 Task: Find connections with filter location Yuxi with filter topic #construction with filter profile language Spanish with filter current company Kotak Securities with filter school St. Joseph College with filter industry Highway, Street, and Bridge Construction with filter service category Typing with filter keywords title Mental Health Counselor
Action: Mouse moved to (668, 84)
Screenshot: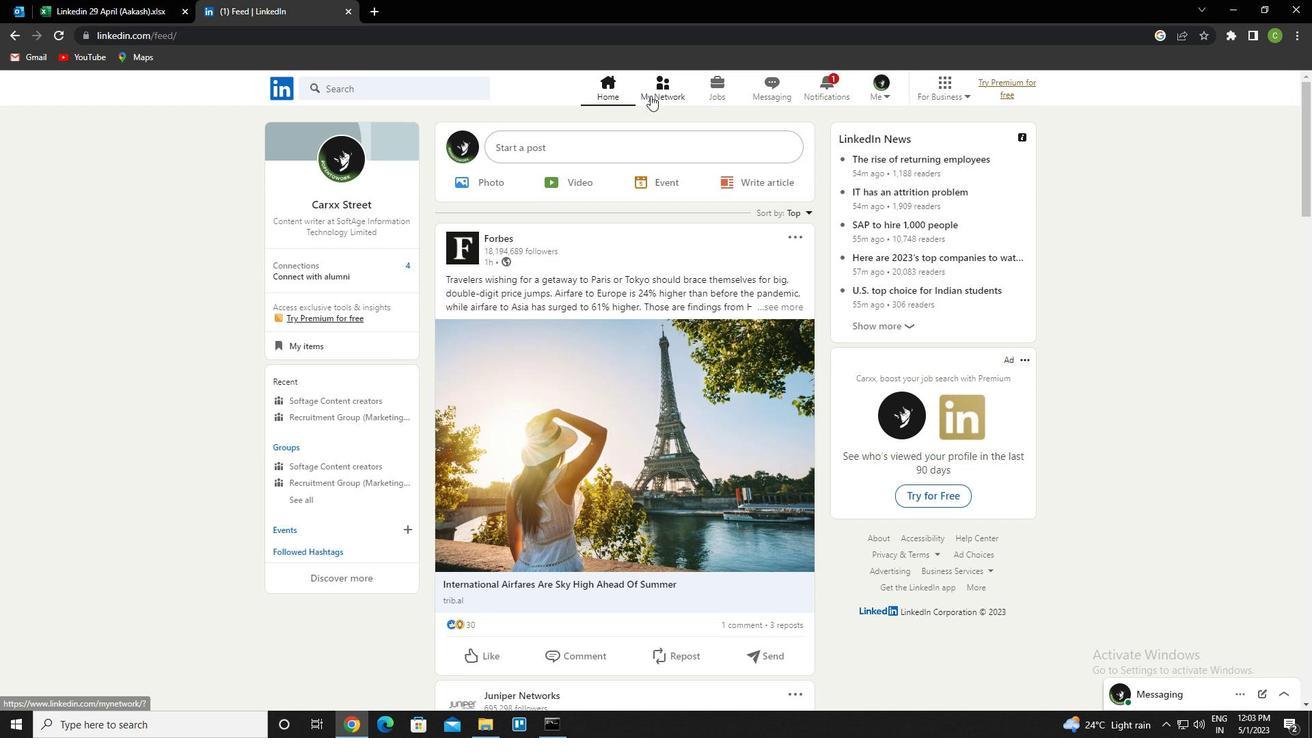 
Action: Mouse pressed left at (668, 84)
Screenshot: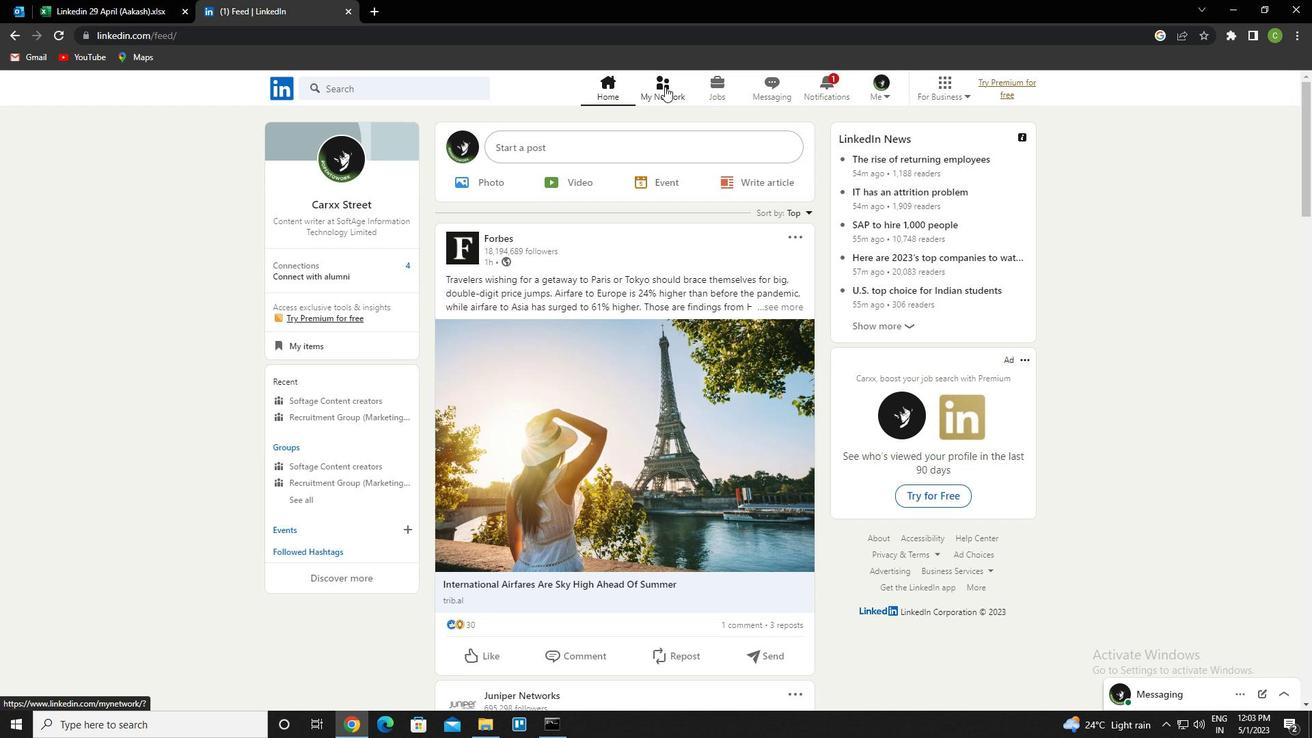 
Action: Mouse moved to (335, 170)
Screenshot: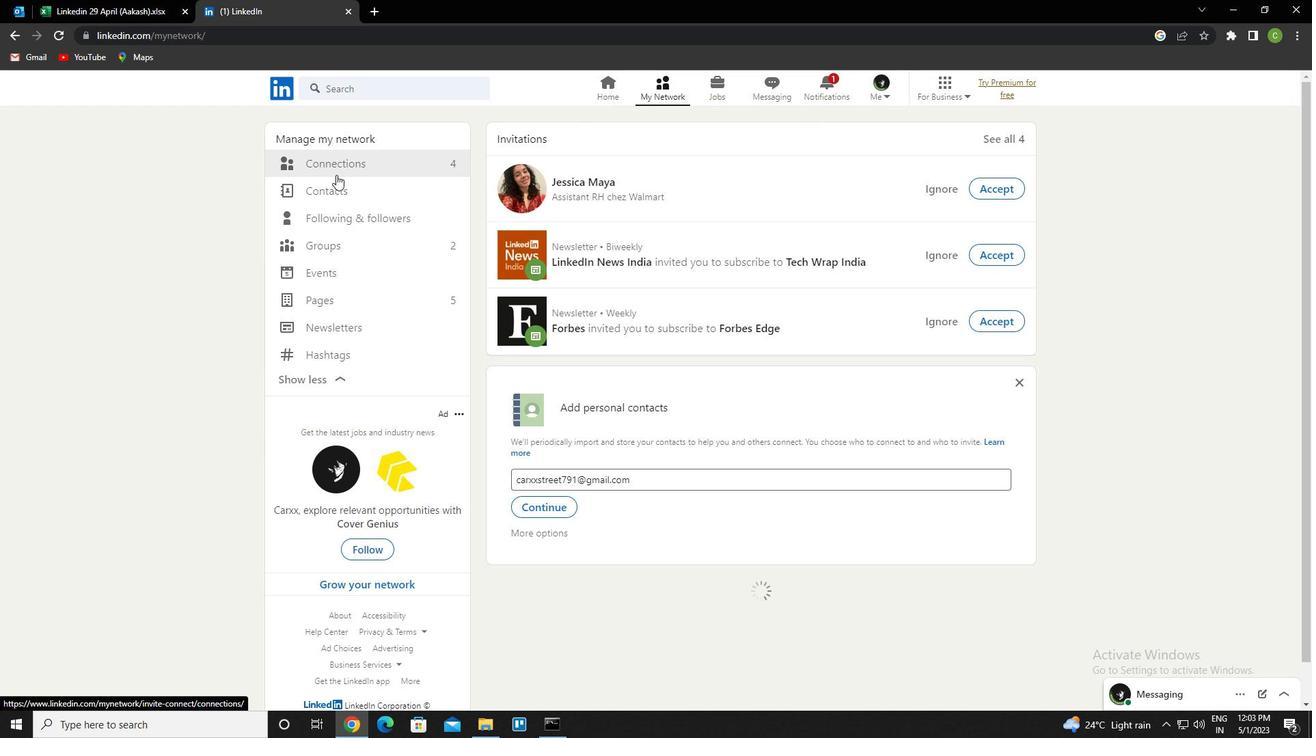
Action: Mouse pressed left at (335, 170)
Screenshot: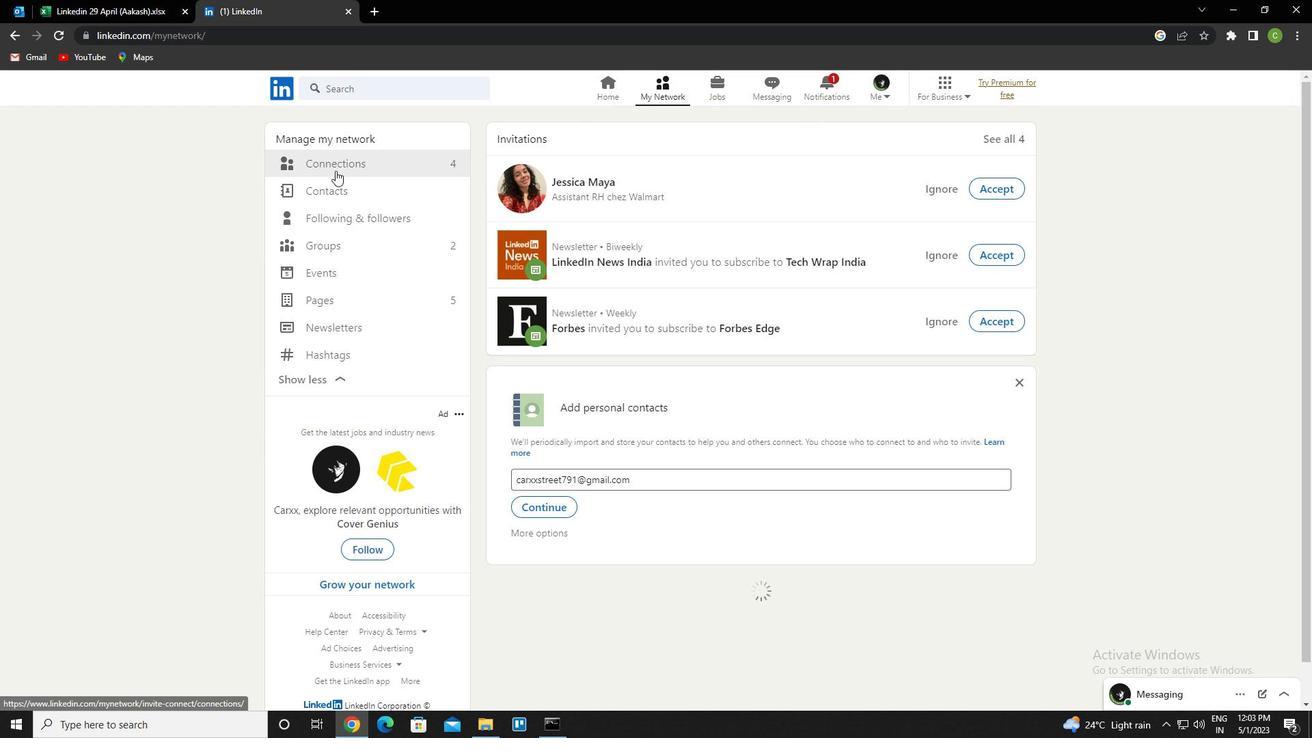 
Action: Mouse moved to (777, 172)
Screenshot: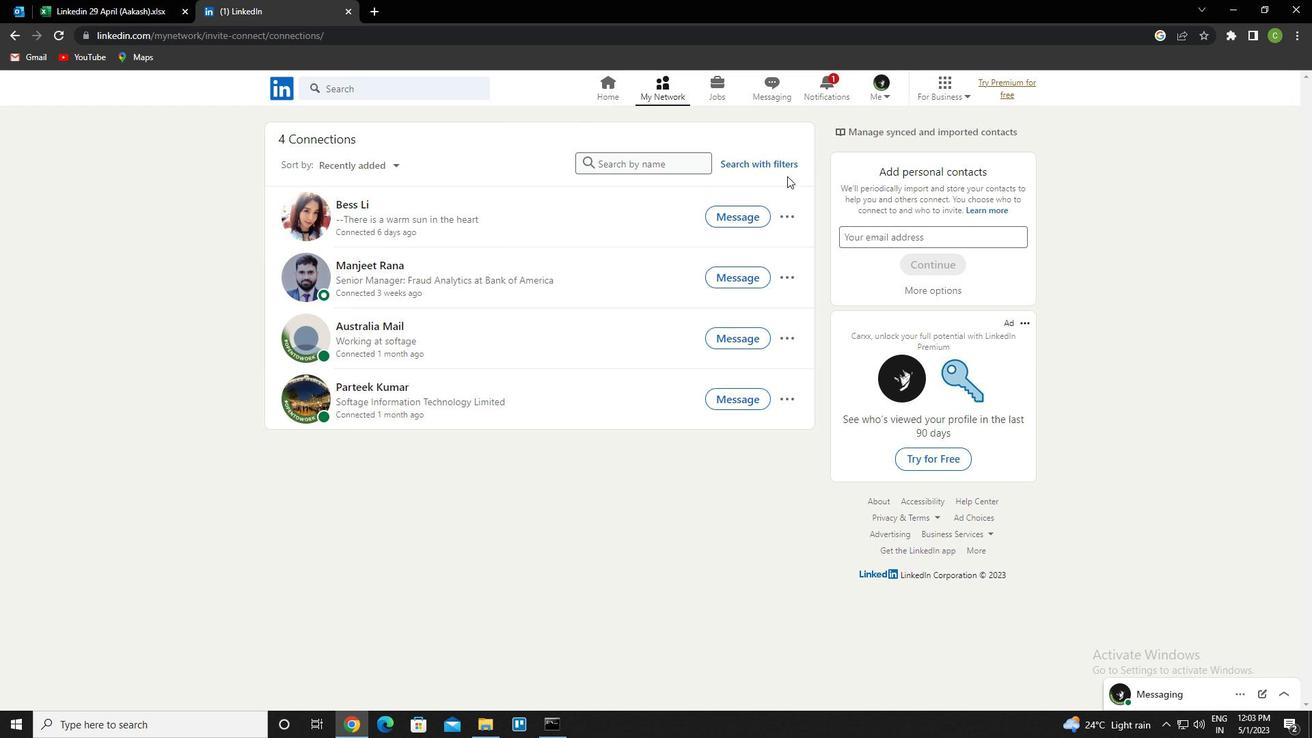 
Action: Mouse pressed left at (777, 172)
Screenshot: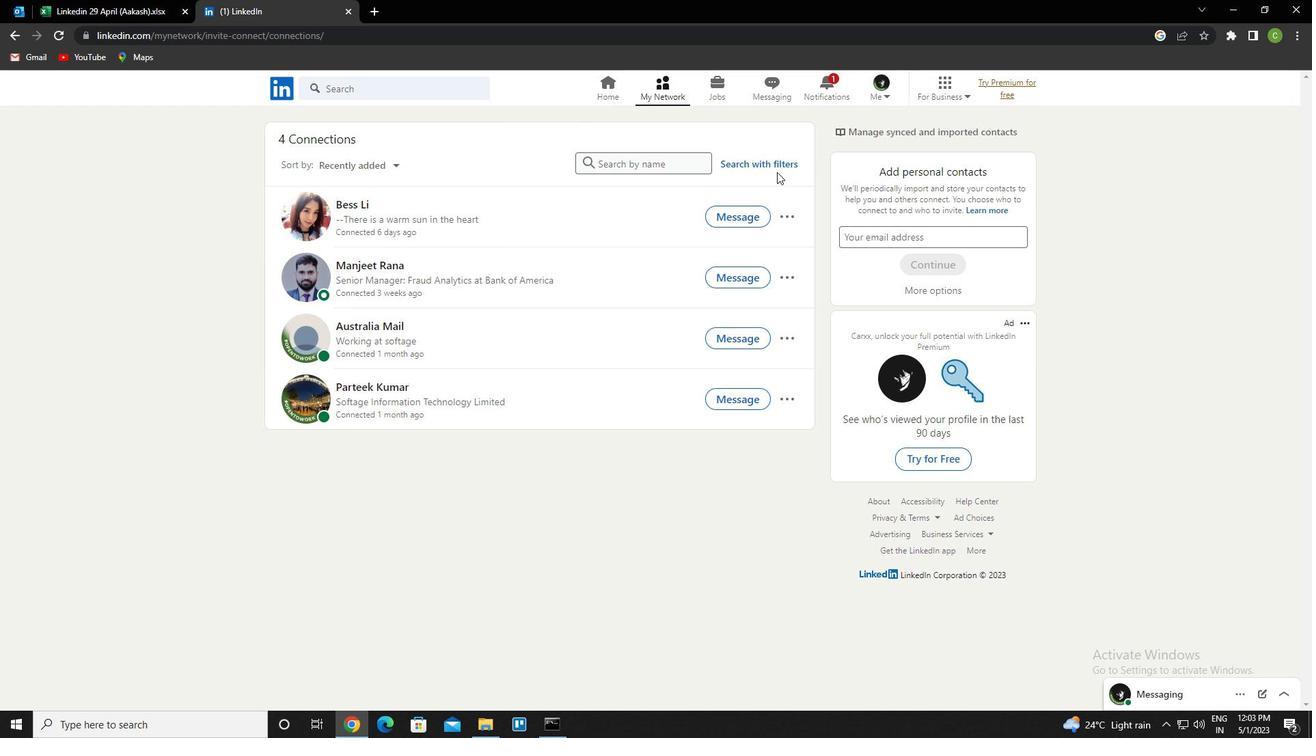 
Action: Mouse moved to (777, 161)
Screenshot: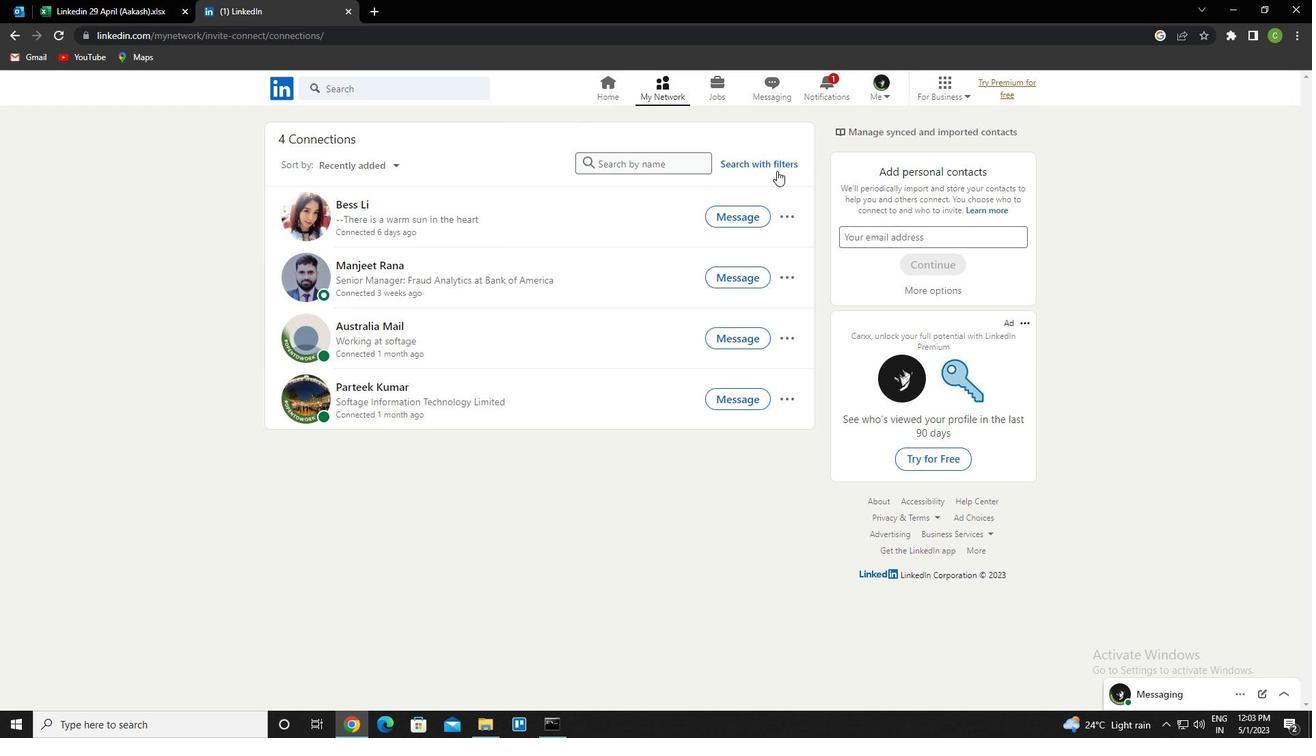 
Action: Mouse pressed left at (777, 161)
Screenshot: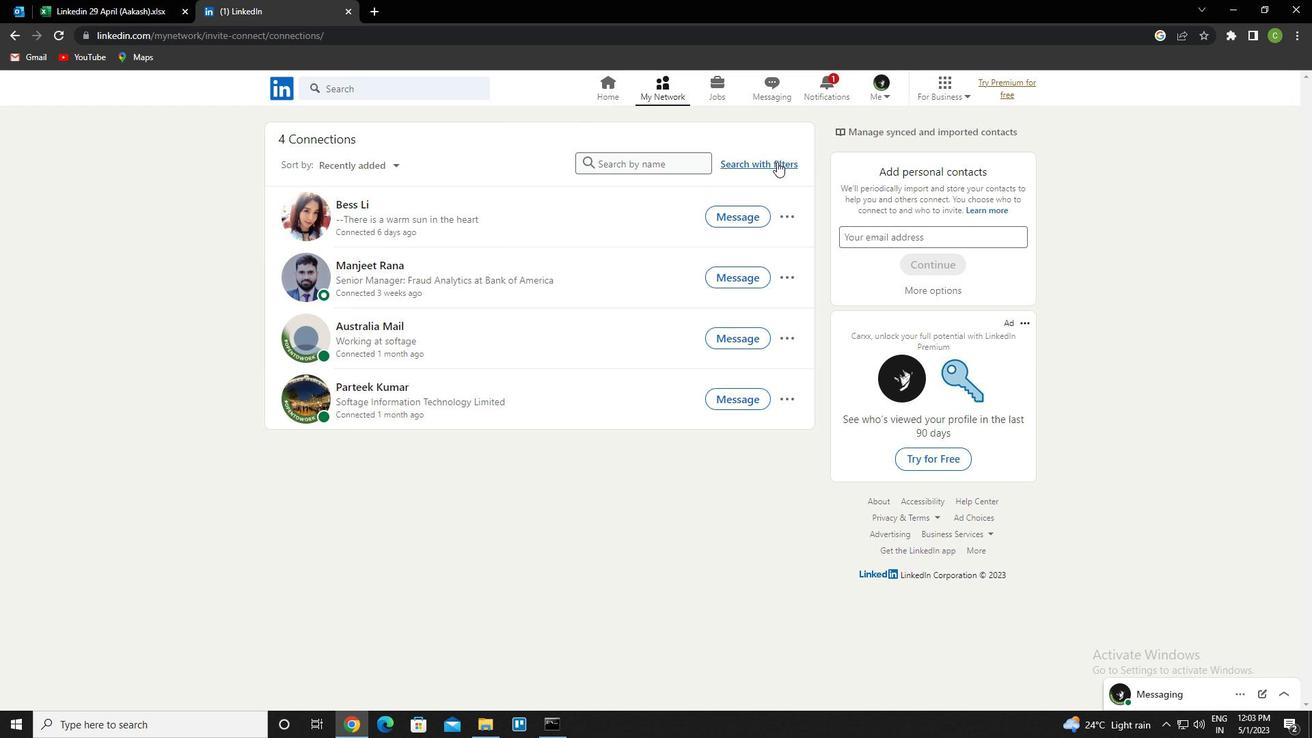 
Action: Mouse moved to (706, 123)
Screenshot: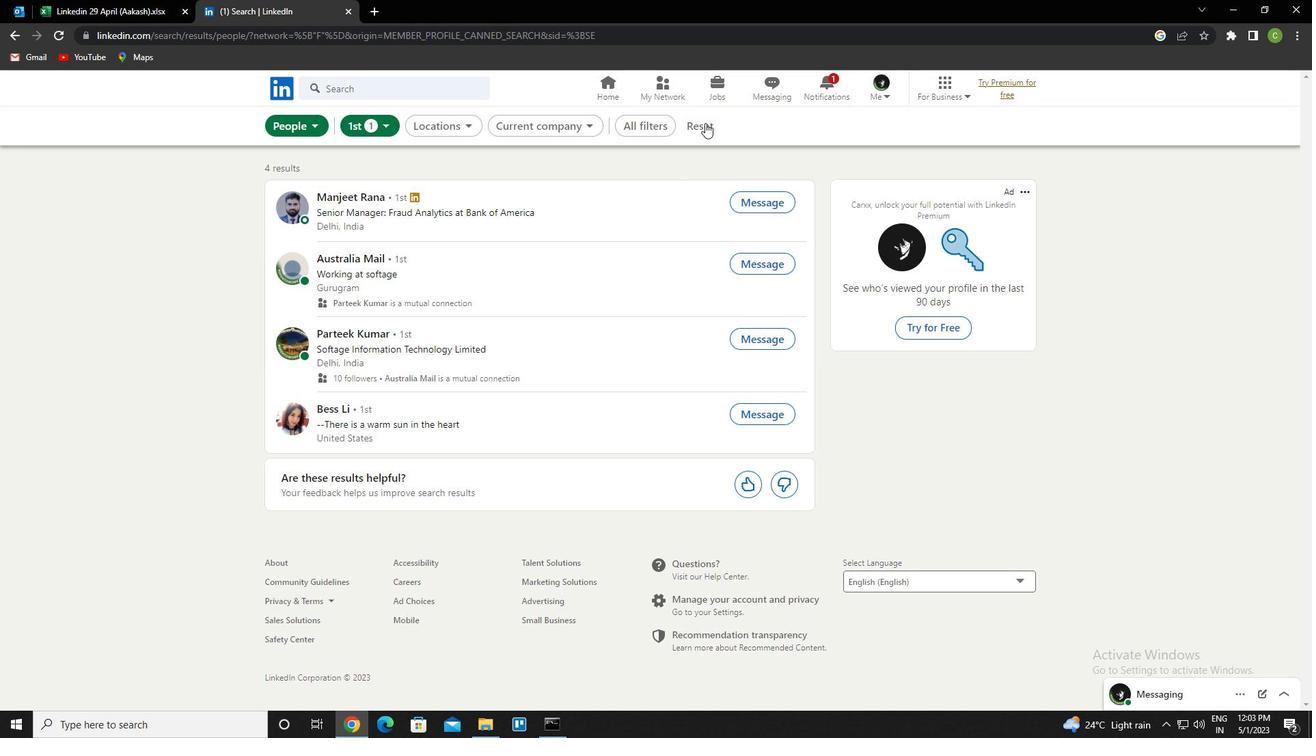 
Action: Mouse pressed left at (706, 123)
Screenshot: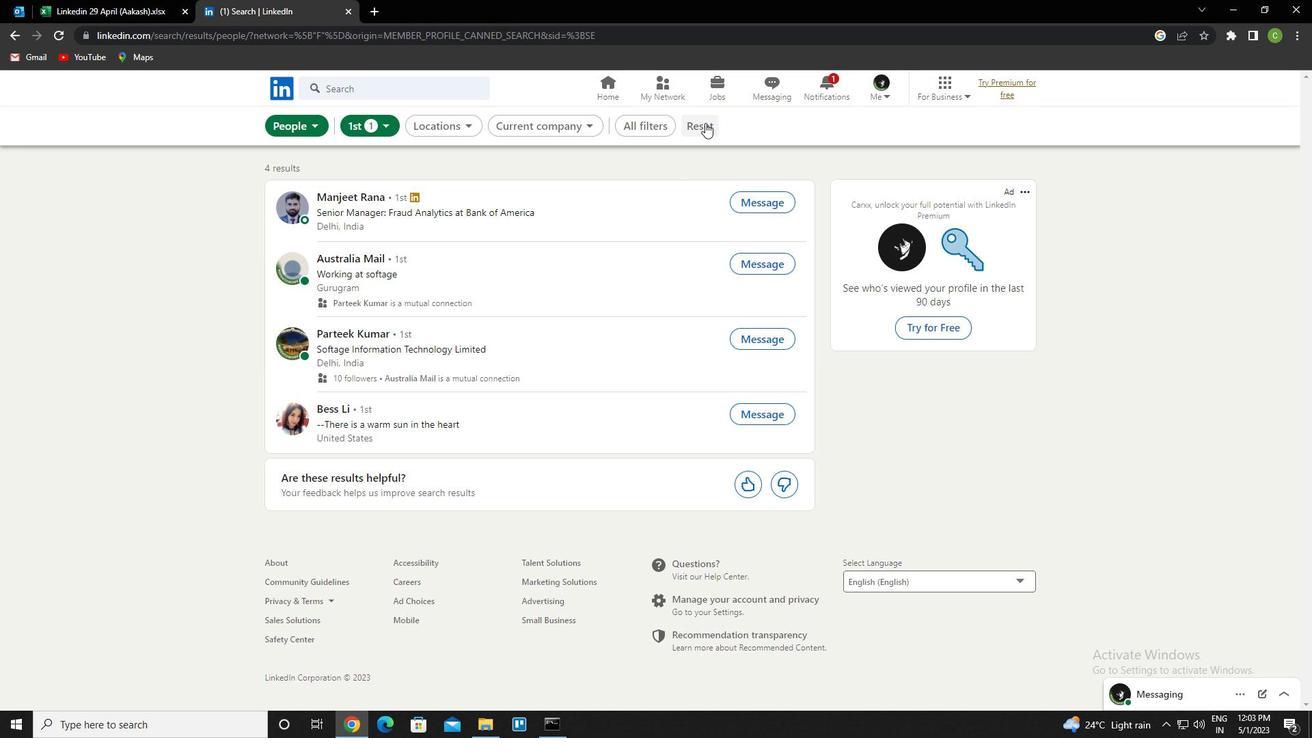 
Action: Mouse moved to (673, 124)
Screenshot: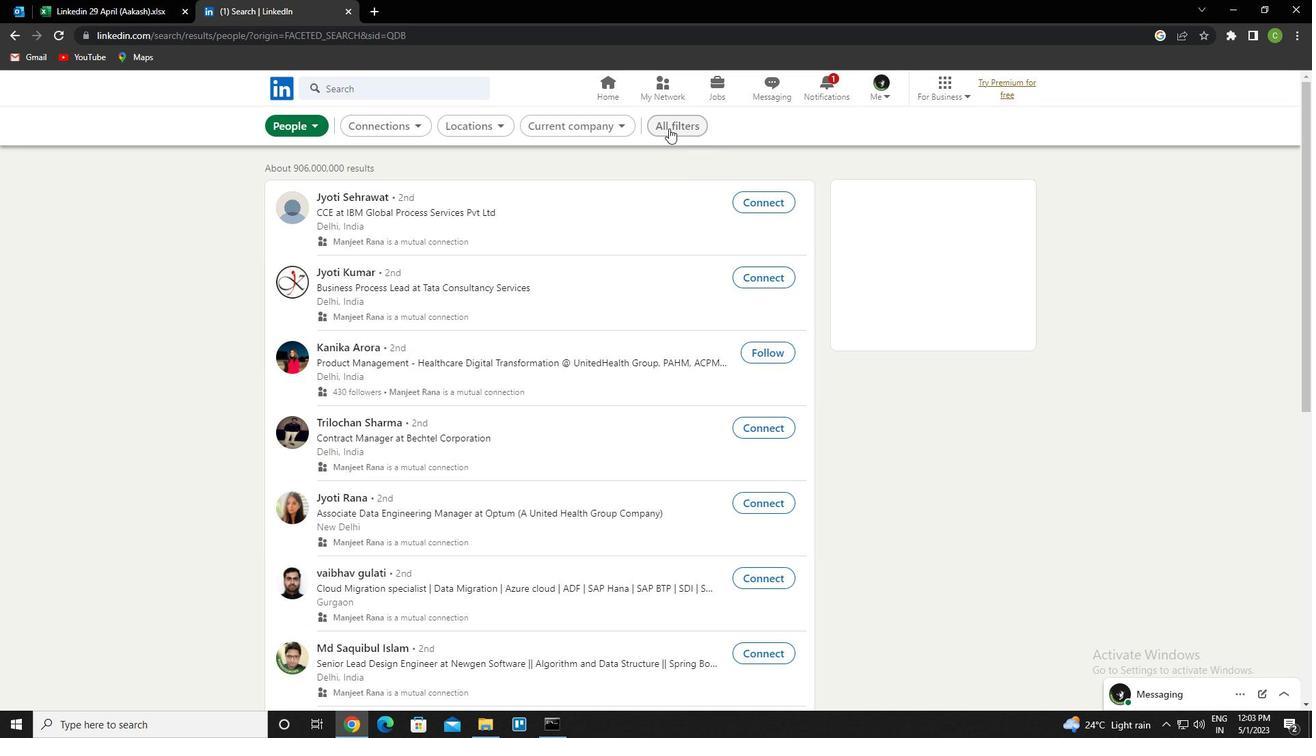 
Action: Mouse pressed left at (673, 124)
Screenshot: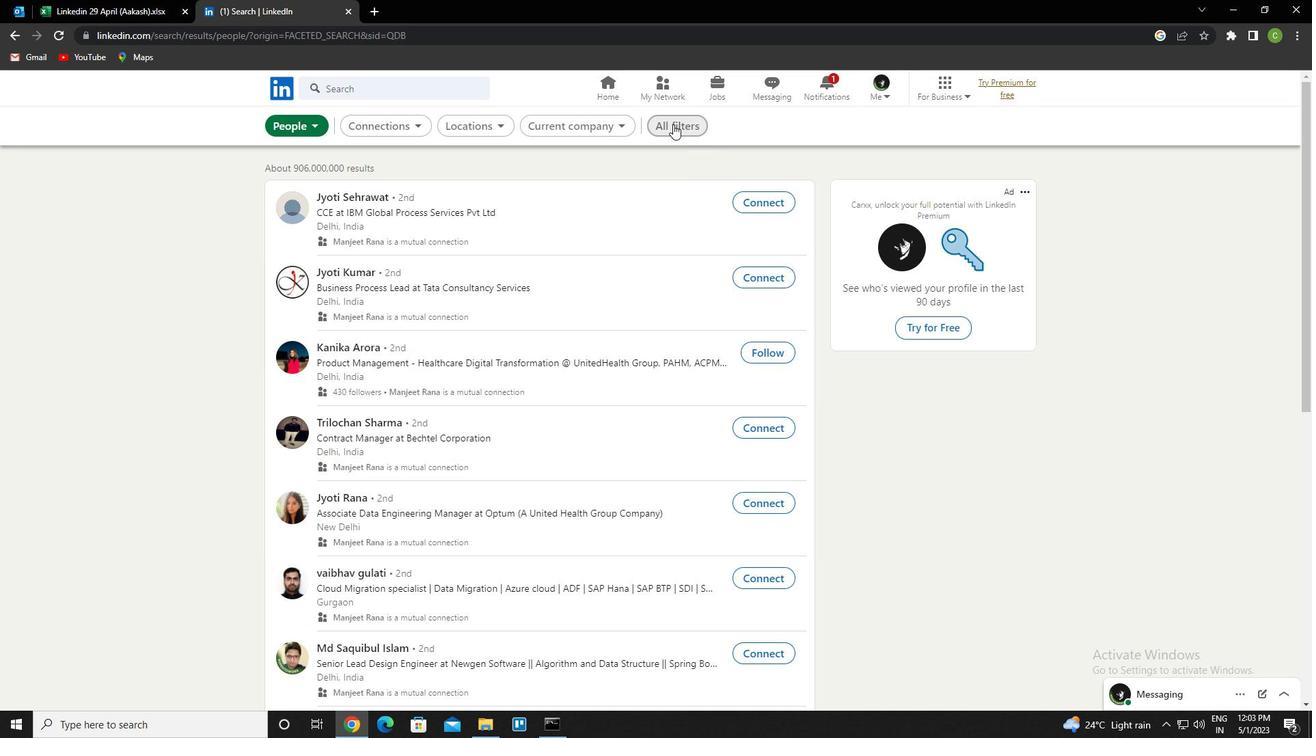 
Action: Mouse moved to (1147, 371)
Screenshot: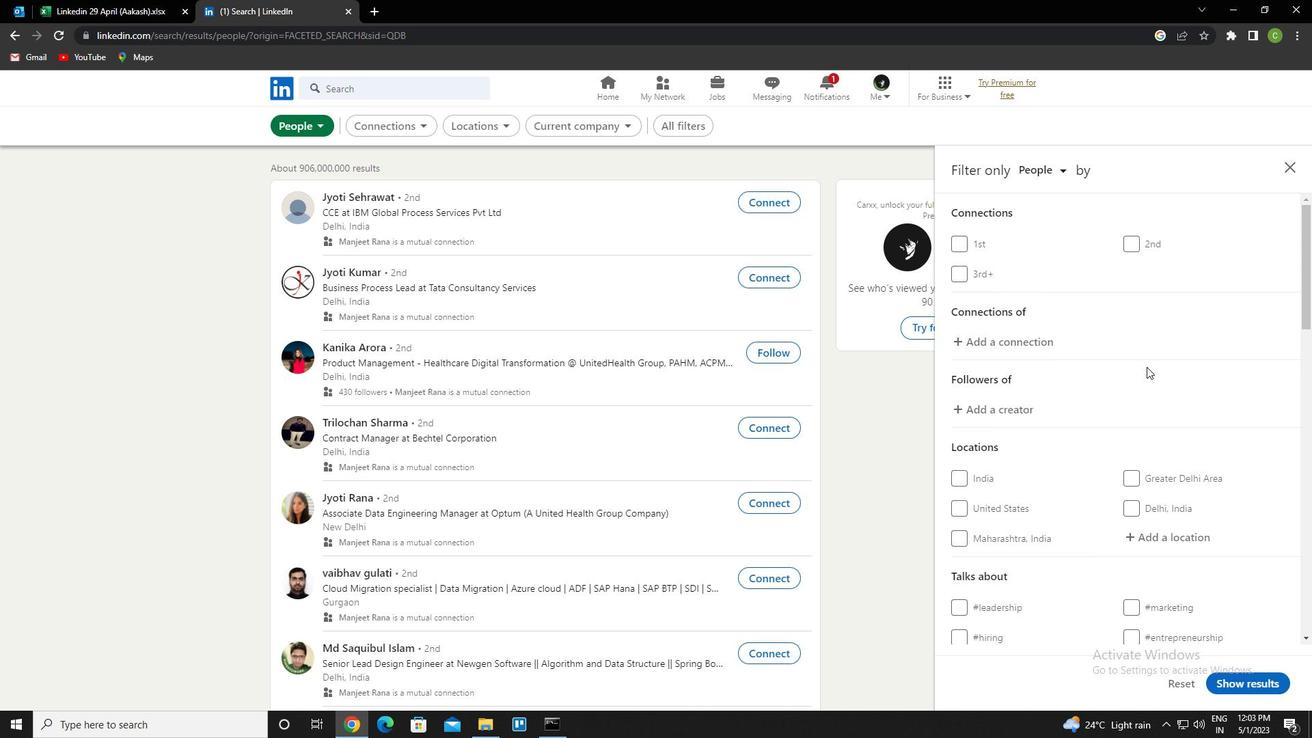 
Action: Mouse scrolled (1147, 370) with delta (0, 0)
Screenshot: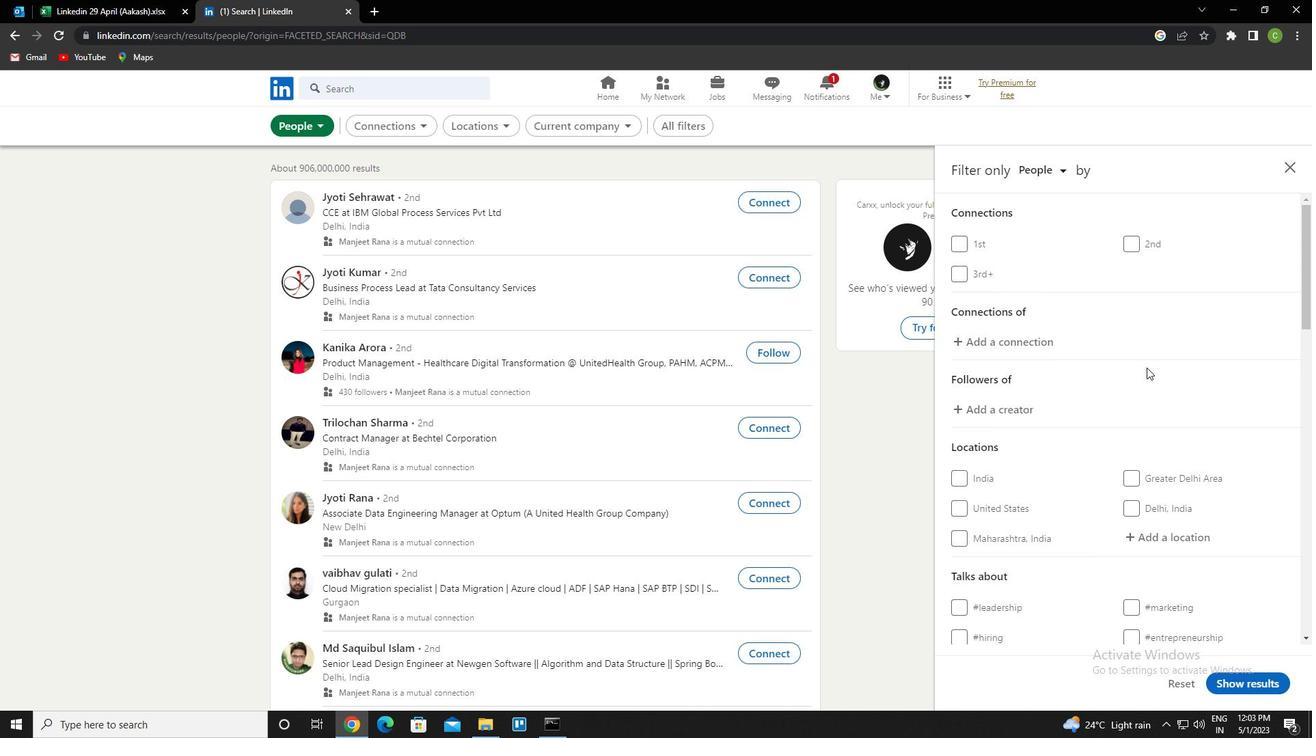 
Action: Mouse moved to (1147, 373)
Screenshot: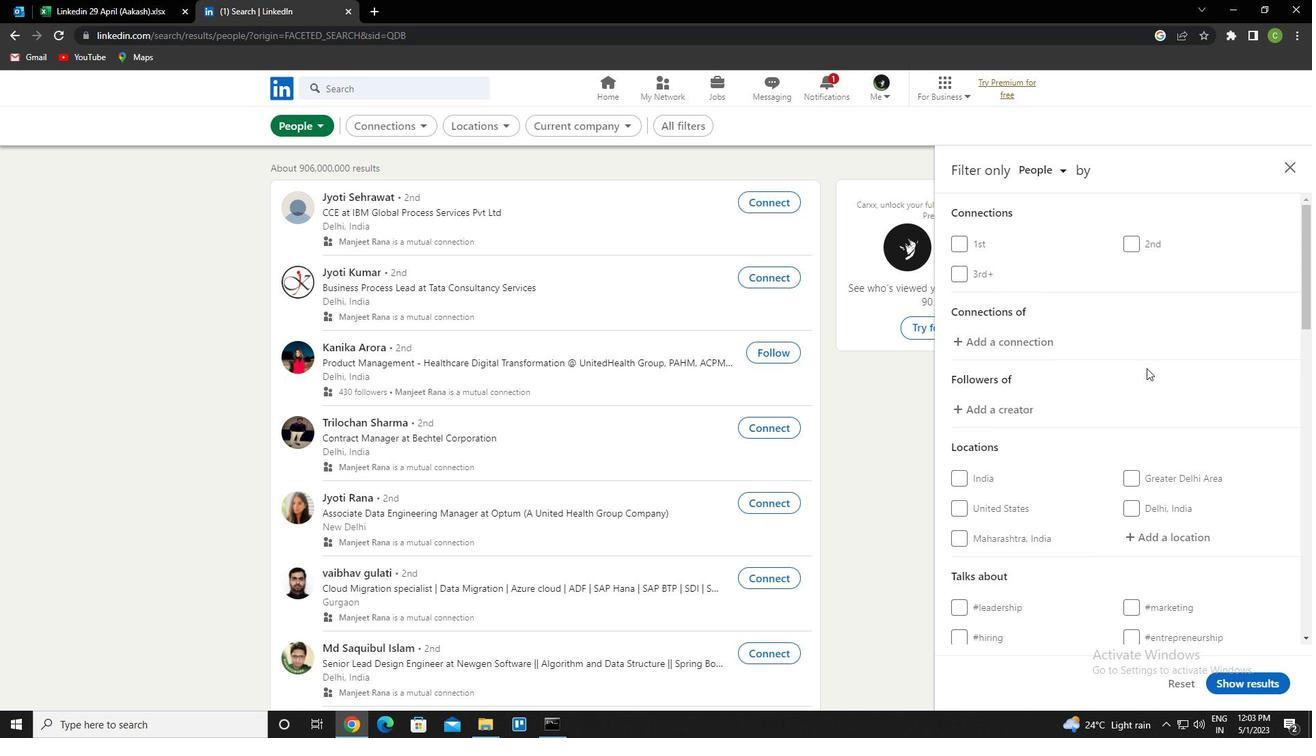 
Action: Mouse scrolled (1147, 372) with delta (0, 0)
Screenshot: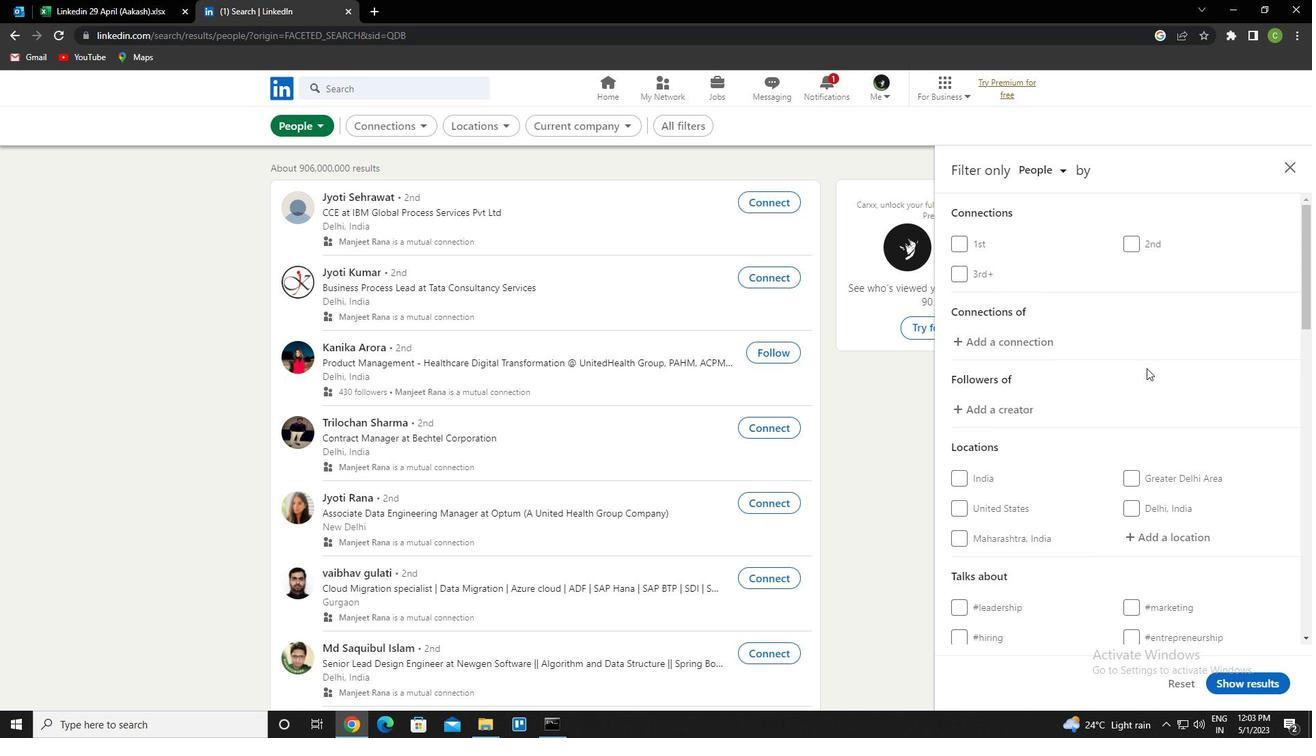 
Action: Mouse moved to (1165, 395)
Screenshot: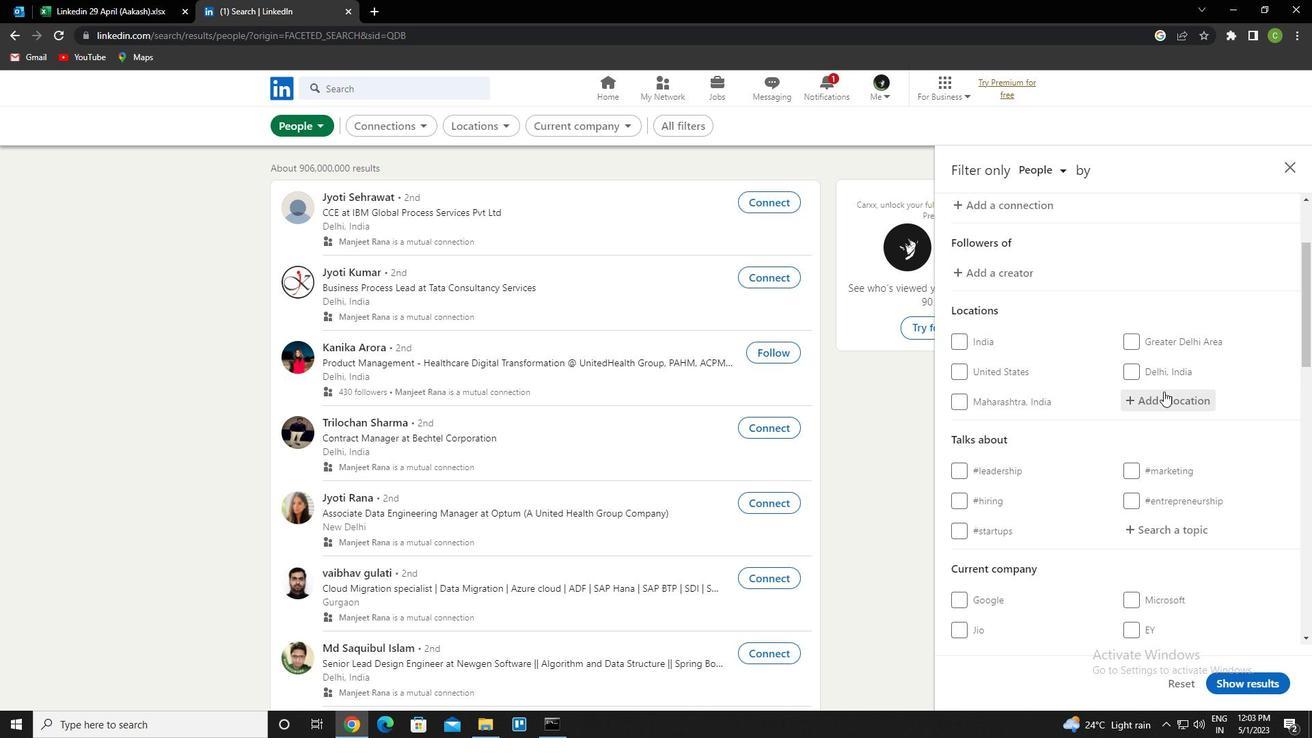 
Action: Mouse pressed left at (1165, 395)
Screenshot: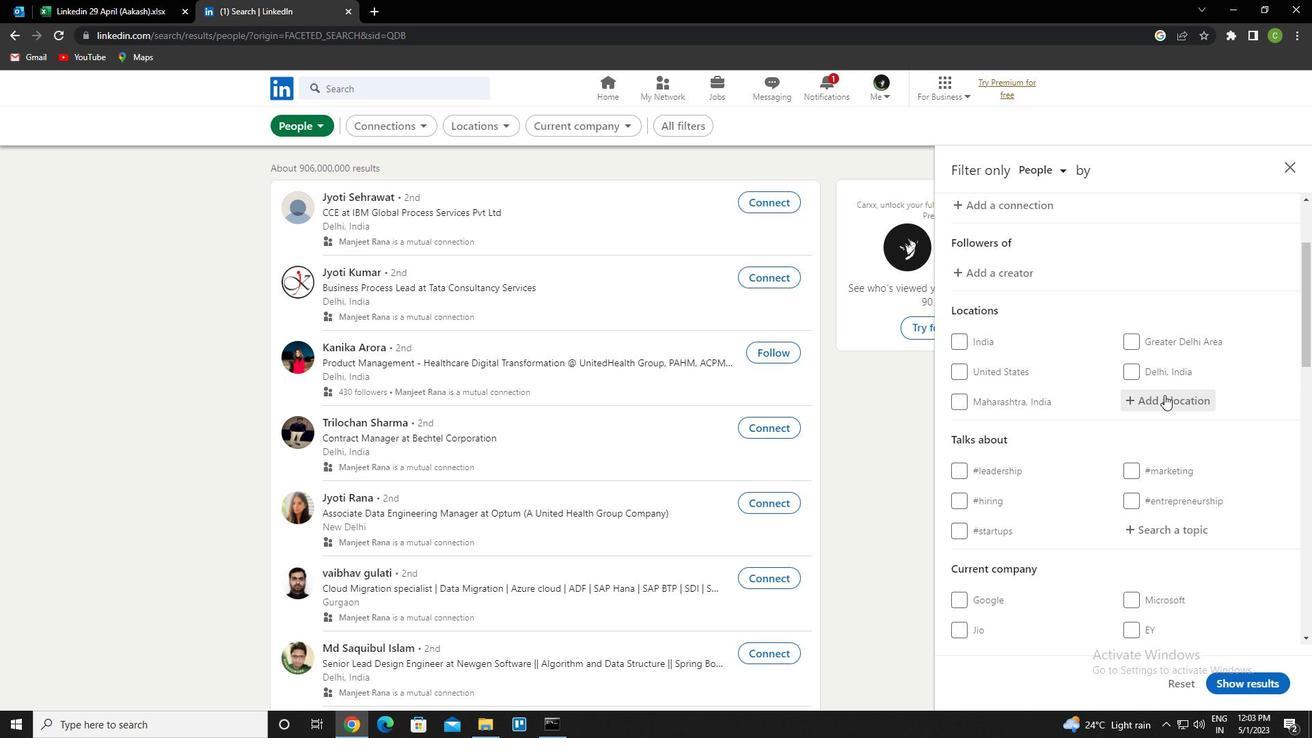 
Action: Key pressed <Key.caps_lock>y<Key.caps_lock>uxi<Key.down><Key.enter>
Screenshot: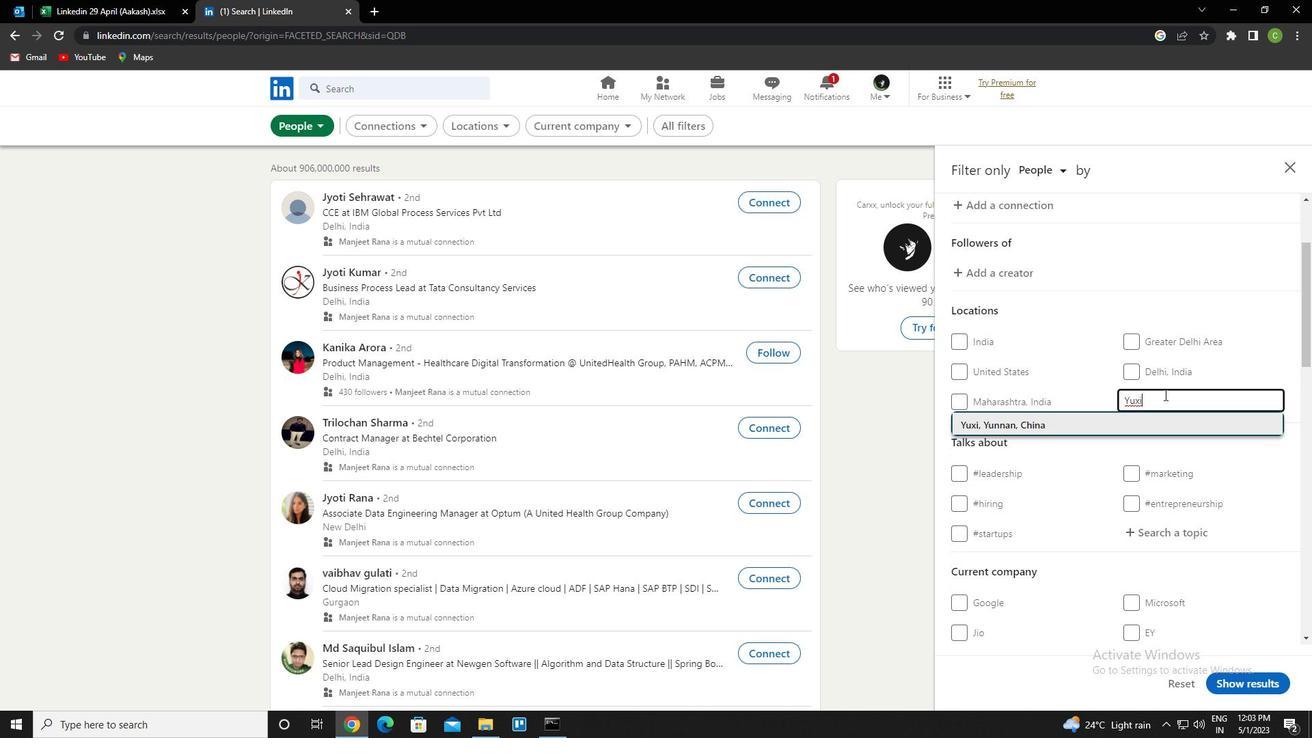 
Action: Mouse moved to (1165, 395)
Screenshot: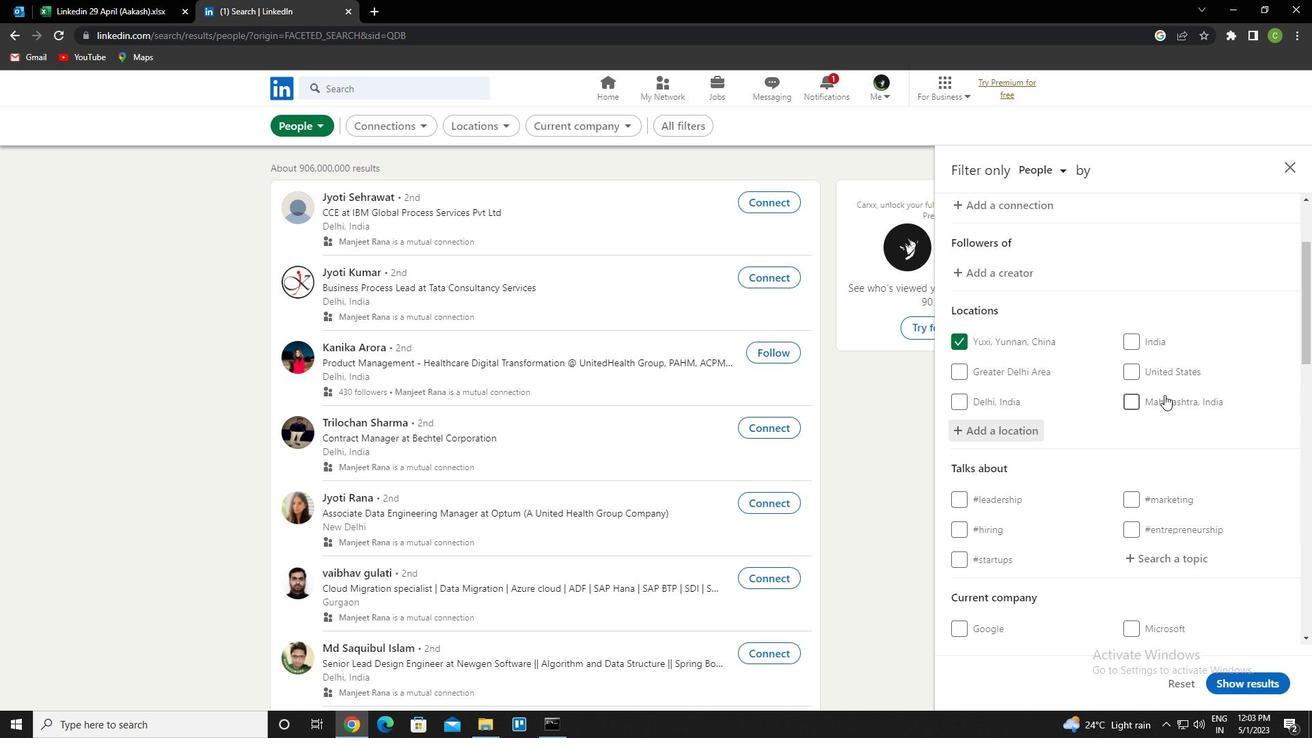 
Action: Mouse scrolled (1165, 395) with delta (0, 0)
Screenshot: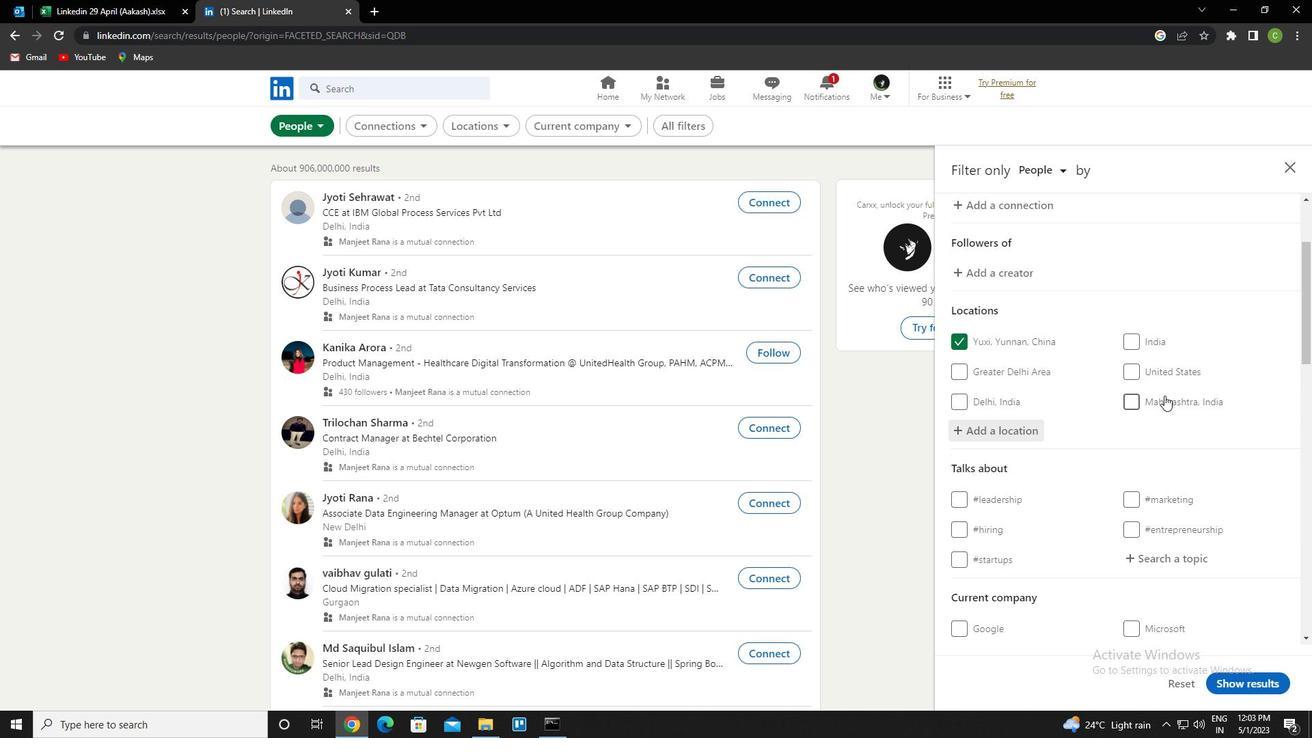 
Action: Mouse scrolled (1165, 395) with delta (0, 0)
Screenshot: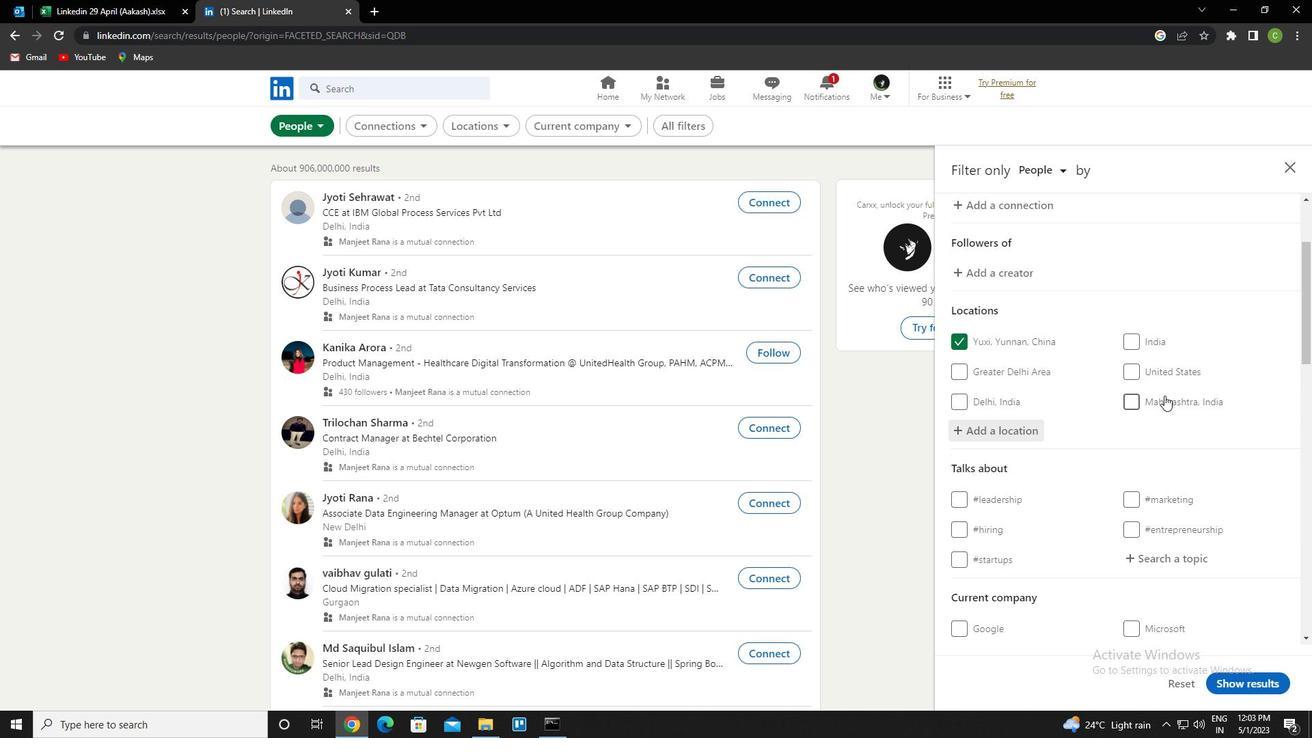 
Action: Mouse moved to (1164, 423)
Screenshot: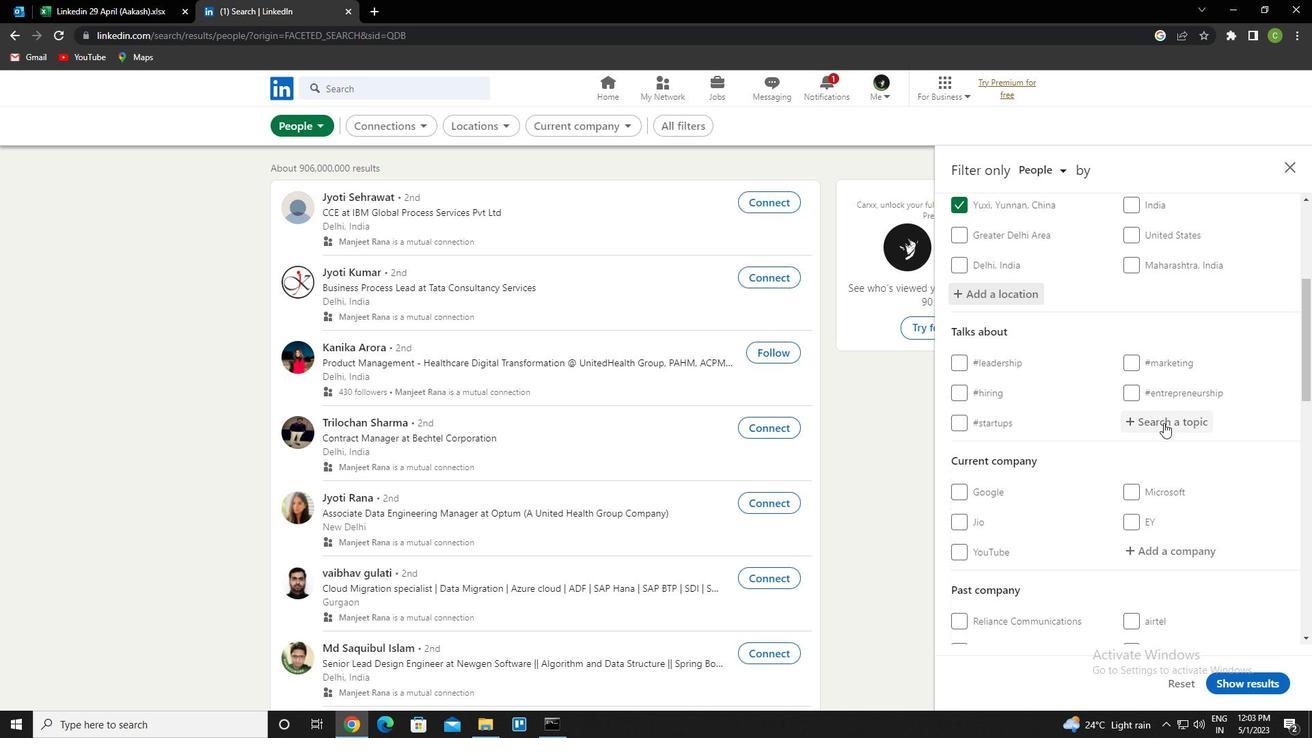
Action: Mouse pressed left at (1164, 423)
Screenshot: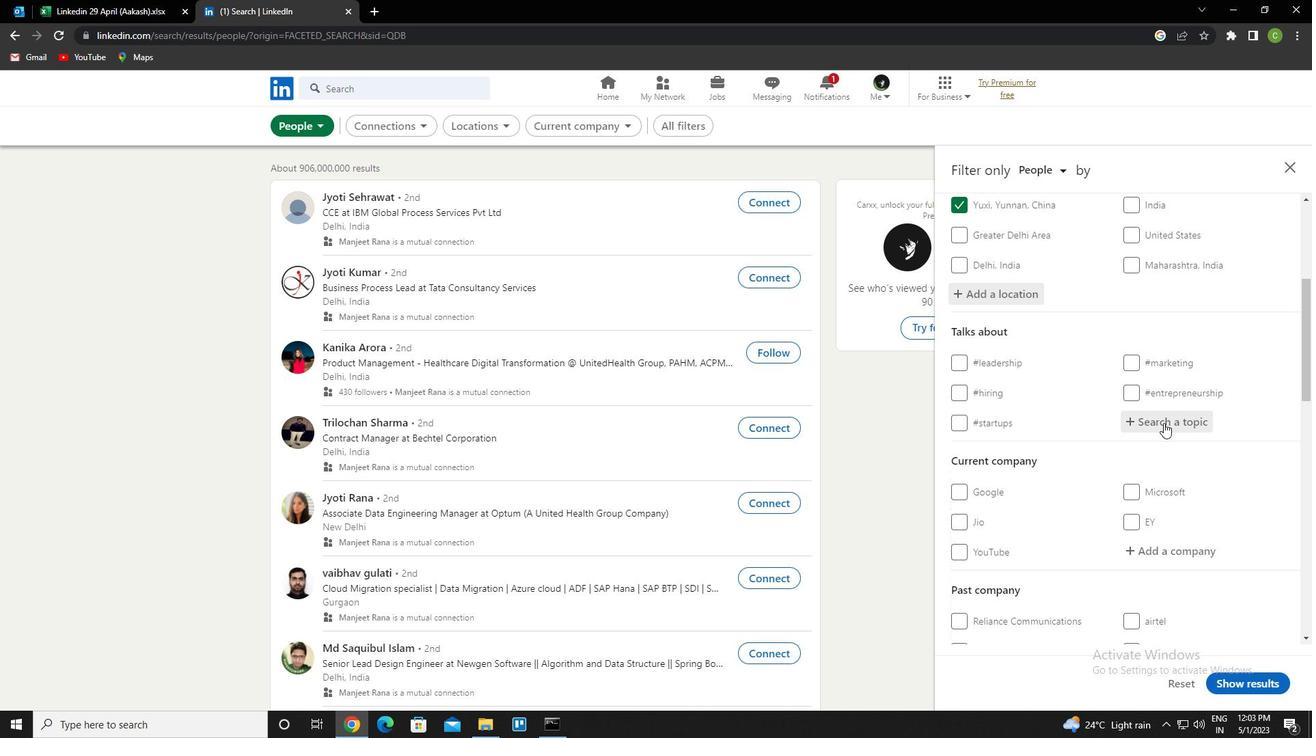 
Action: Key pressed construc<Key.down><Key.enter>
Screenshot: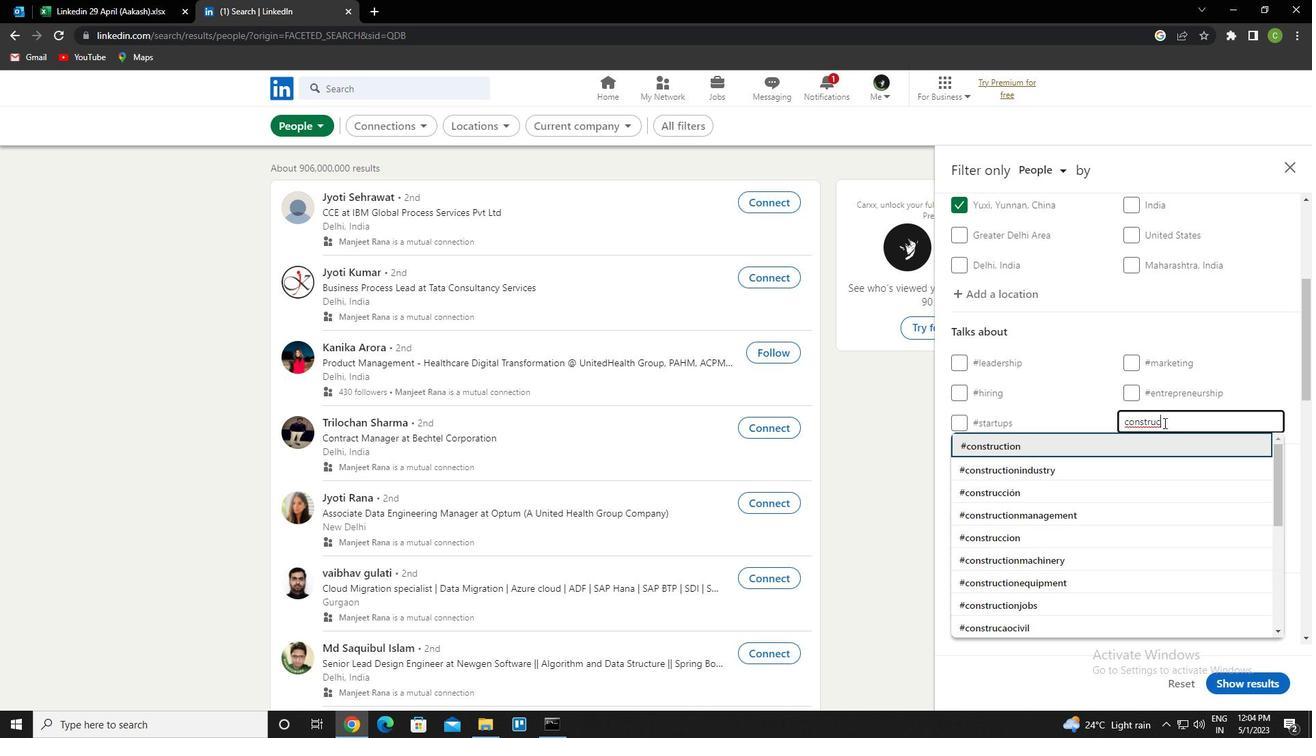 
Action: Mouse scrolled (1164, 422) with delta (0, 0)
Screenshot: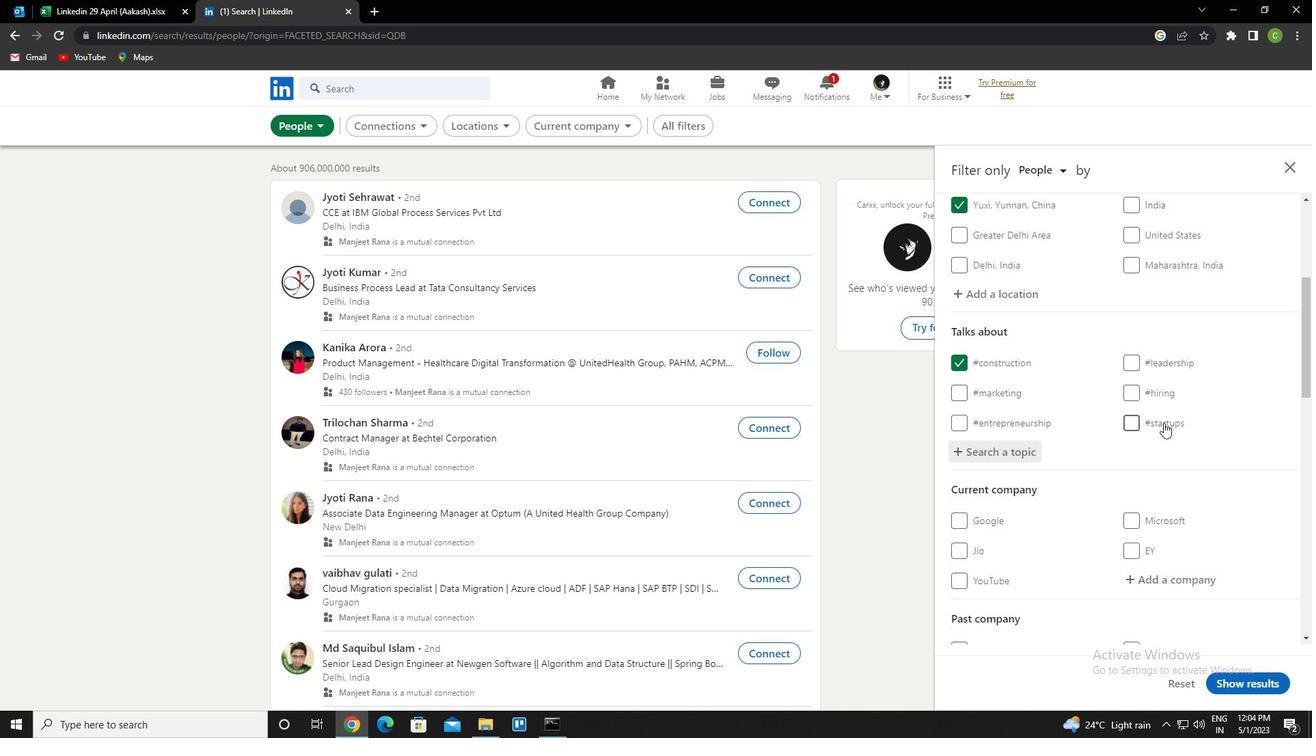 
Action: Mouse scrolled (1164, 422) with delta (0, 0)
Screenshot: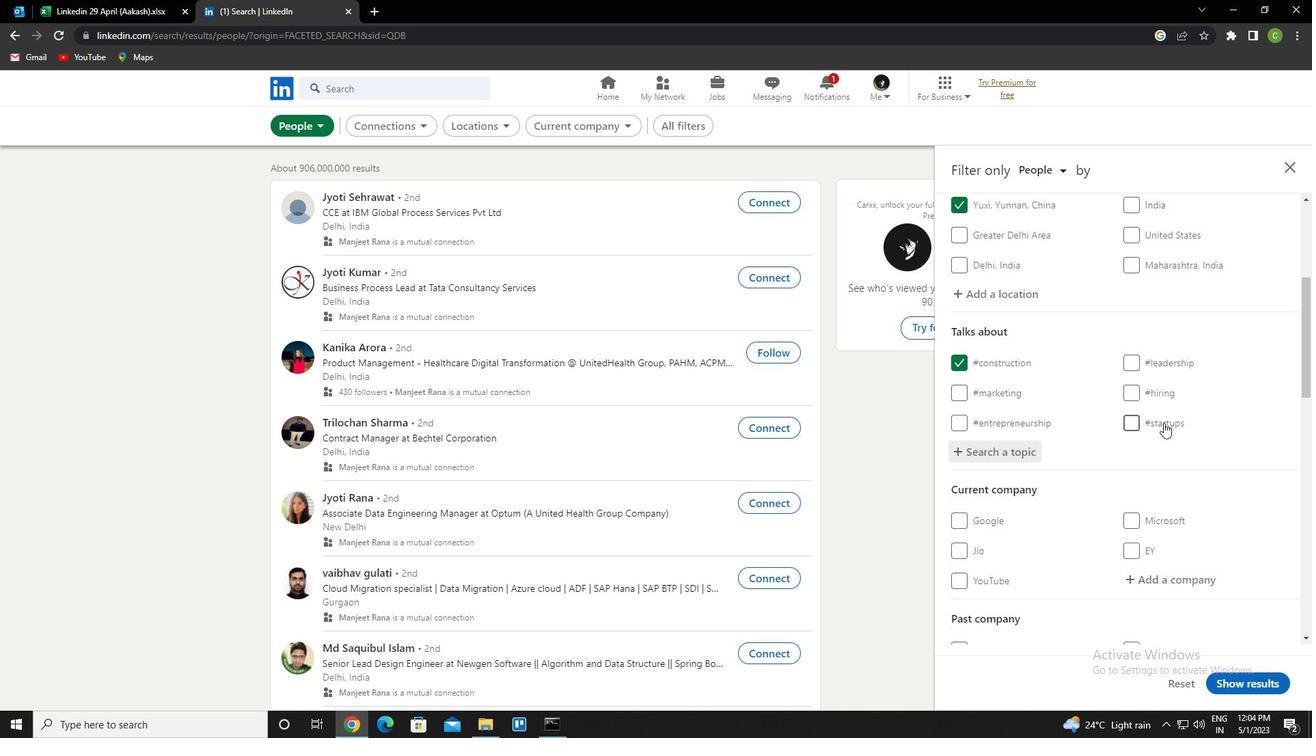 
Action: Mouse moved to (1164, 423)
Screenshot: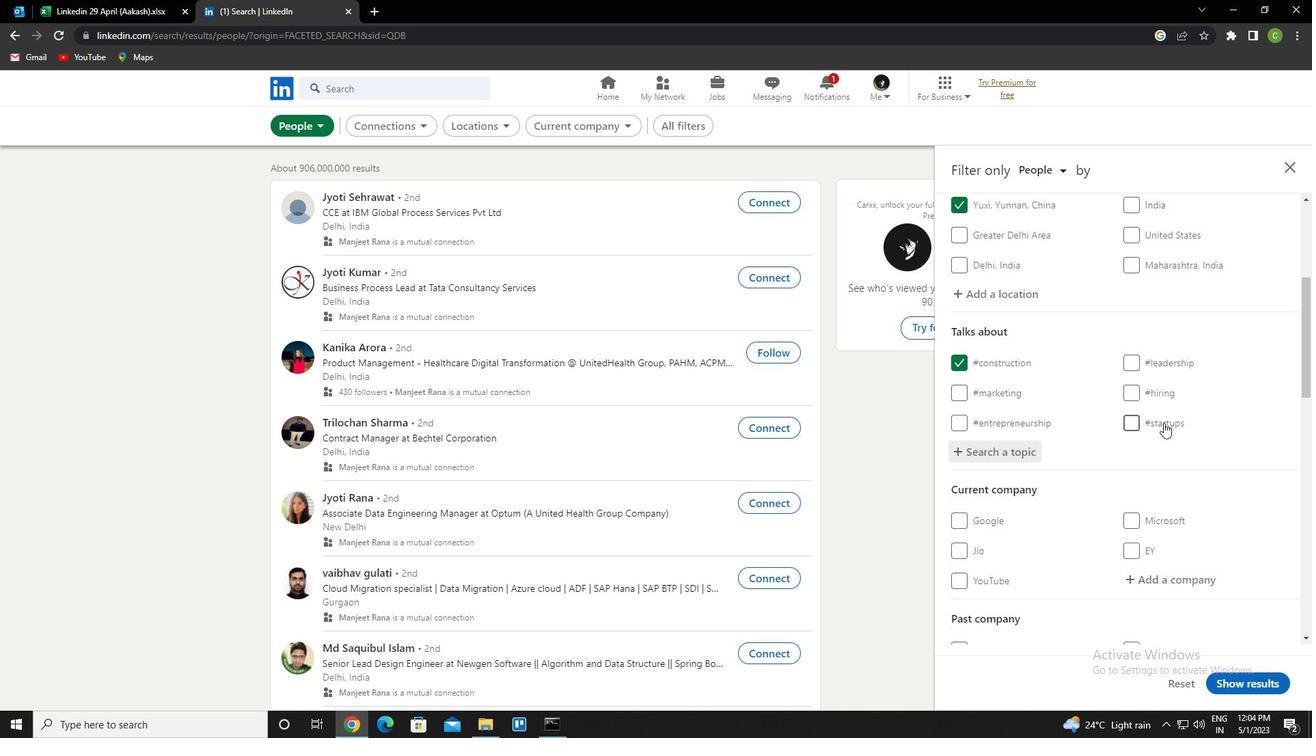 
Action: Mouse scrolled (1164, 422) with delta (0, 0)
Screenshot: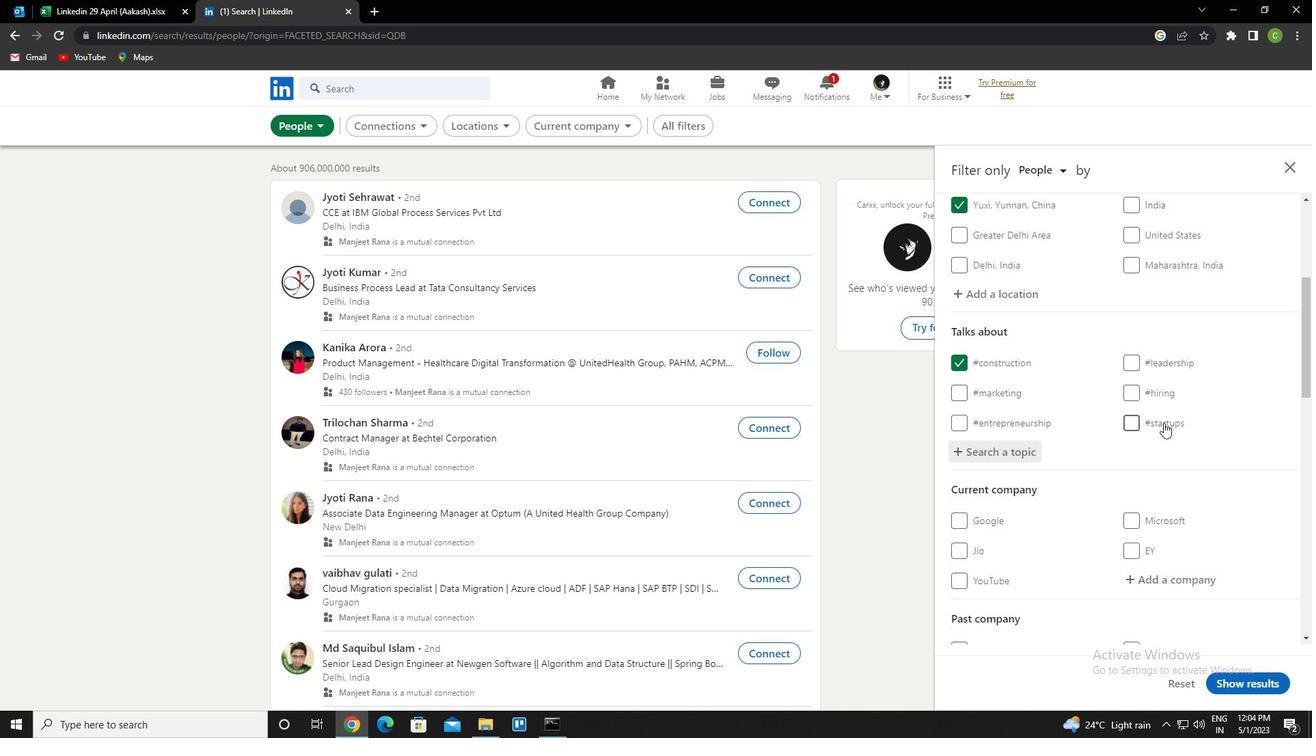 
Action: Mouse scrolled (1164, 422) with delta (0, 0)
Screenshot: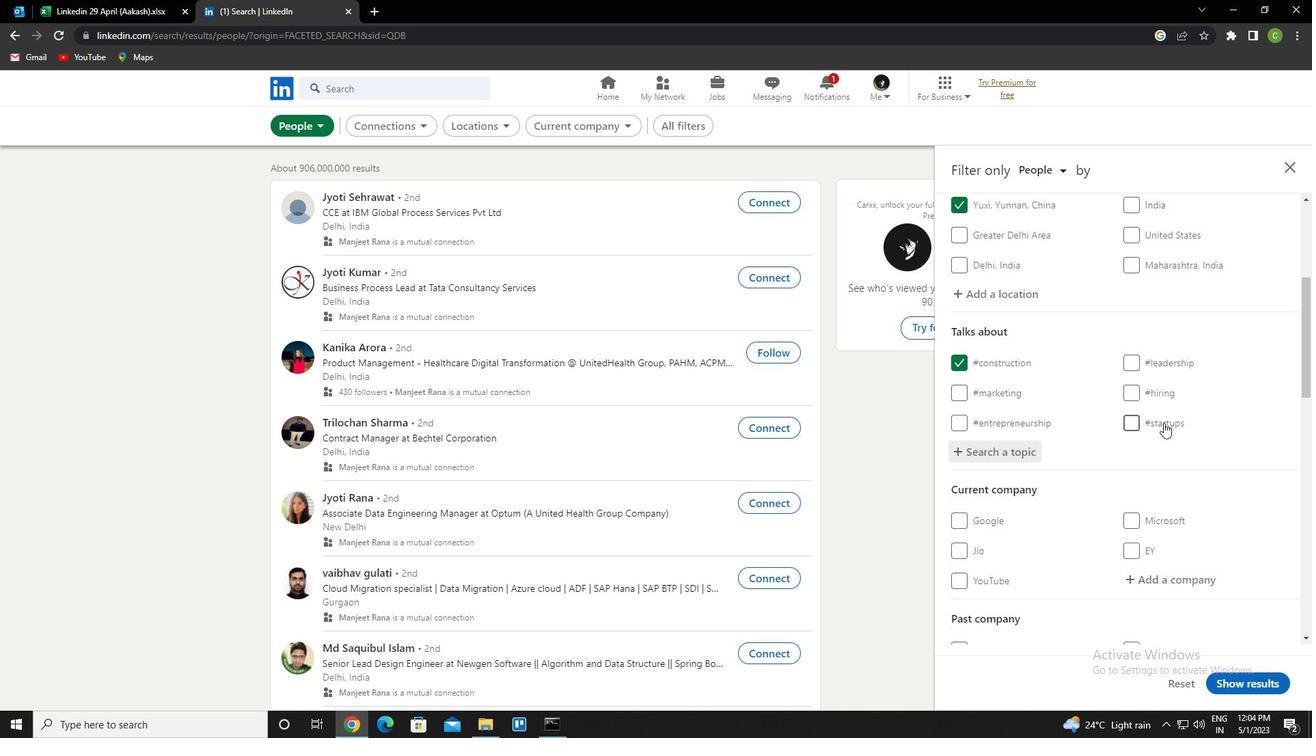 
Action: Mouse scrolled (1164, 422) with delta (0, 0)
Screenshot: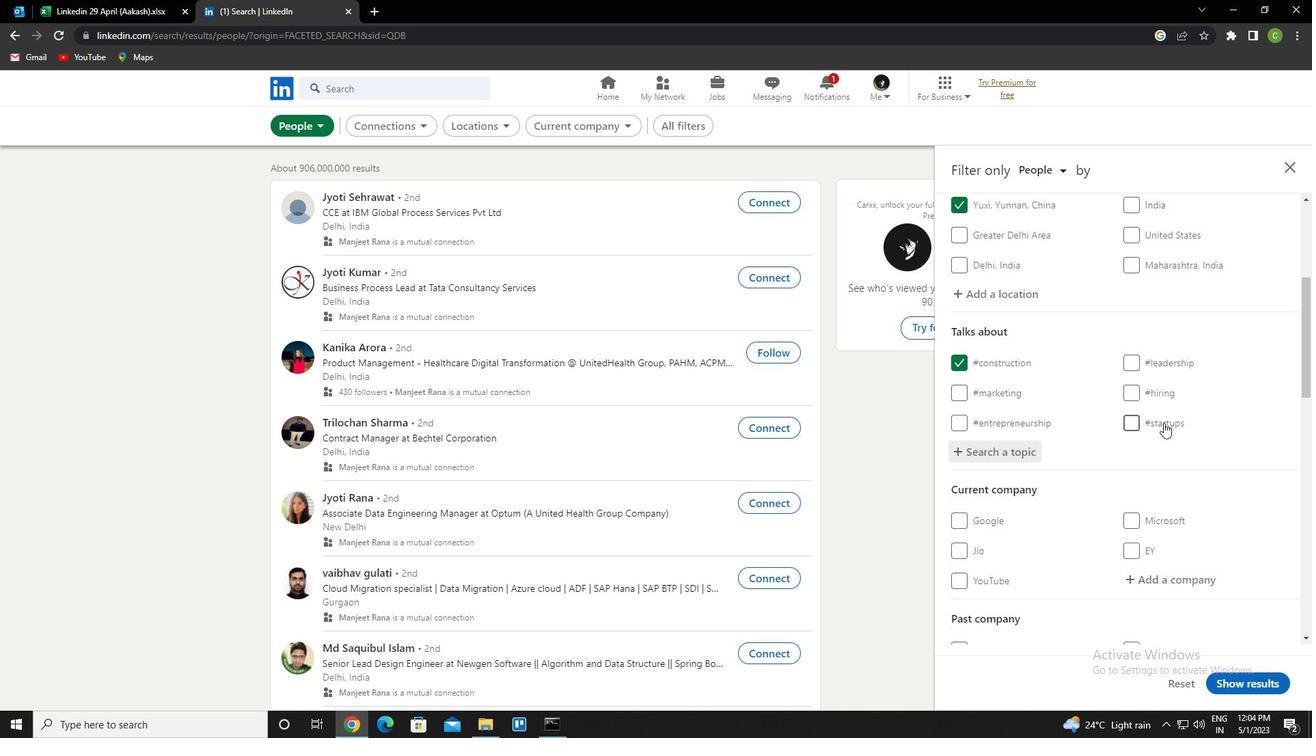 
Action: Mouse scrolled (1164, 422) with delta (0, 0)
Screenshot: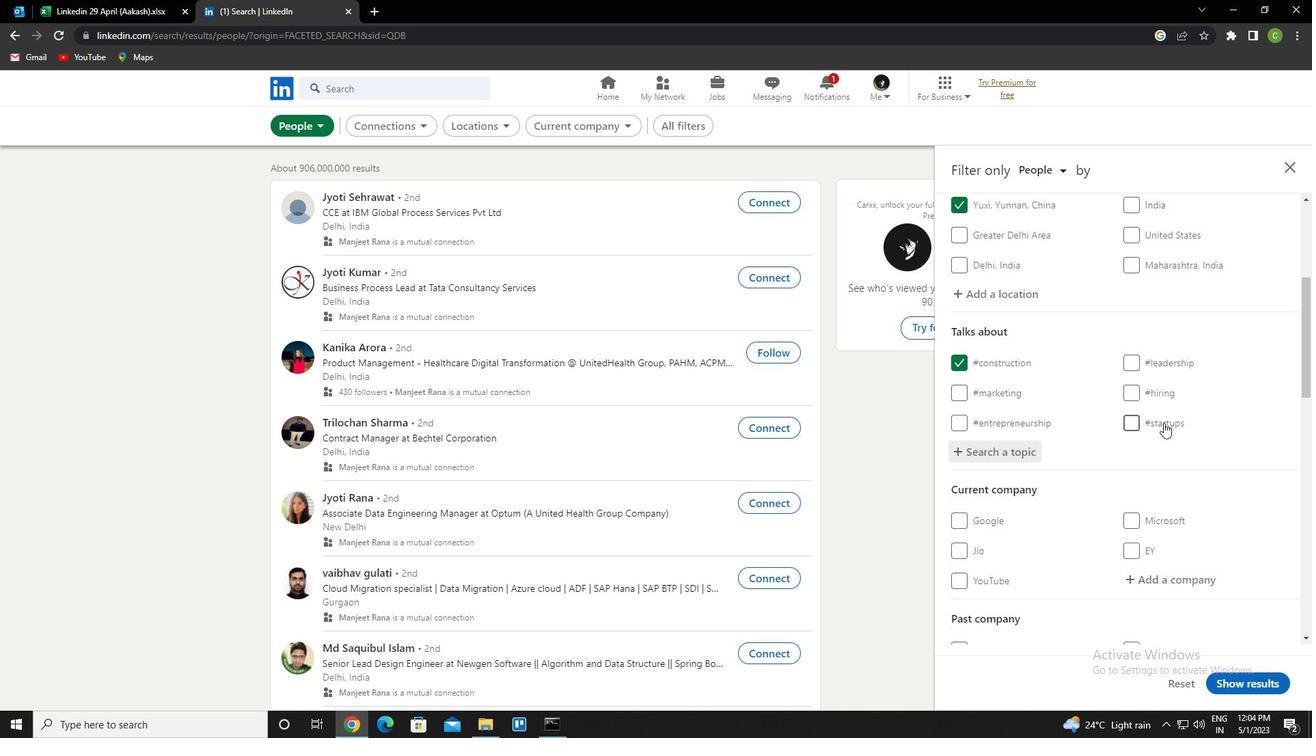 
Action: Mouse scrolled (1164, 422) with delta (0, 0)
Screenshot: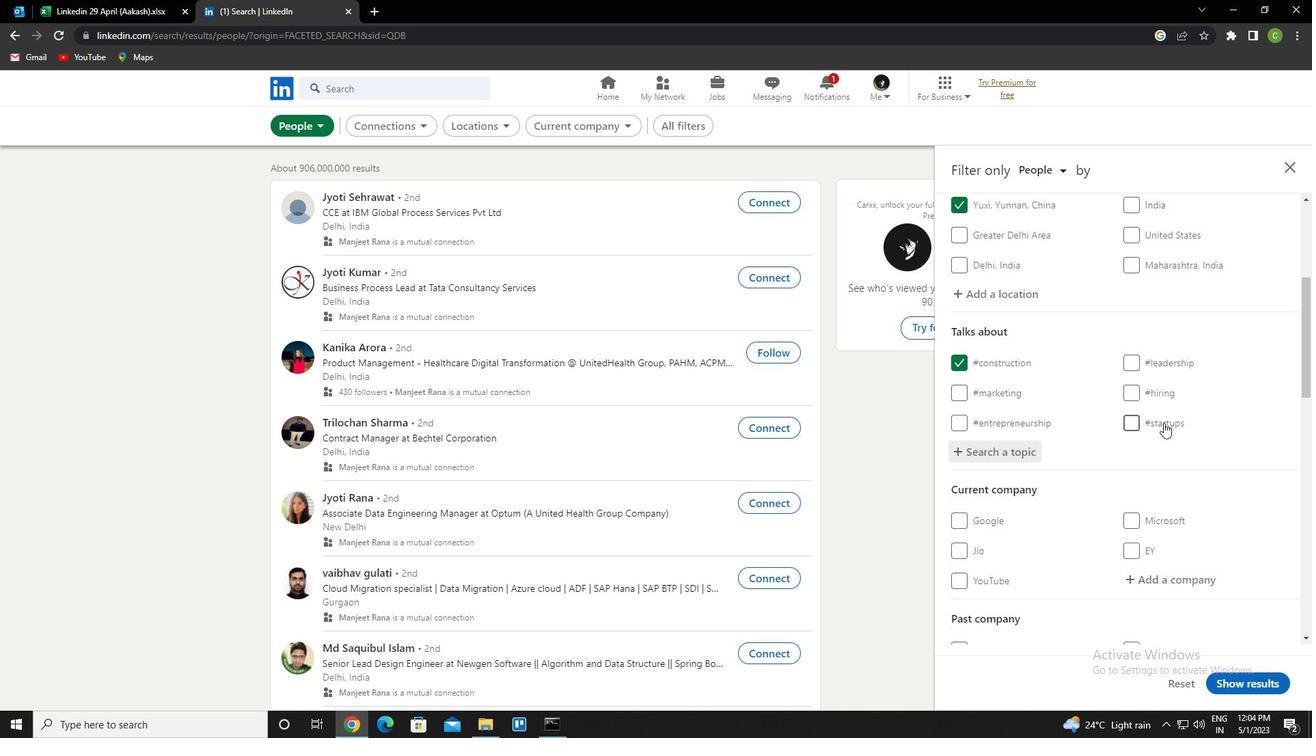 
Action: Mouse scrolled (1164, 422) with delta (0, 0)
Screenshot: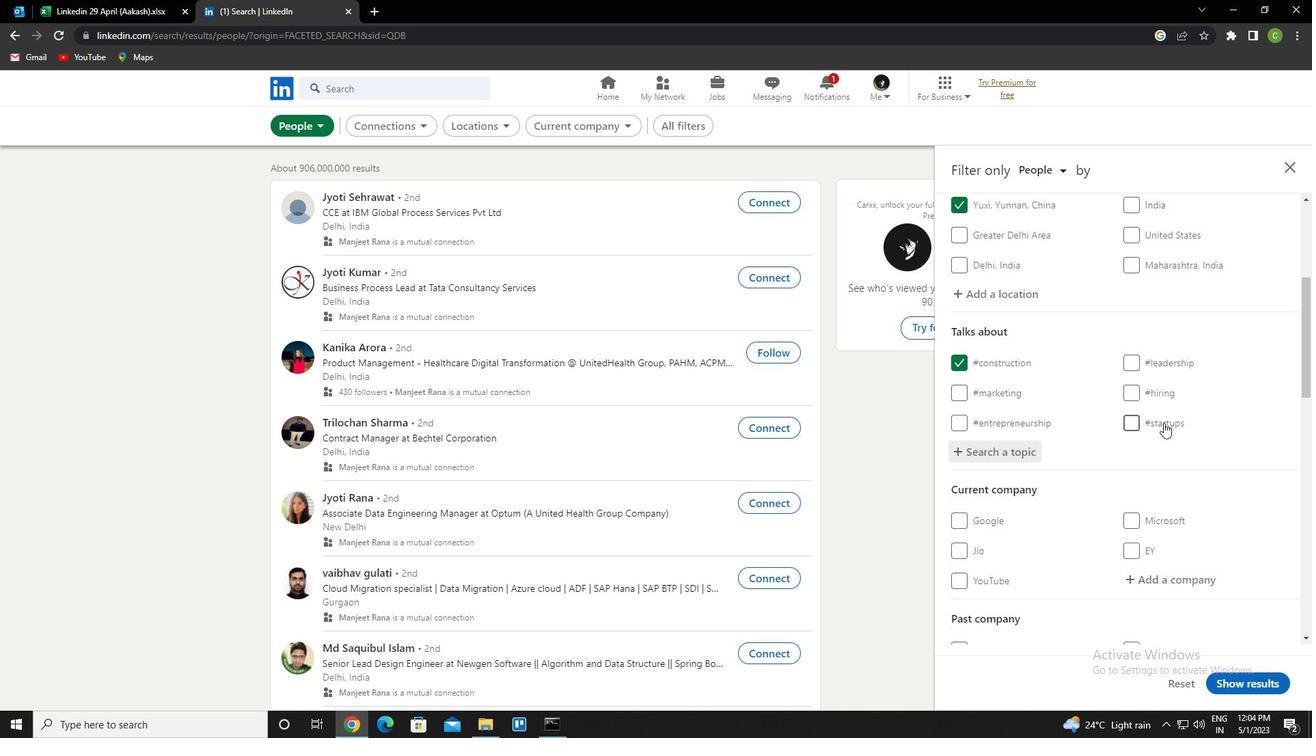 
Action: Mouse moved to (1154, 441)
Screenshot: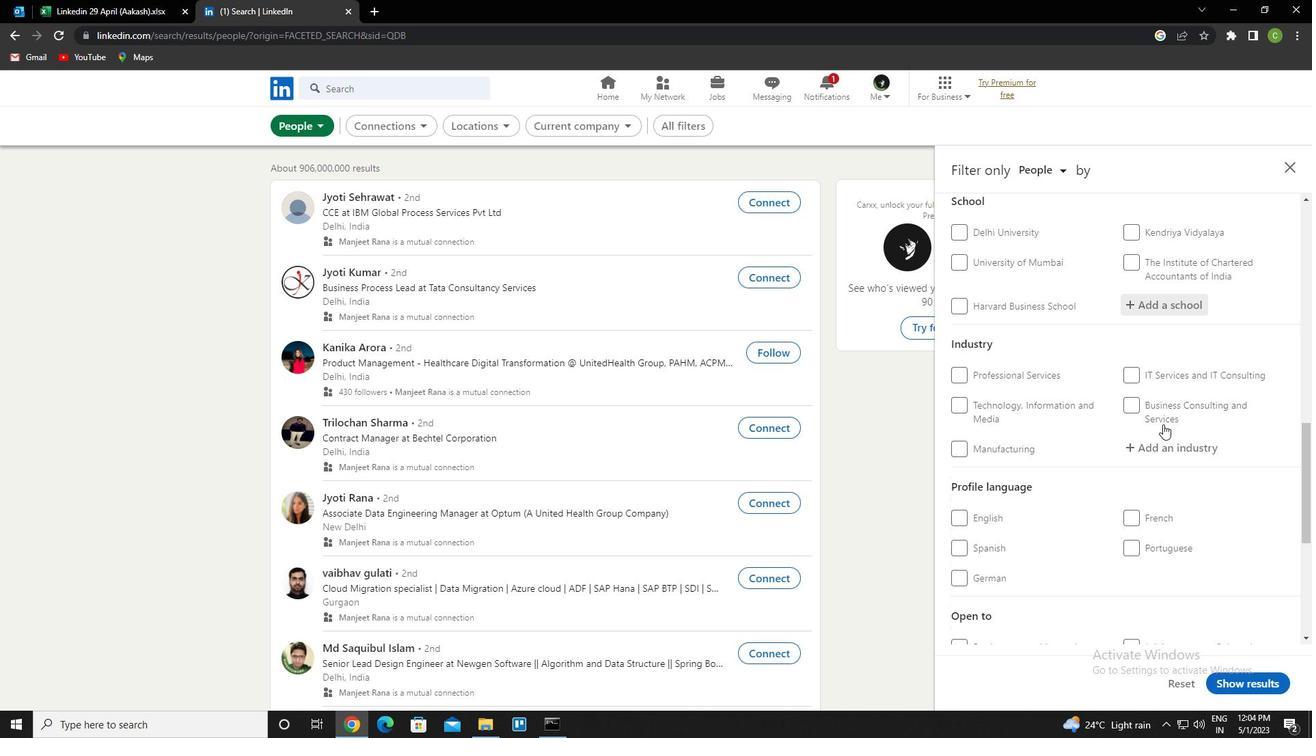 
Action: Mouse scrolled (1154, 440) with delta (0, 0)
Screenshot: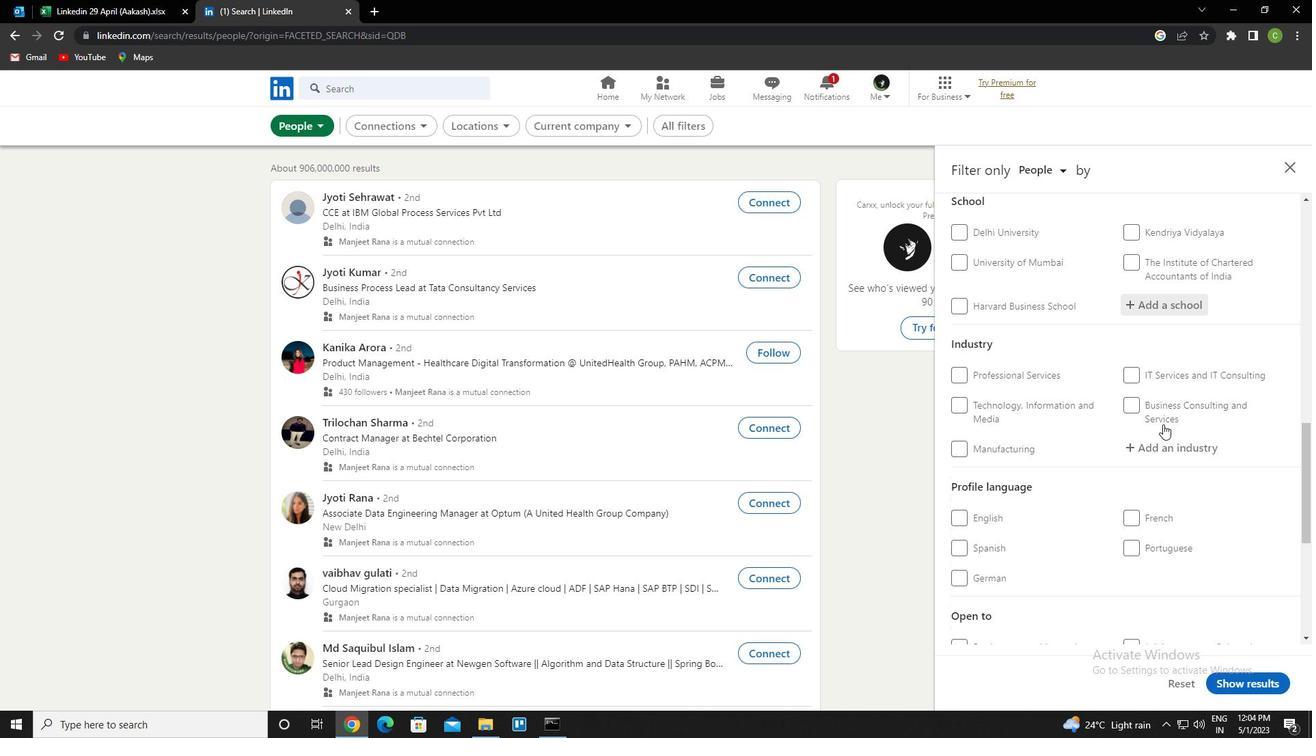 
Action: Mouse moved to (969, 476)
Screenshot: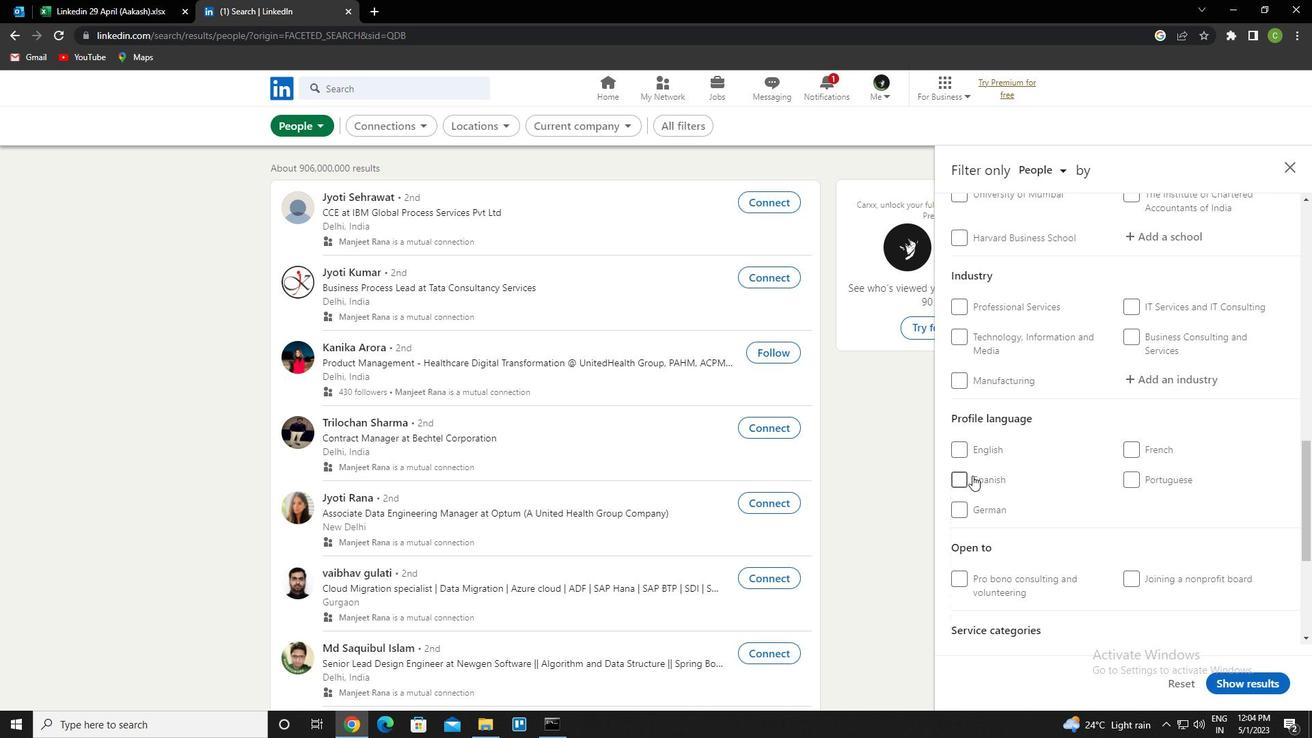 
Action: Mouse pressed left at (969, 476)
Screenshot: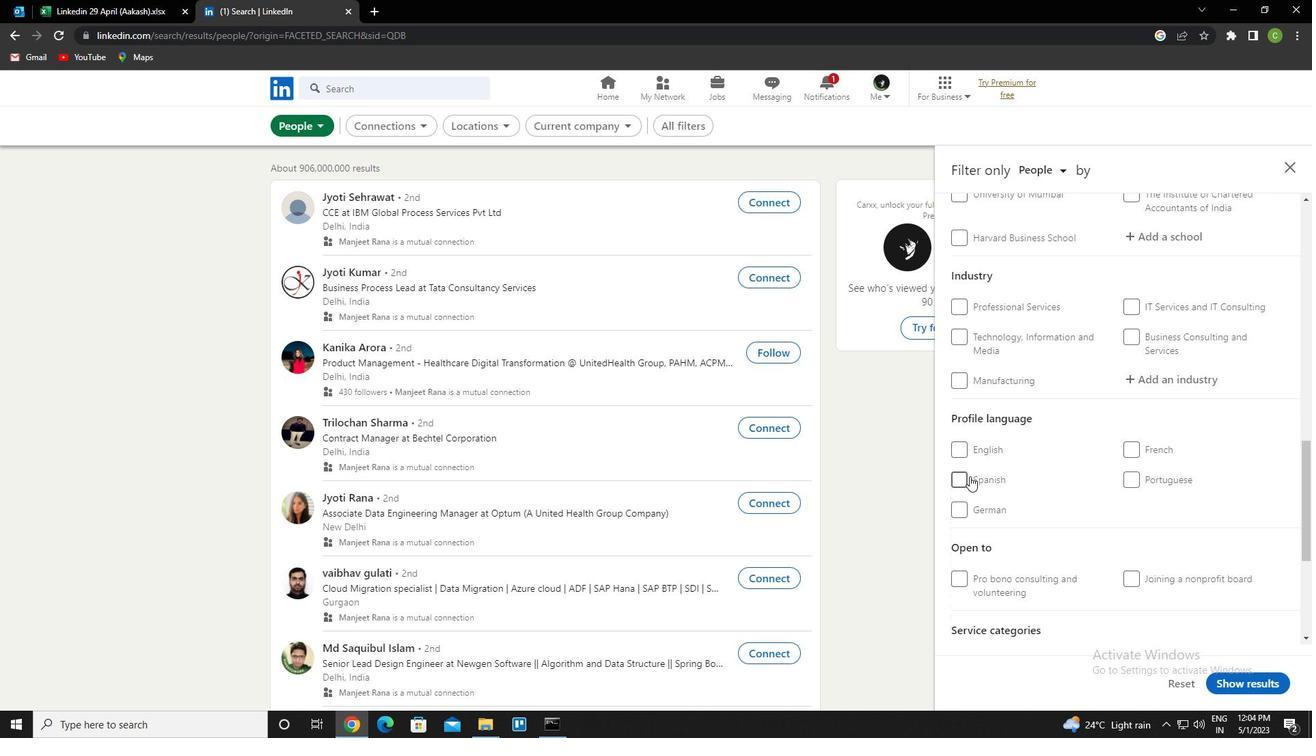 
Action: Mouse moved to (1059, 489)
Screenshot: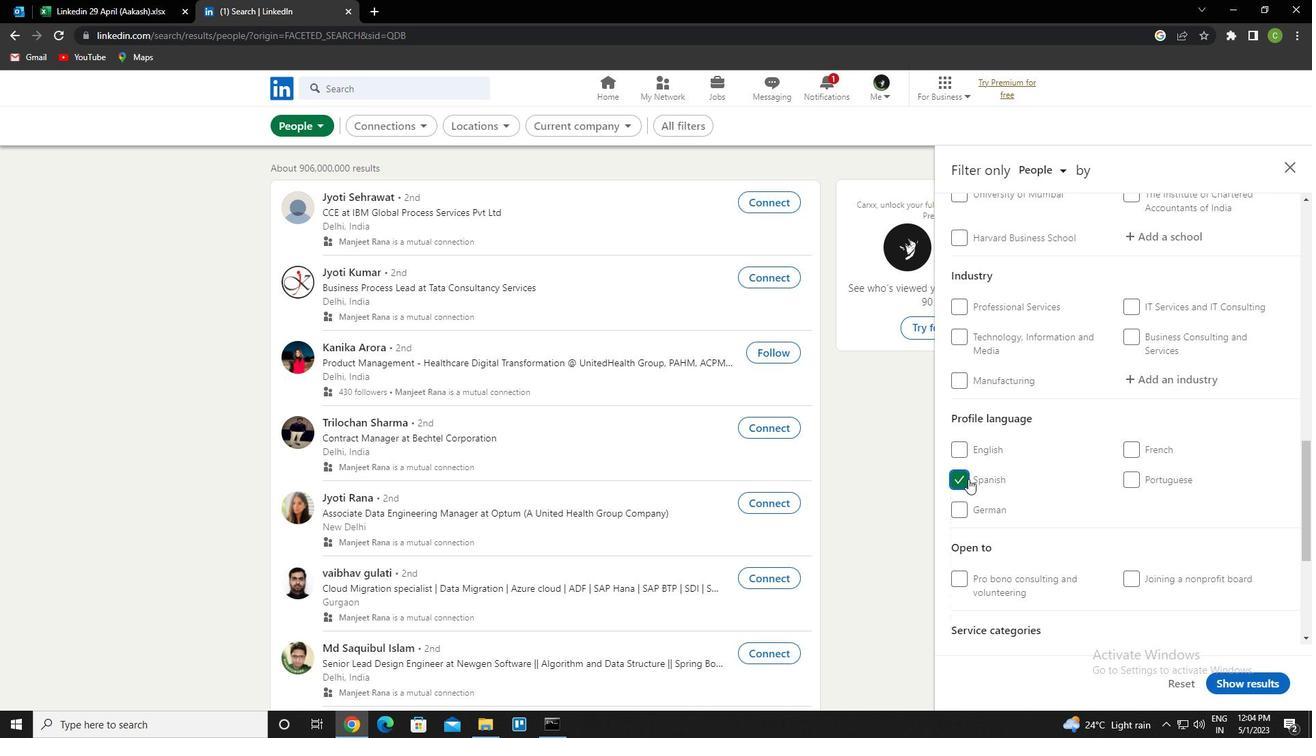 
Action: Mouse scrolled (1059, 490) with delta (0, 0)
Screenshot: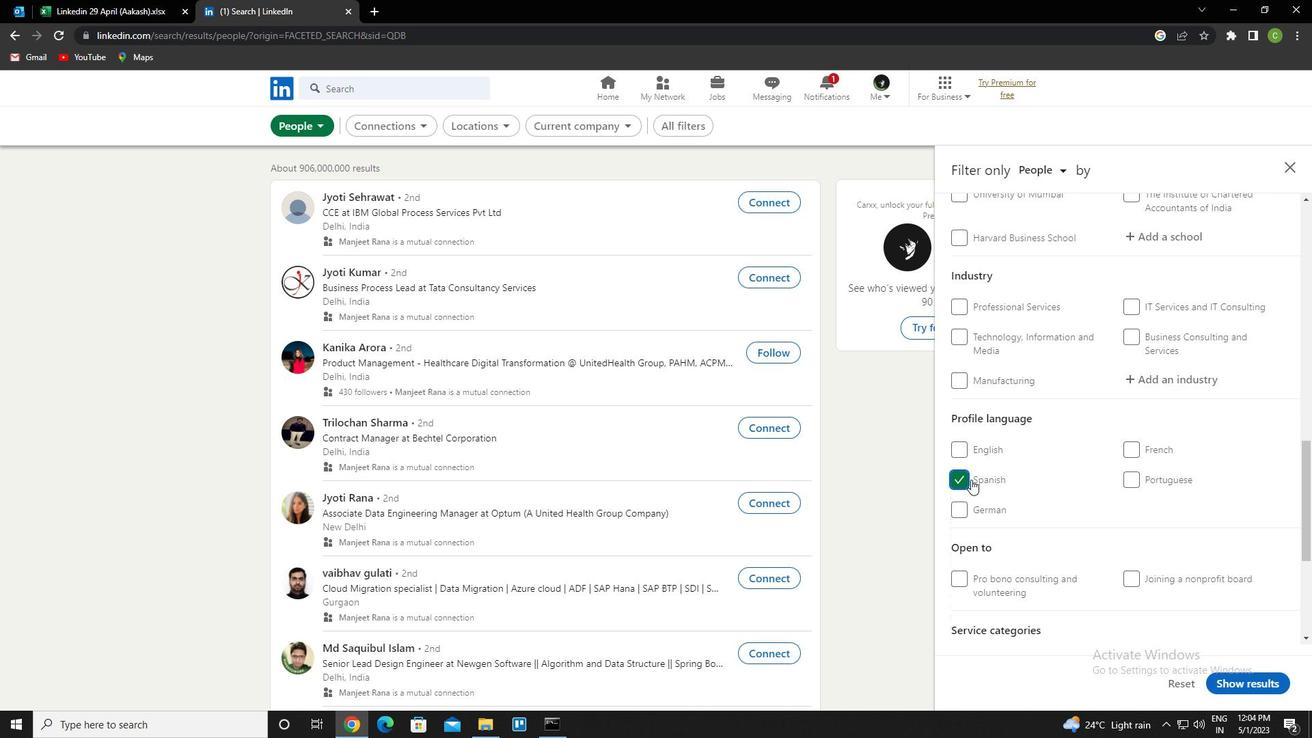 
Action: Mouse scrolled (1059, 490) with delta (0, 0)
Screenshot: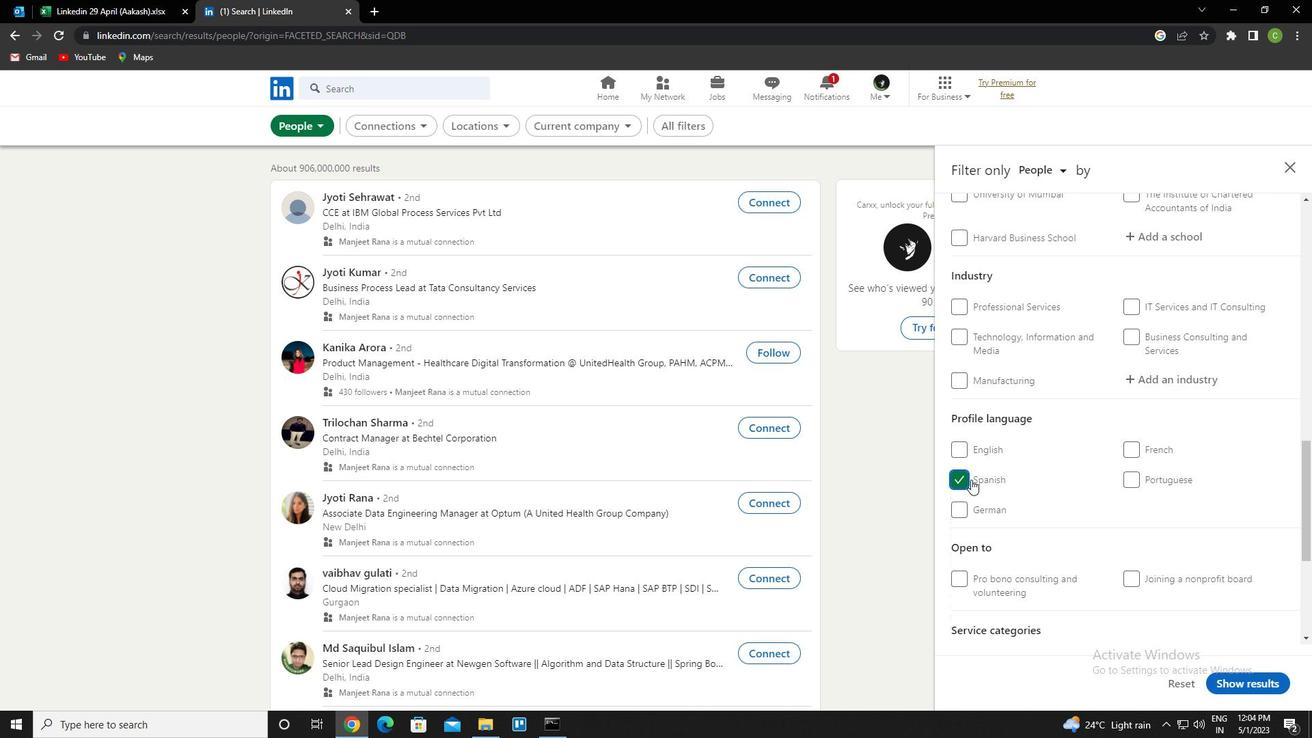 
Action: Mouse scrolled (1059, 490) with delta (0, 0)
Screenshot: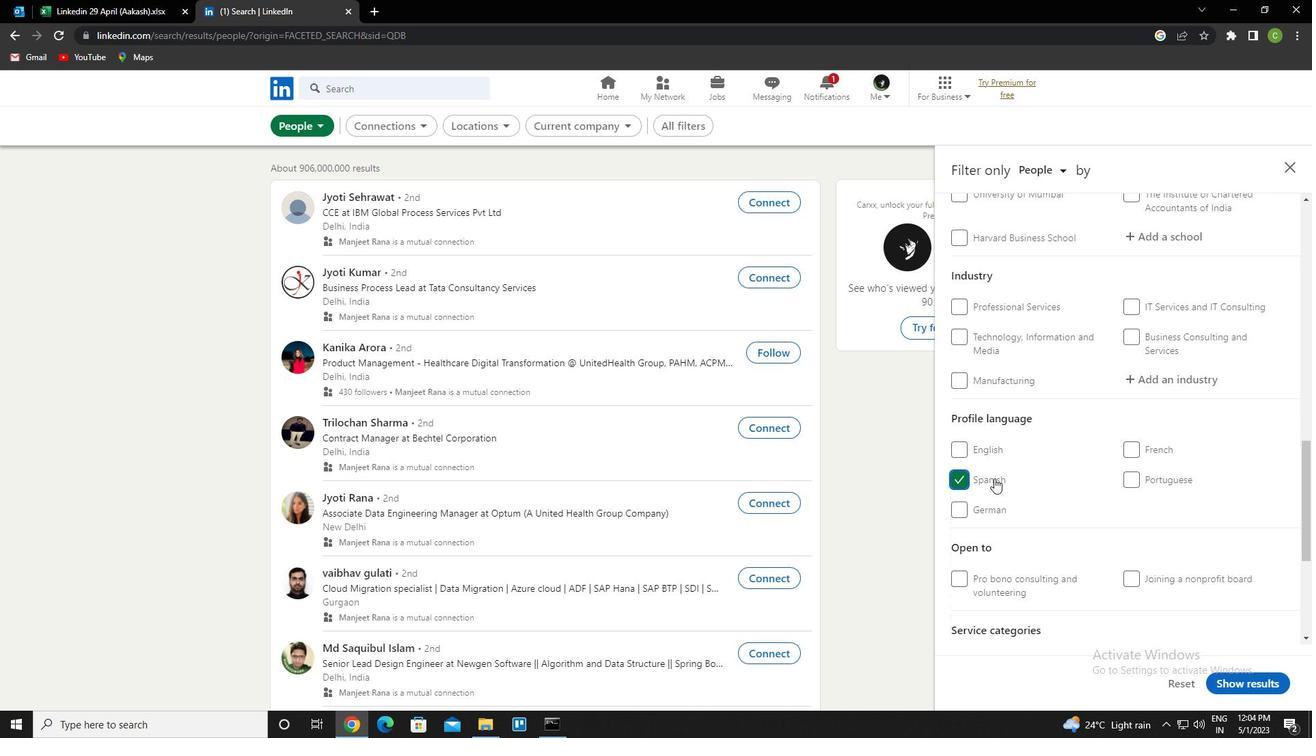 
Action: Mouse scrolled (1059, 490) with delta (0, 0)
Screenshot: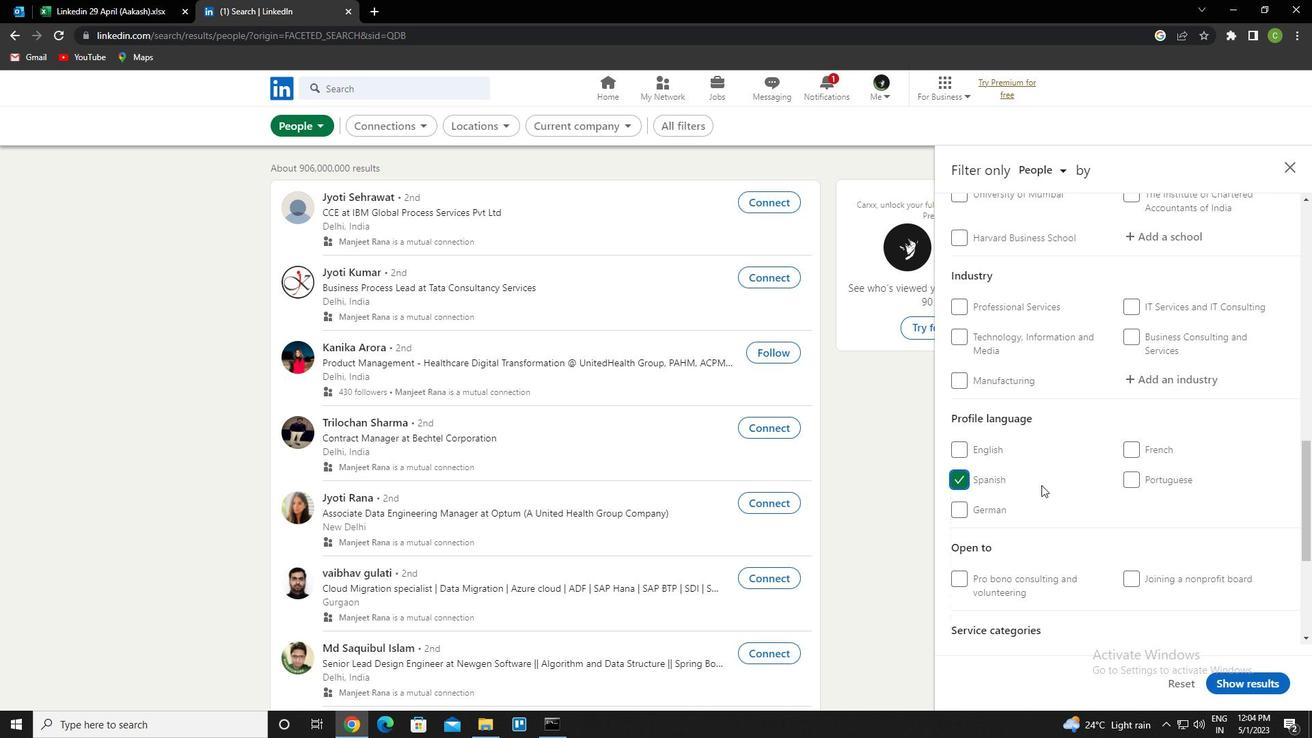 
Action: Mouse scrolled (1059, 490) with delta (0, 0)
Screenshot: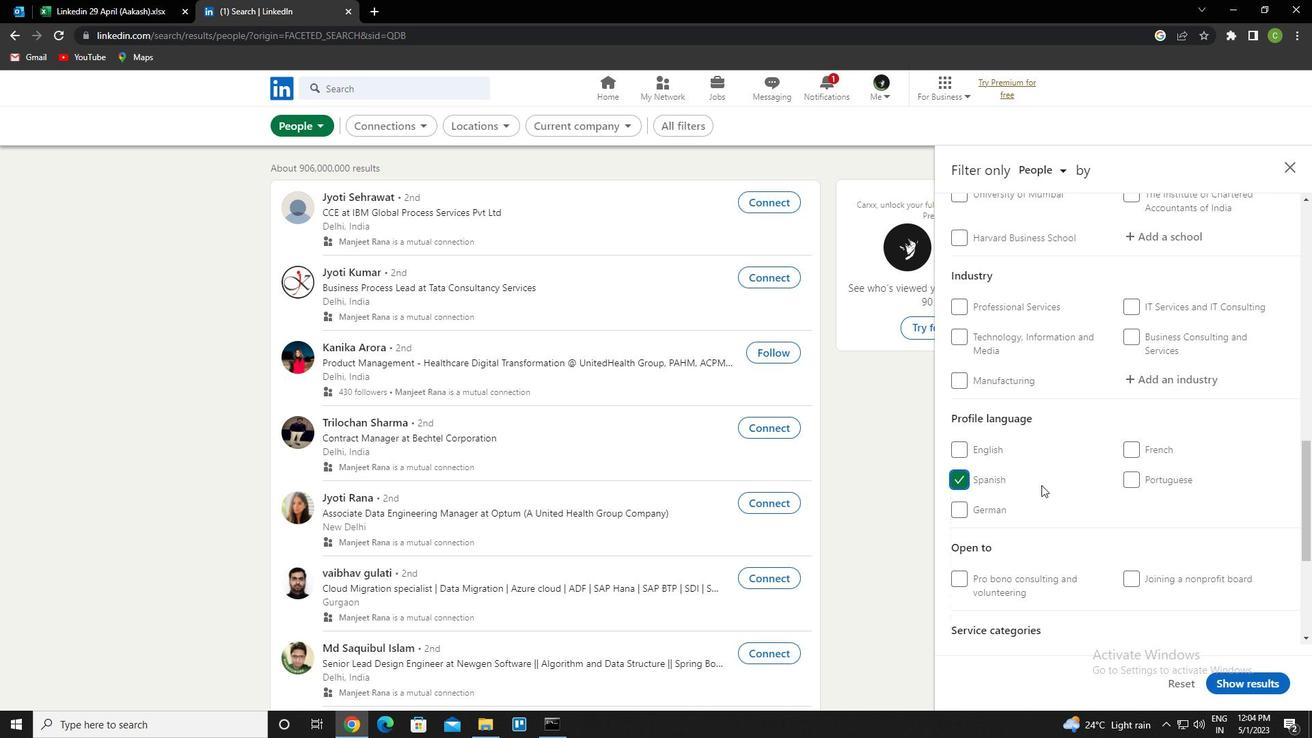 
Action: Mouse scrolled (1059, 490) with delta (0, 0)
Screenshot: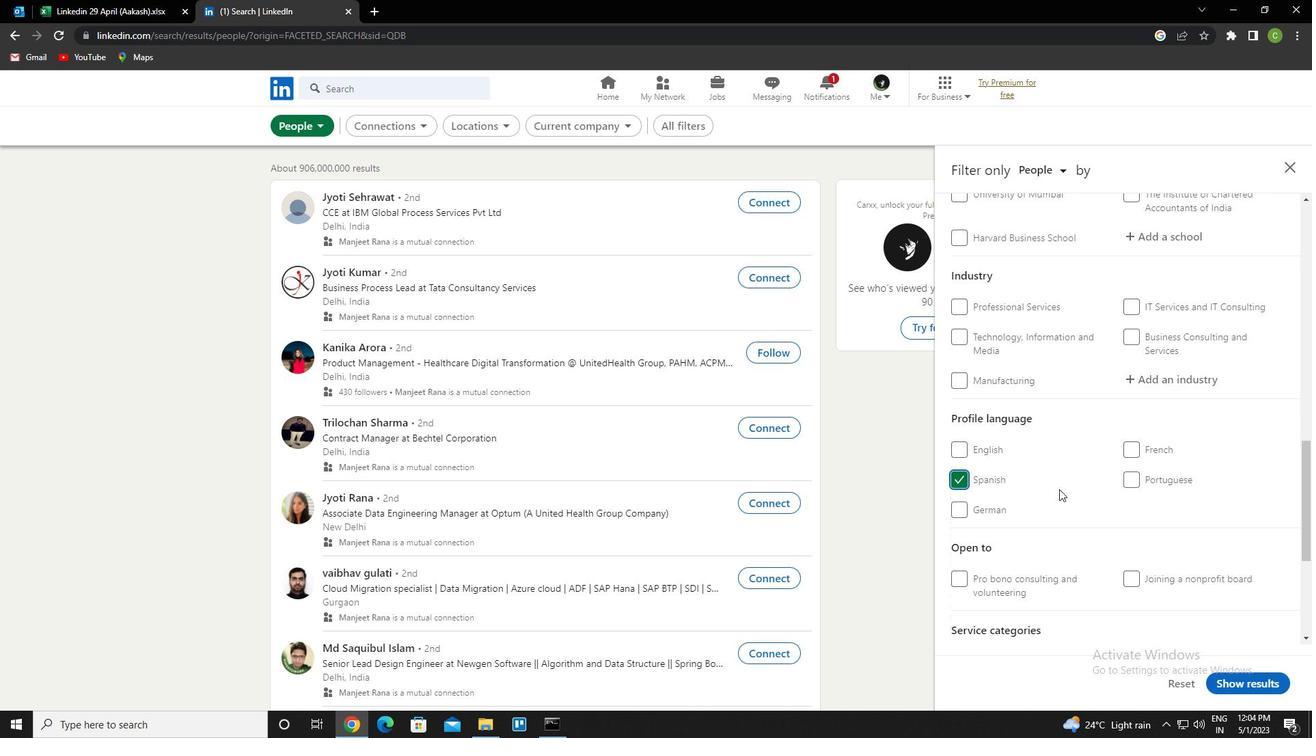 
Action: Mouse moved to (1143, 371)
Screenshot: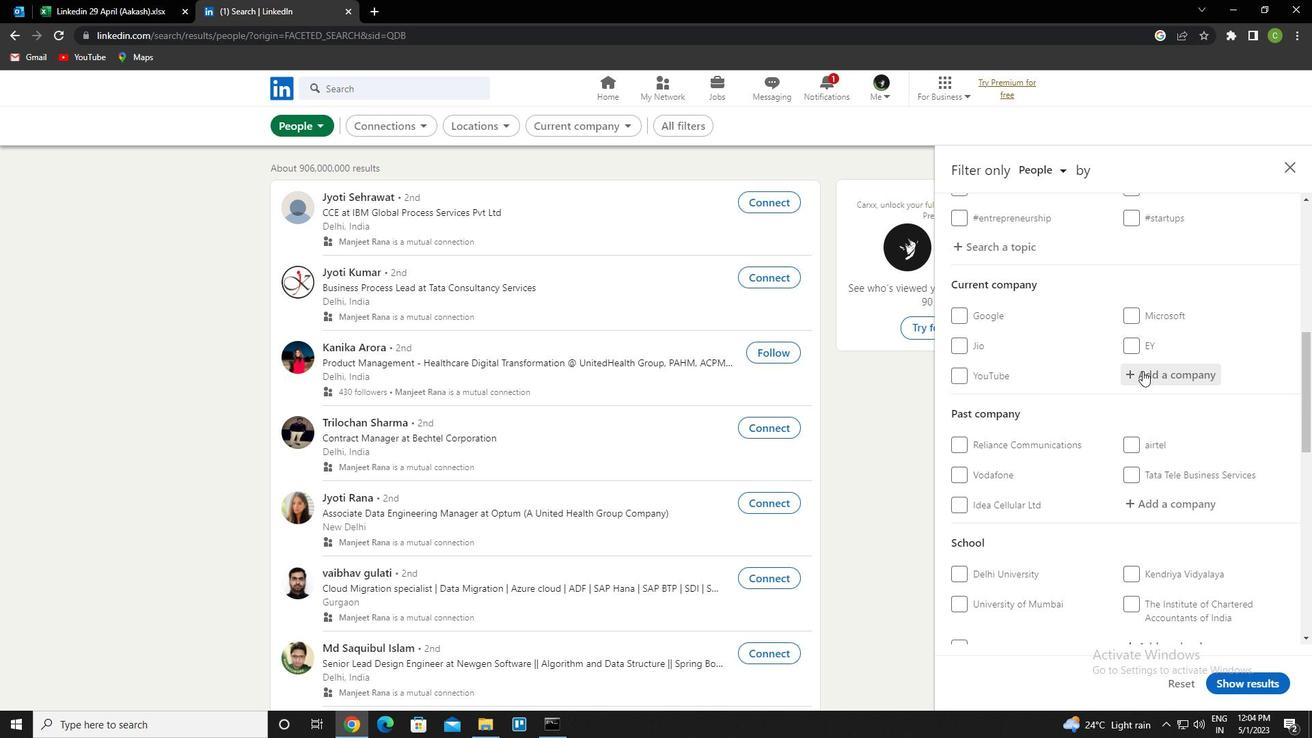
Action: Mouse pressed left at (1143, 371)
Screenshot: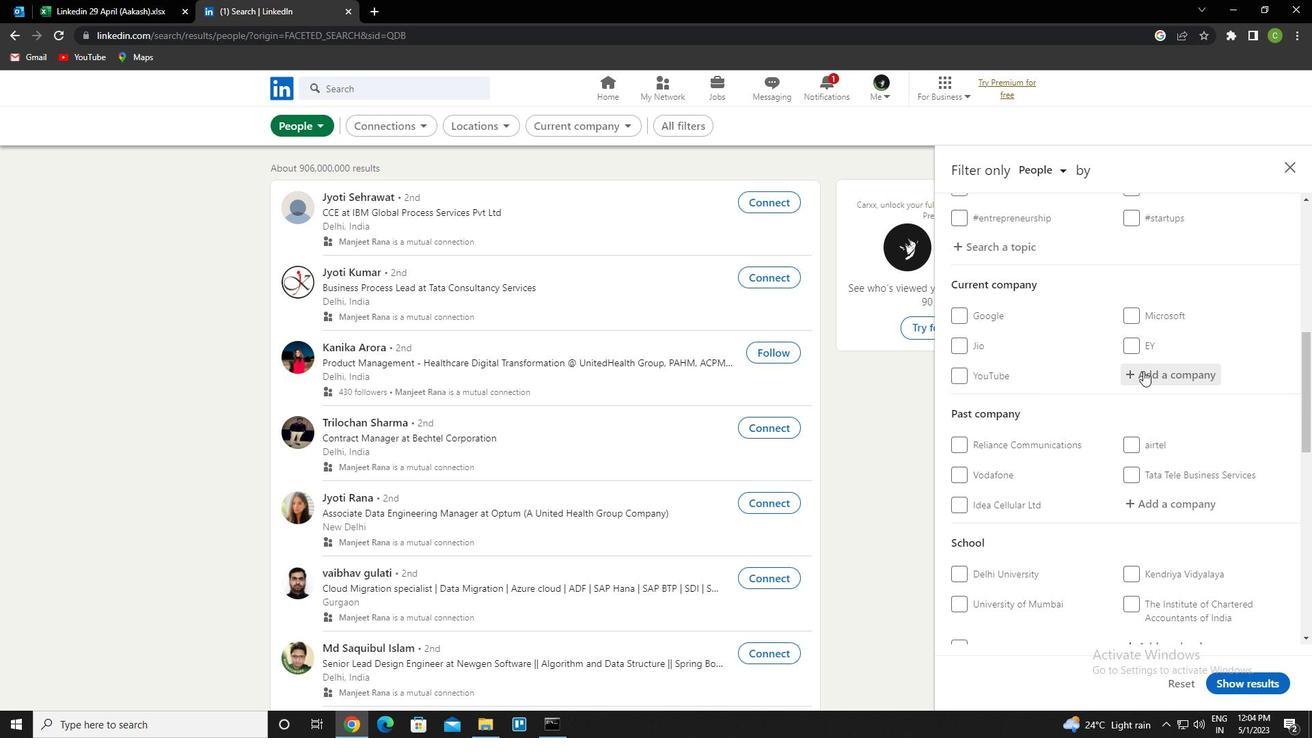 
Action: Key pressed <Key.caps_lock>k<Key.caps_lock>otak<Key.space><Key.caps_lock>s<Key.caps_lock>ecu<Key.down><Key.enter>
Screenshot: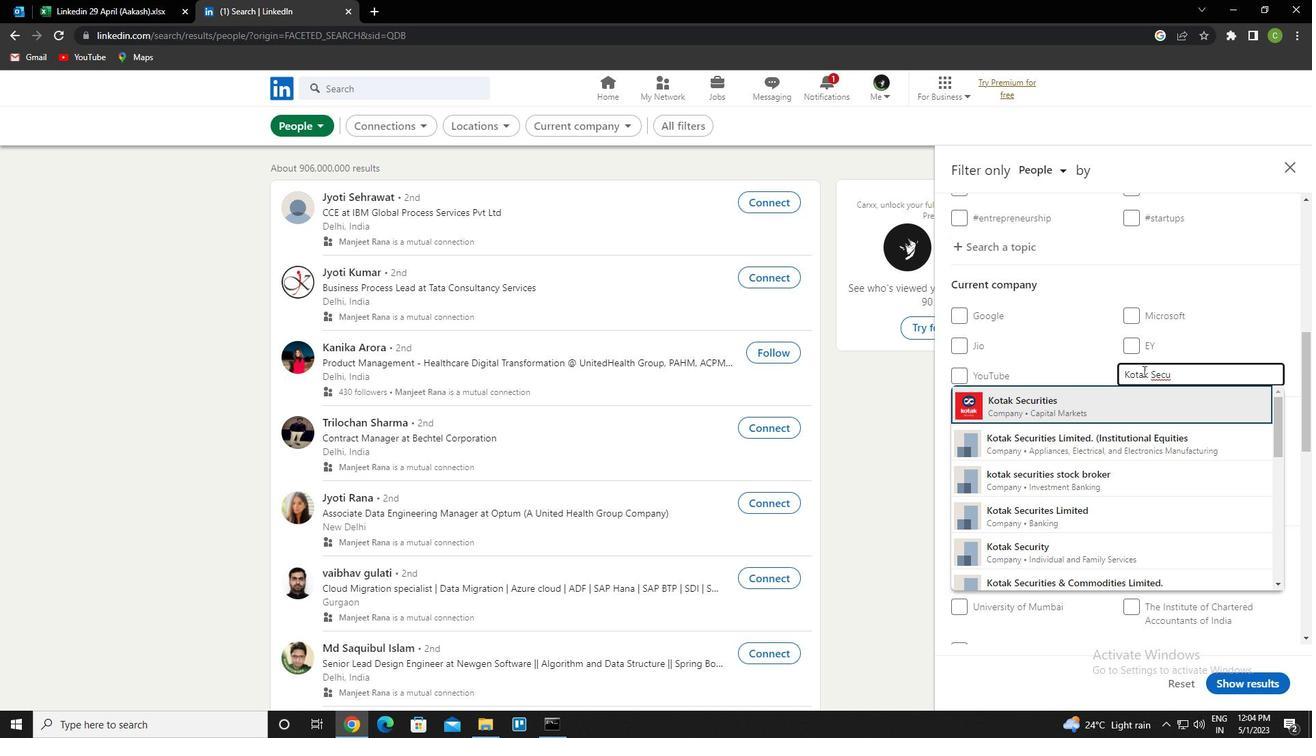 
Action: Mouse moved to (1000, 464)
Screenshot: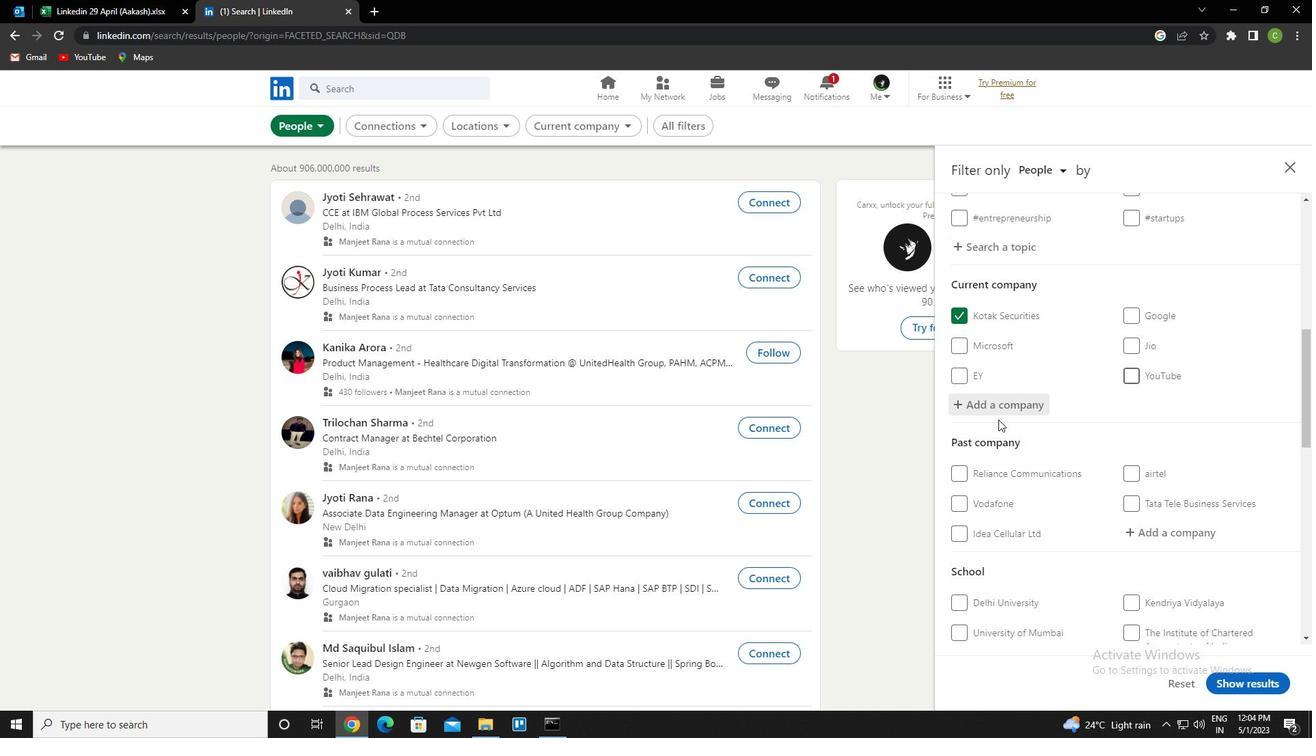 
Action: Mouse scrolled (1000, 463) with delta (0, 0)
Screenshot: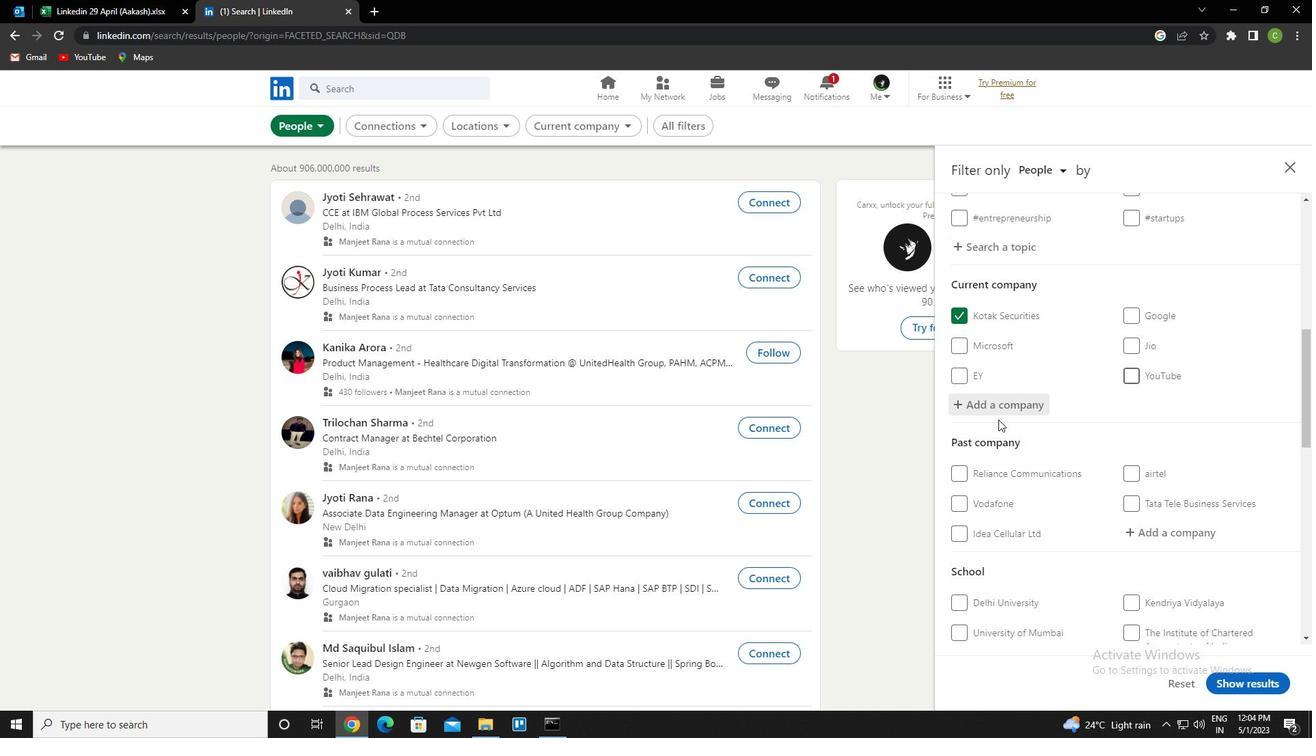 
Action: Mouse moved to (1000, 469)
Screenshot: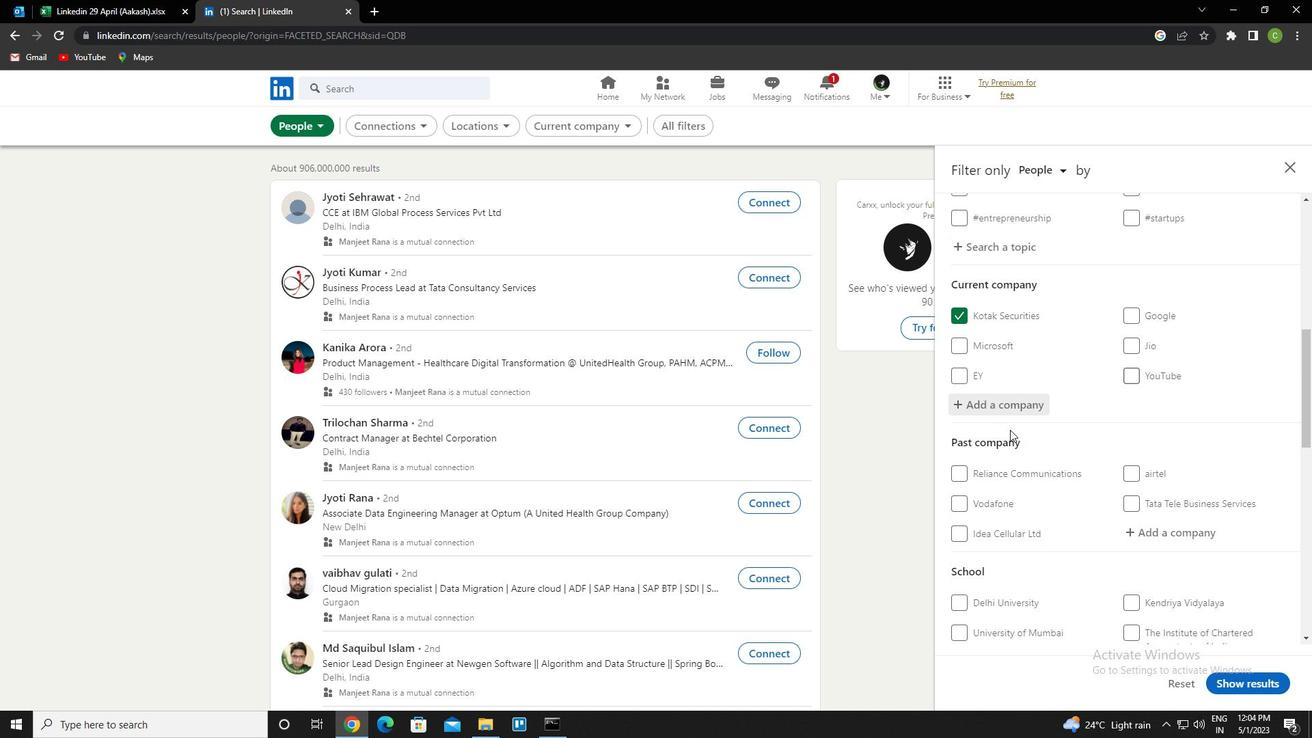 
Action: Mouse scrolled (1000, 469) with delta (0, 0)
Screenshot: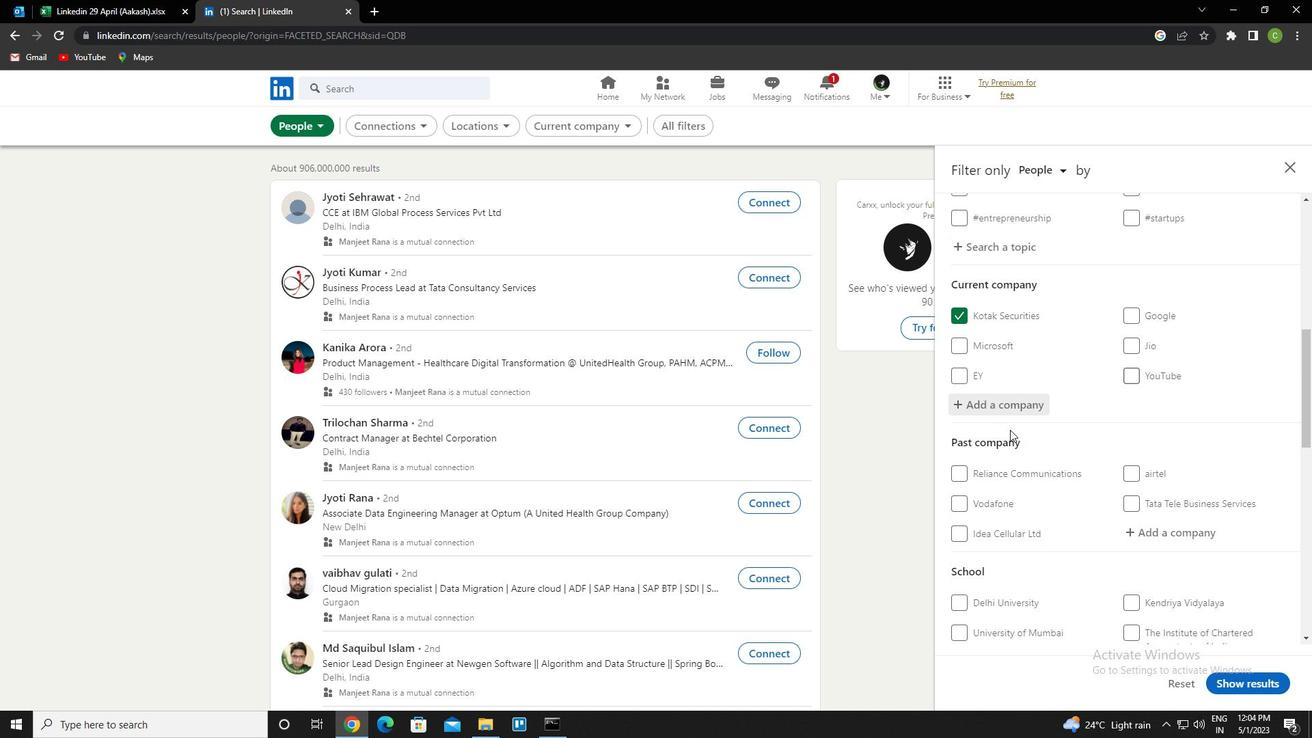 
Action: Mouse moved to (999, 471)
Screenshot: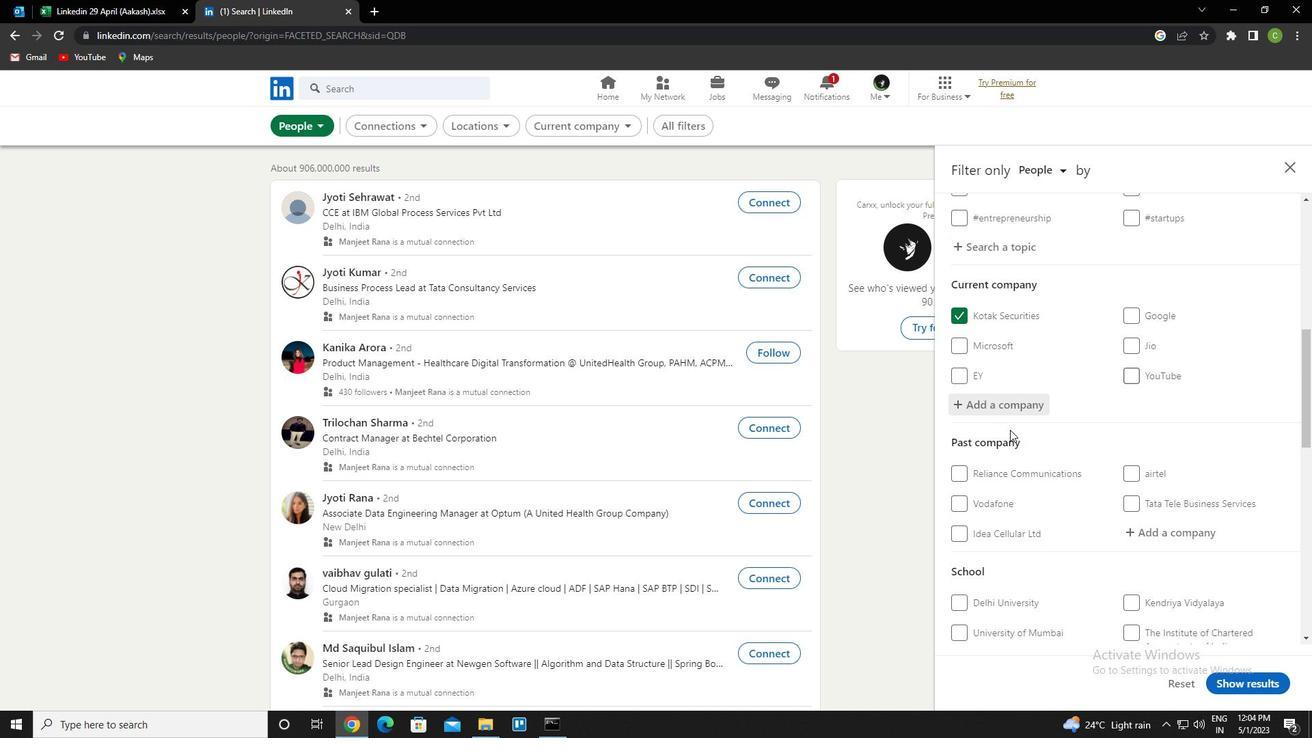 
Action: Mouse scrolled (999, 470) with delta (0, 0)
Screenshot: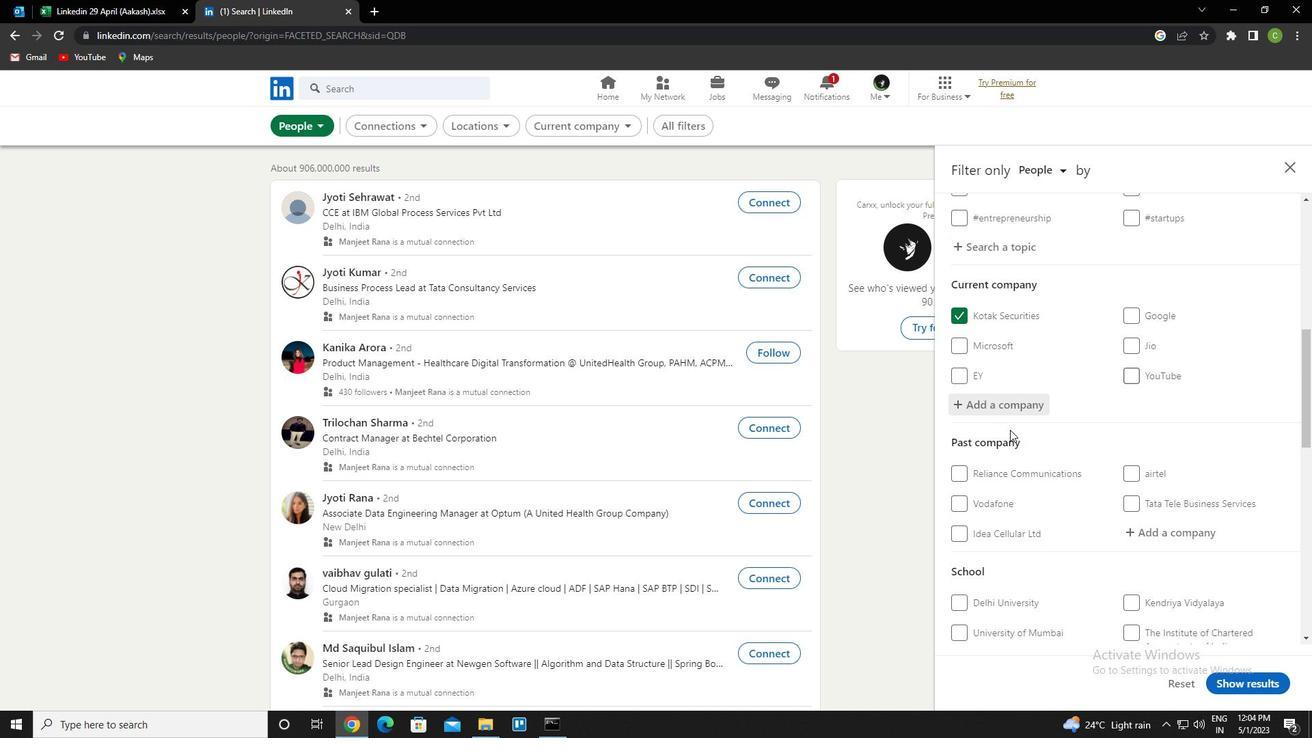 
Action: Mouse moved to (1001, 475)
Screenshot: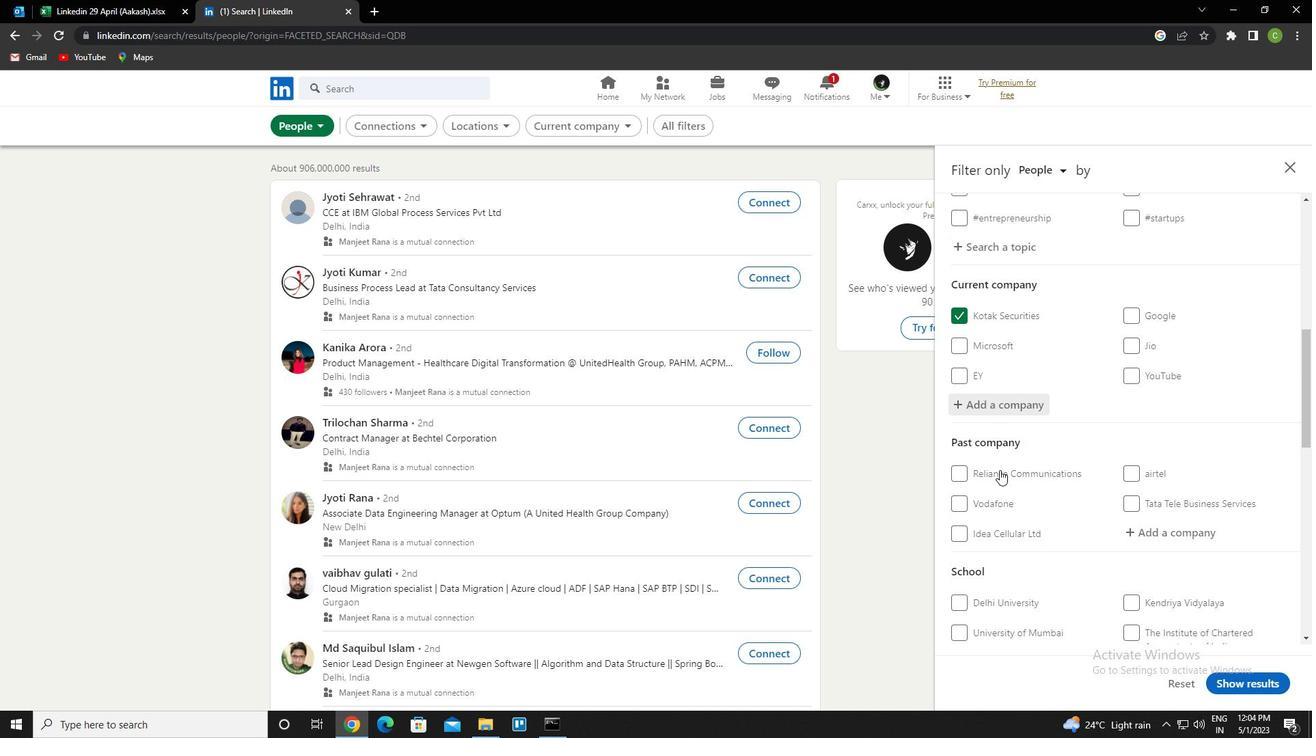 
Action: Mouse scrolled (1001, 475) with delta (0, 0)
Screenshot: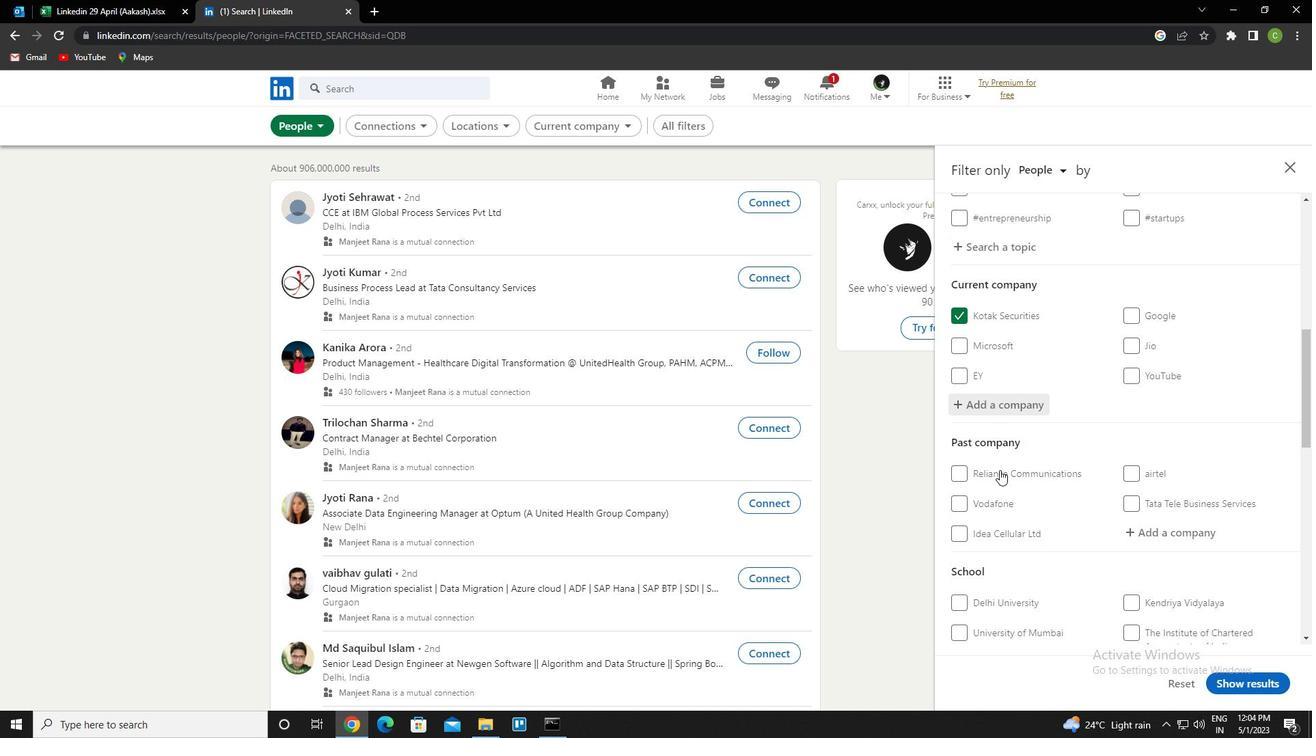 
Action: Mouse moved to (1169, 412)
Screenshot: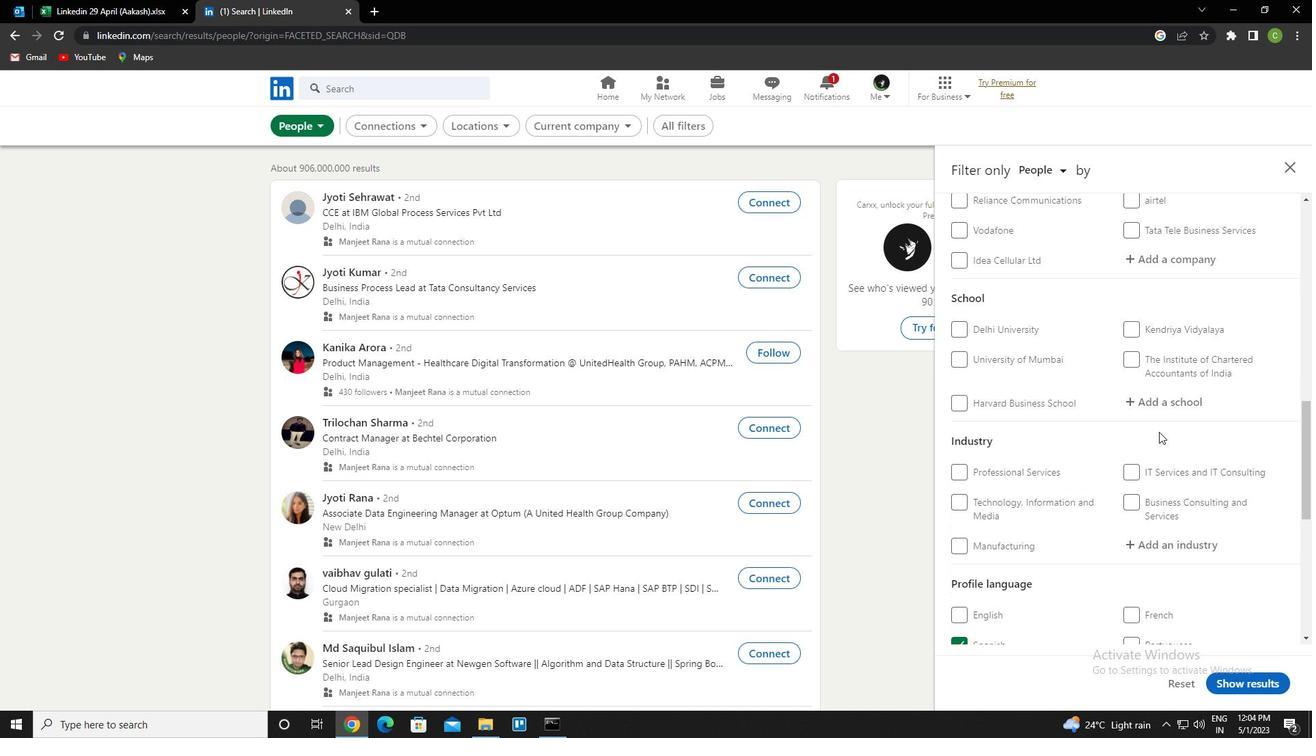 
Action: Mouse pressed left at (1169, 412)
Screenshot: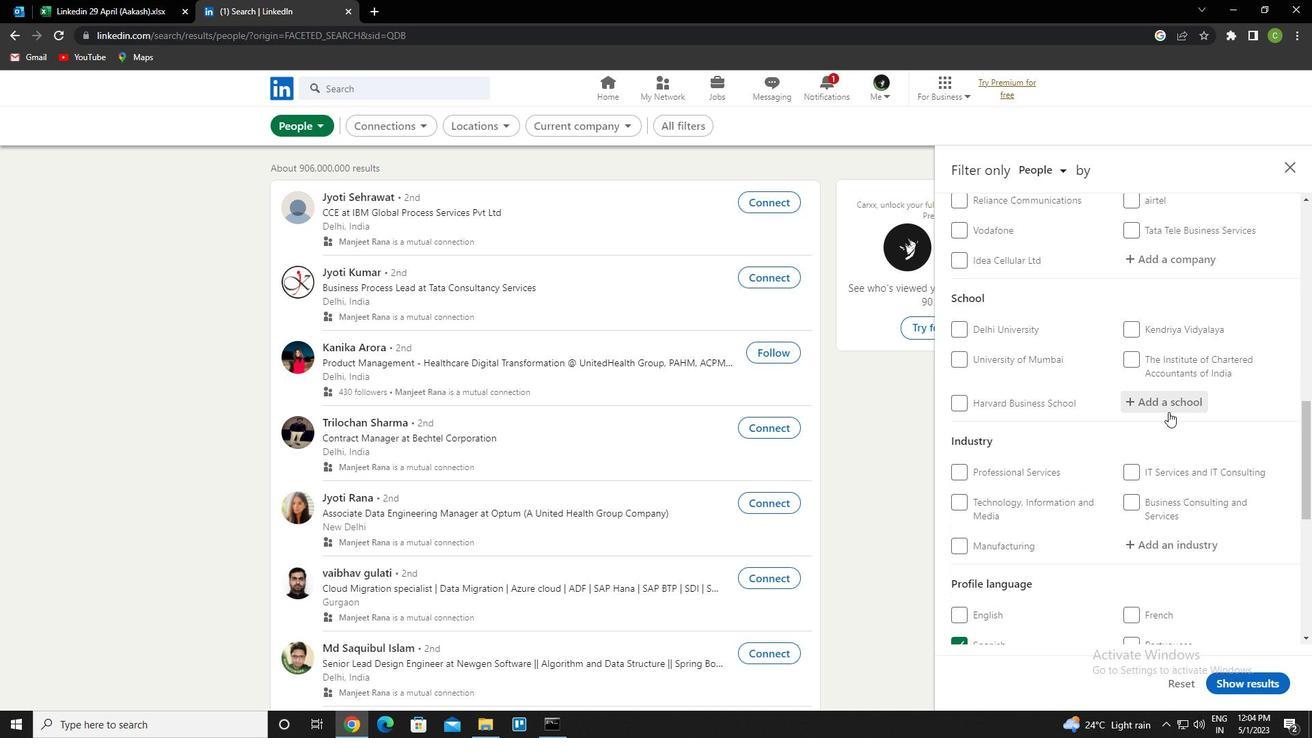 
Action: Key pressed <Key.caps_lock>s<Key.caps_lock>t.<Key.space><Key.caps_lock>j<Key.caps_lock>oseph<Key.down><Key.down><Key.down><Key.down><Key.down><Key.down><Key.down><Key.down><Key.down><Key.space>college<Key.up><Key.up><Key.up><Key.up><Key.down><Key.down><Key.down><Key.down><Key.down><Key.enter>
Screenshot: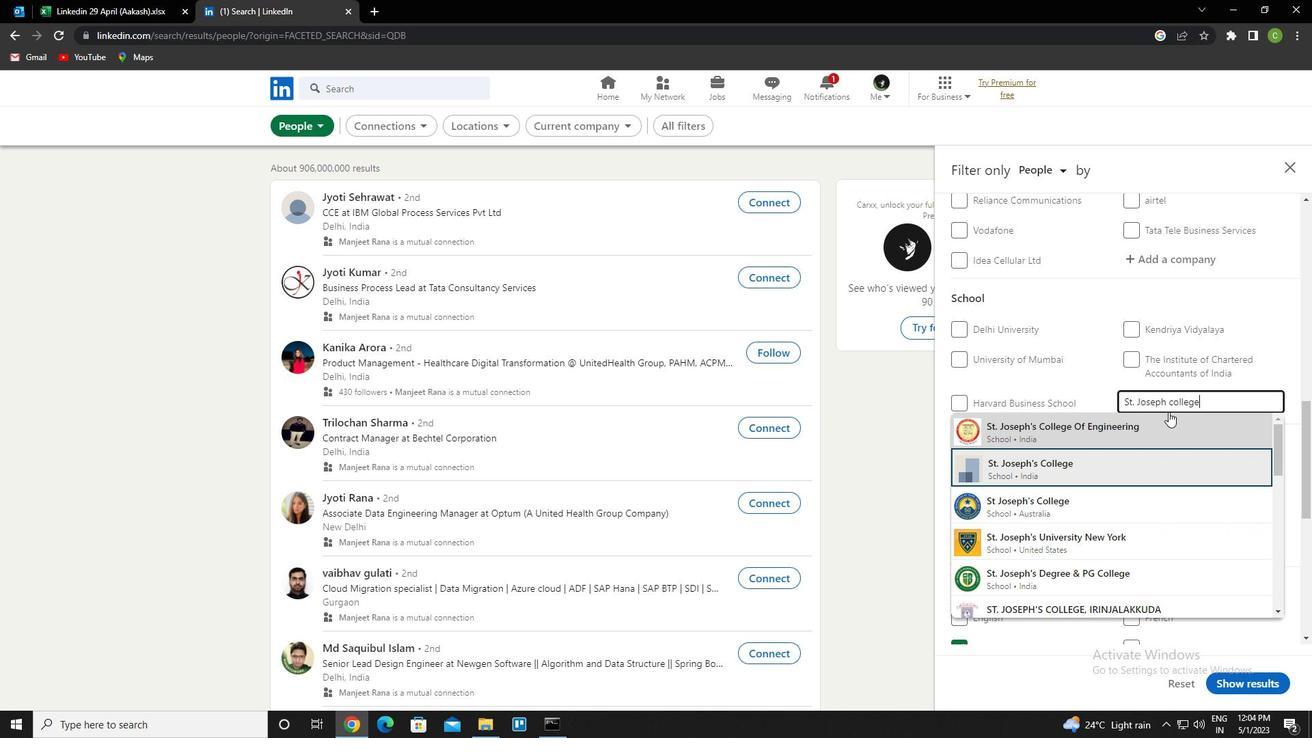 
Action: Mouse moved to (1164, 399)
Screenshot: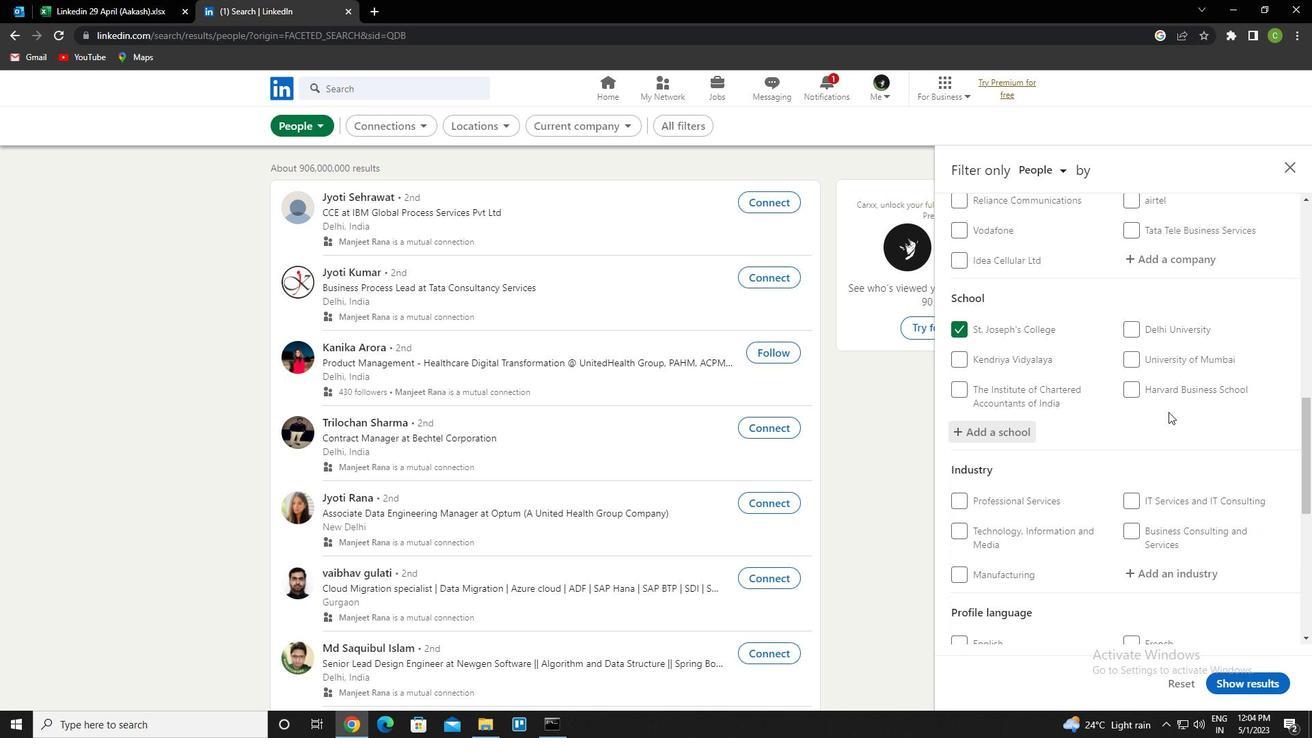 
Action: Mouse scrolled (1164, 398) with delta (0, 0)
Screenshot: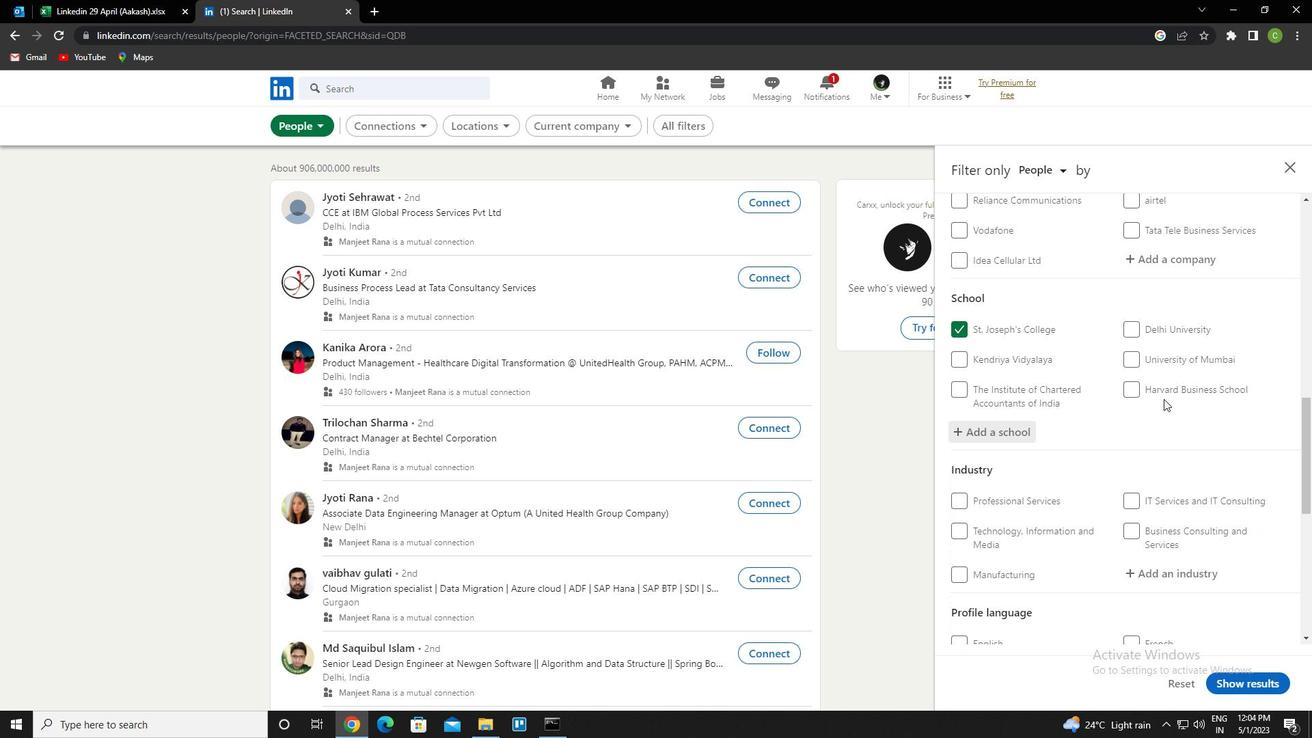 
Action: Mouse moved to (1164, 399)
Screenshot: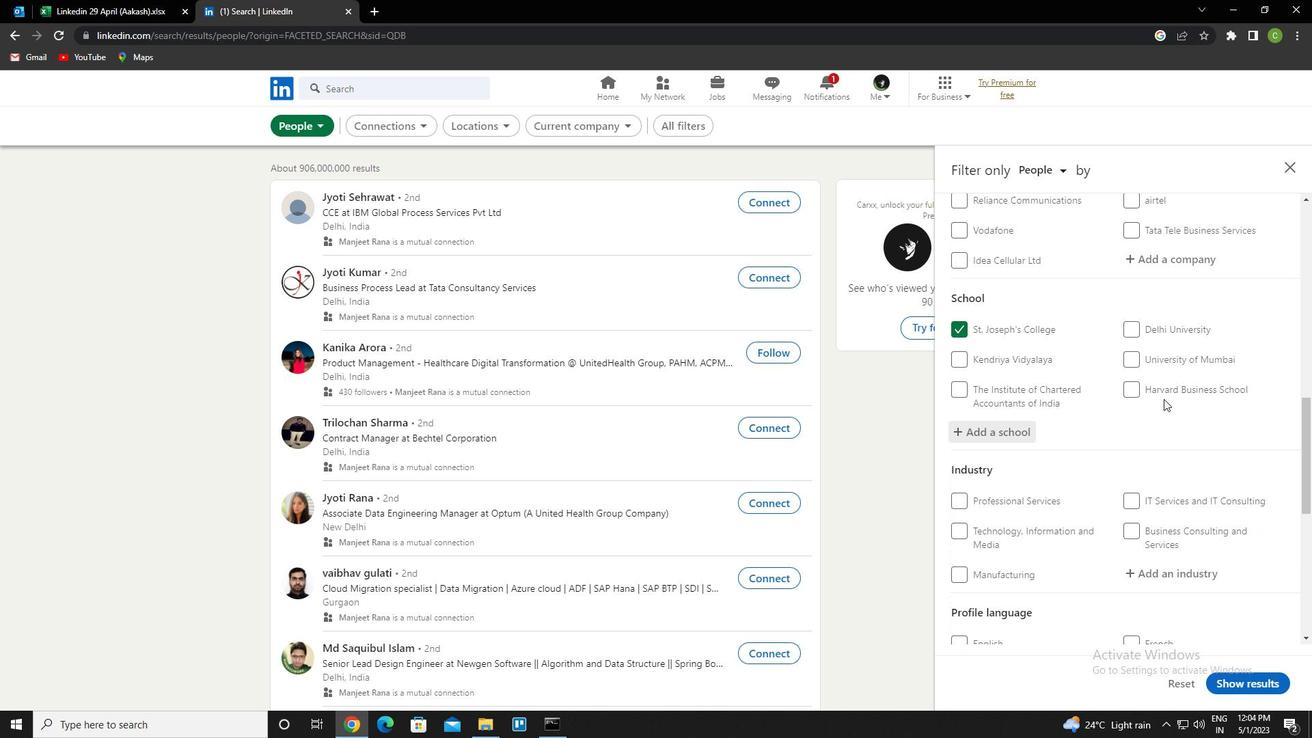 
Action: Mouse scrolled (1164, 398) with delta (0, 0)
Screenshot: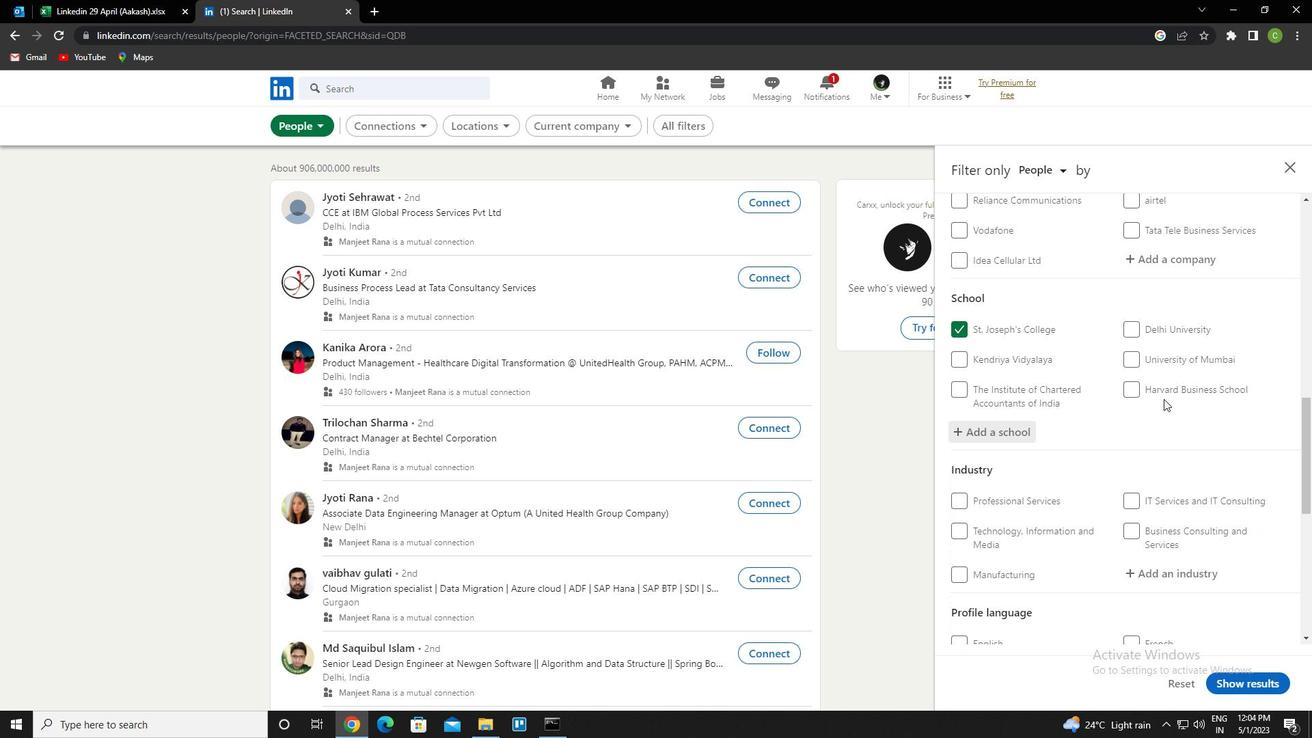 
Action: Mouse moved to (1164, 409)
Screenshot: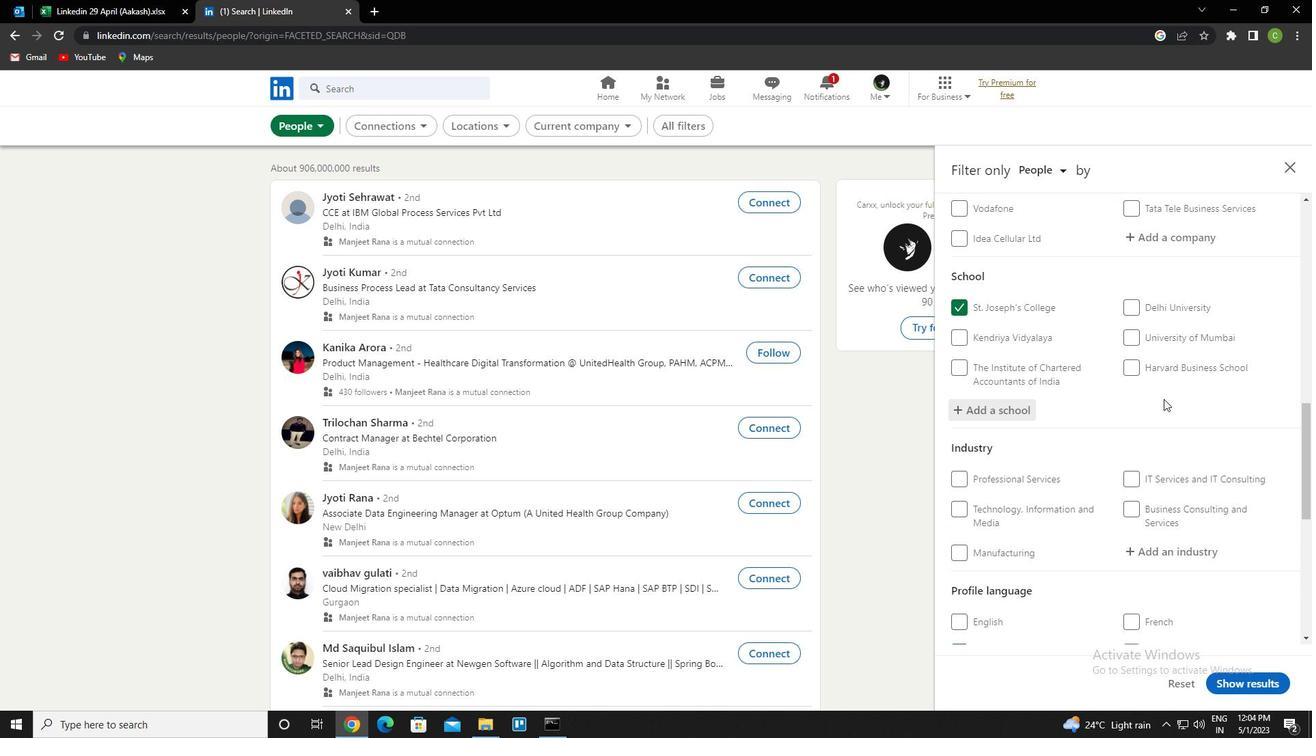 
Action: Mouse scrolled (1164, 408) with delta (0, 0)
Screenshot: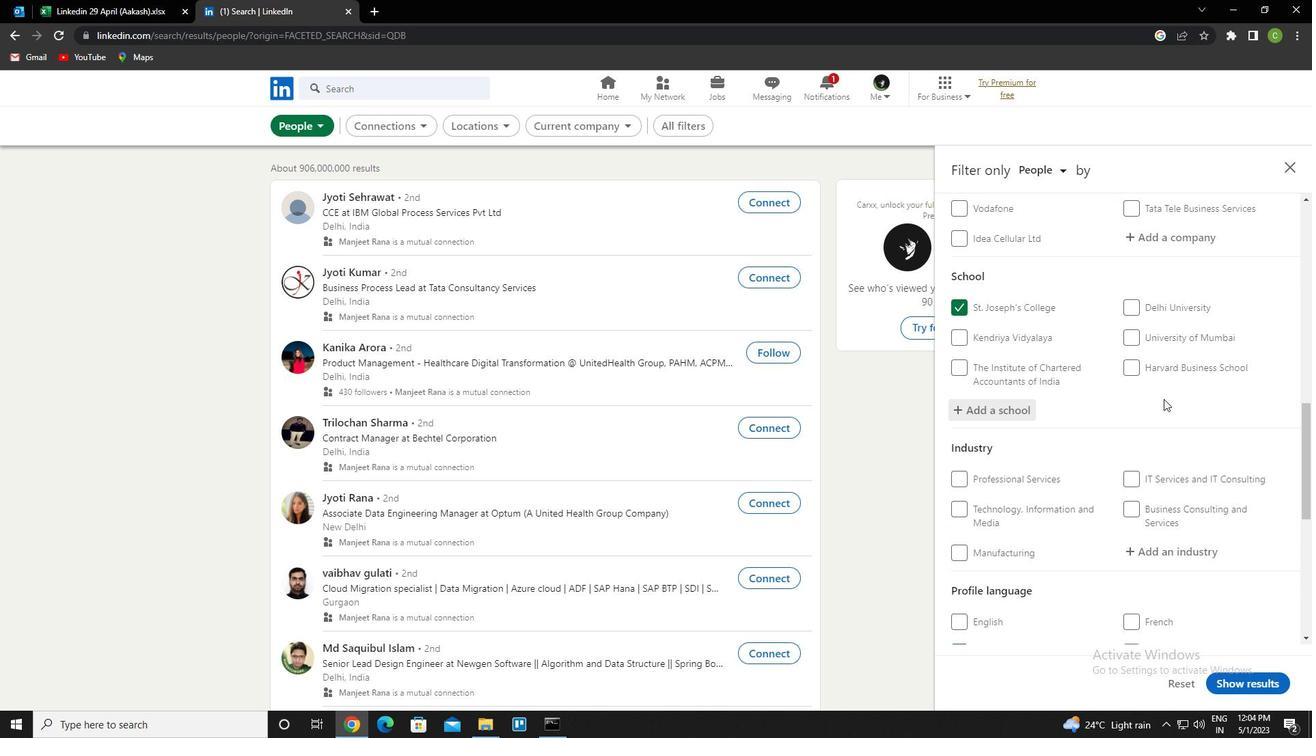 
Action: Mouse moved to (1167, 363)
Screenshot: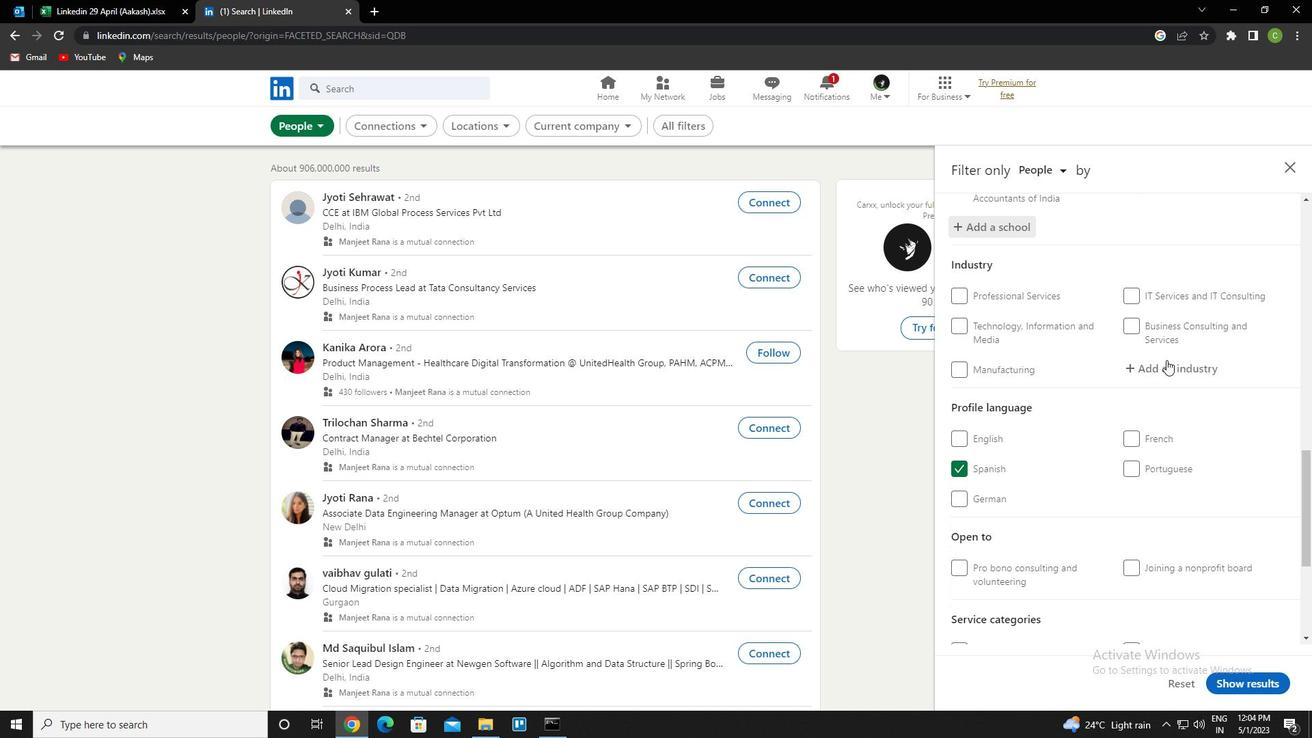 
Action: Mouse pressed left at (1167, 363)
Screenshot: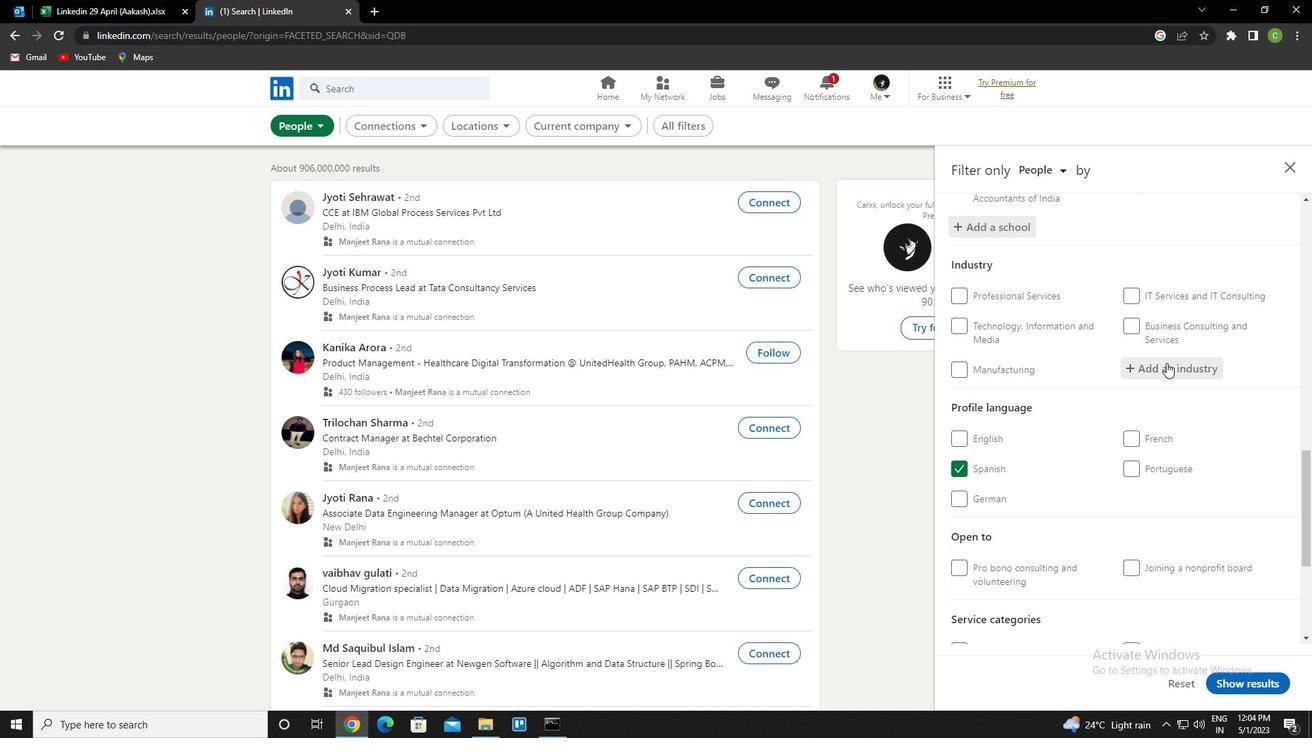 
Action: Key pressed <Key.caps_lock>h<Key.caps_lock>ighway<Key.down><Key.enter>
Screenshot: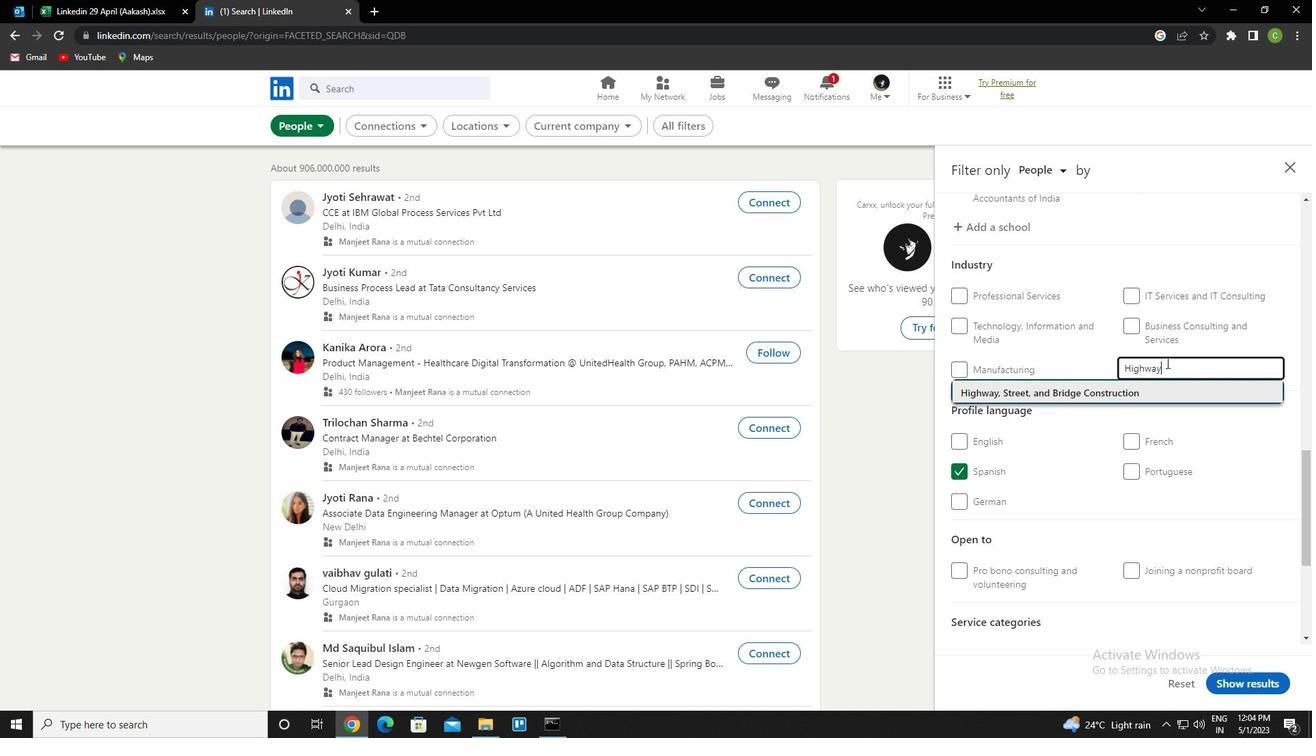 
Action: Mouse moved to (1155, 373)
Screenshot: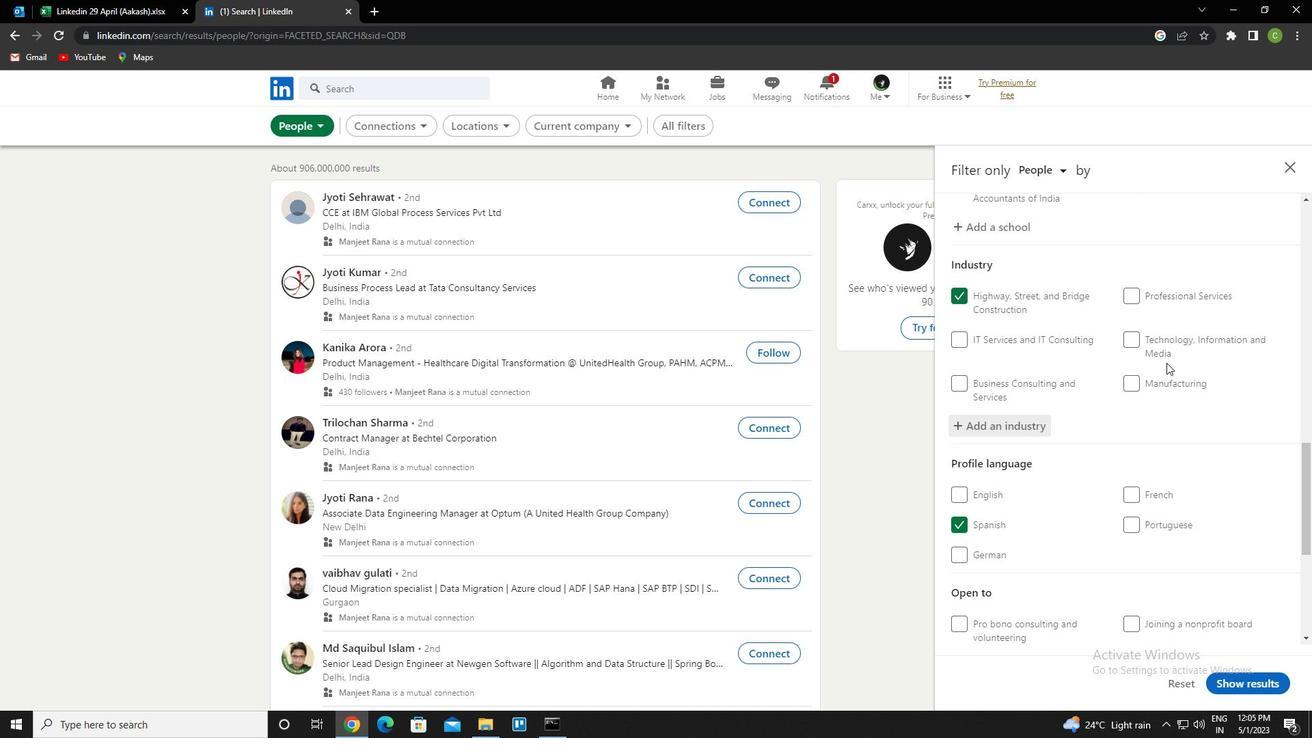 
Action: Mouse scrolled (1155, 372) with delta (0, 0)
Screenshot: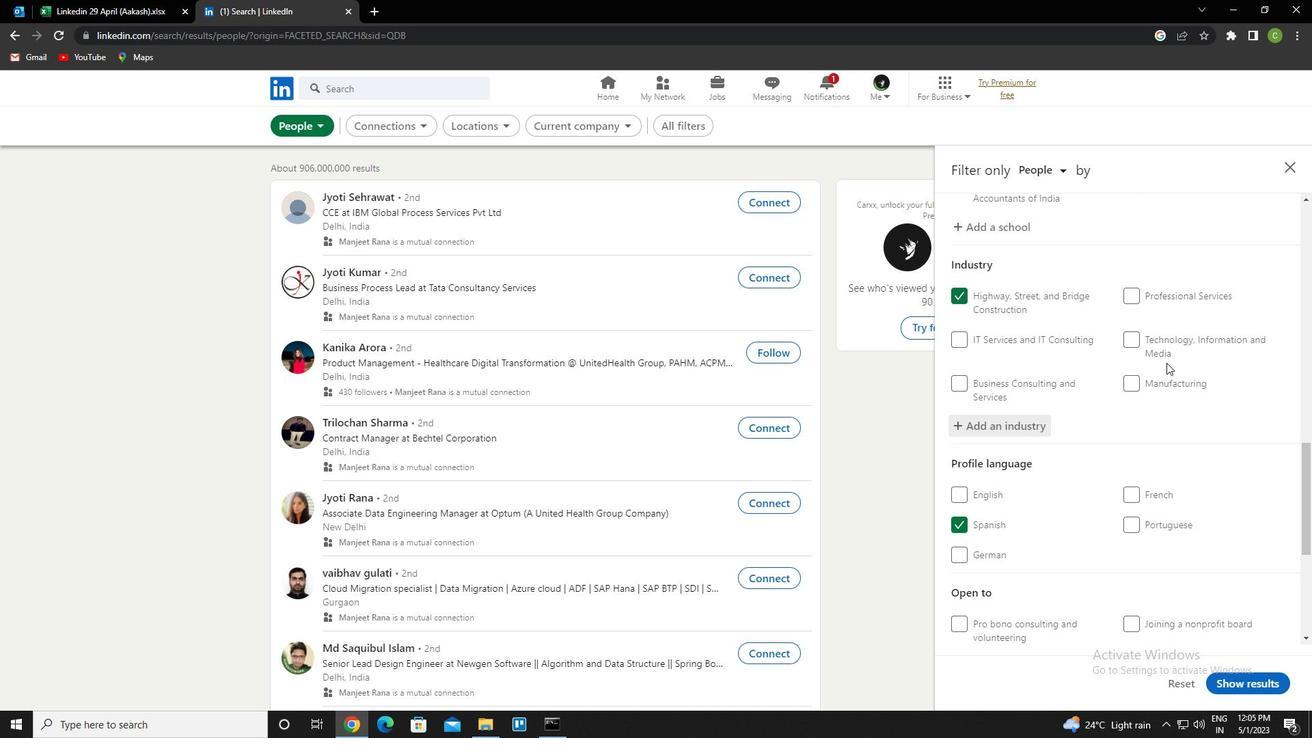 
Action: Mouse moved to (1148, 391)
Screenshot: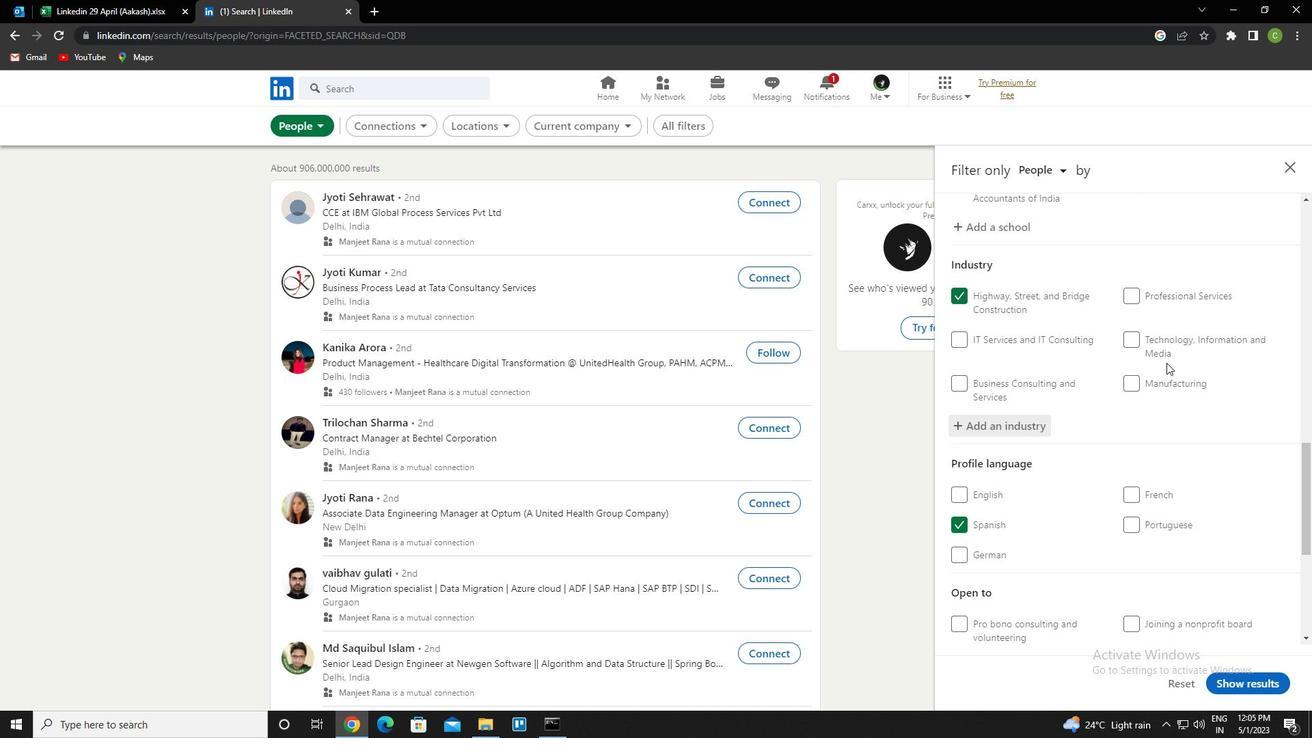 
Action: Mouse scrolled (1148, 390) with delta (0, 0)
Screenshot: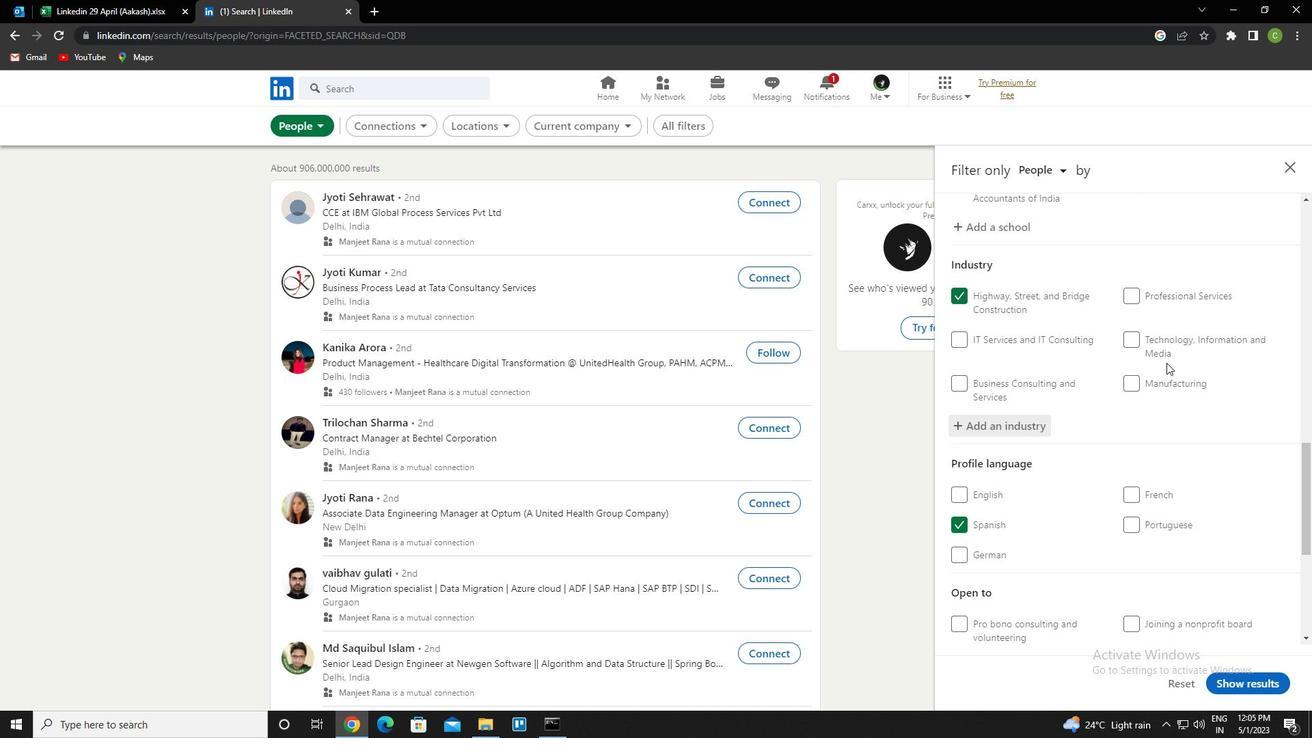 
Action: Mouse moved to (1148, 400)
Screenshot: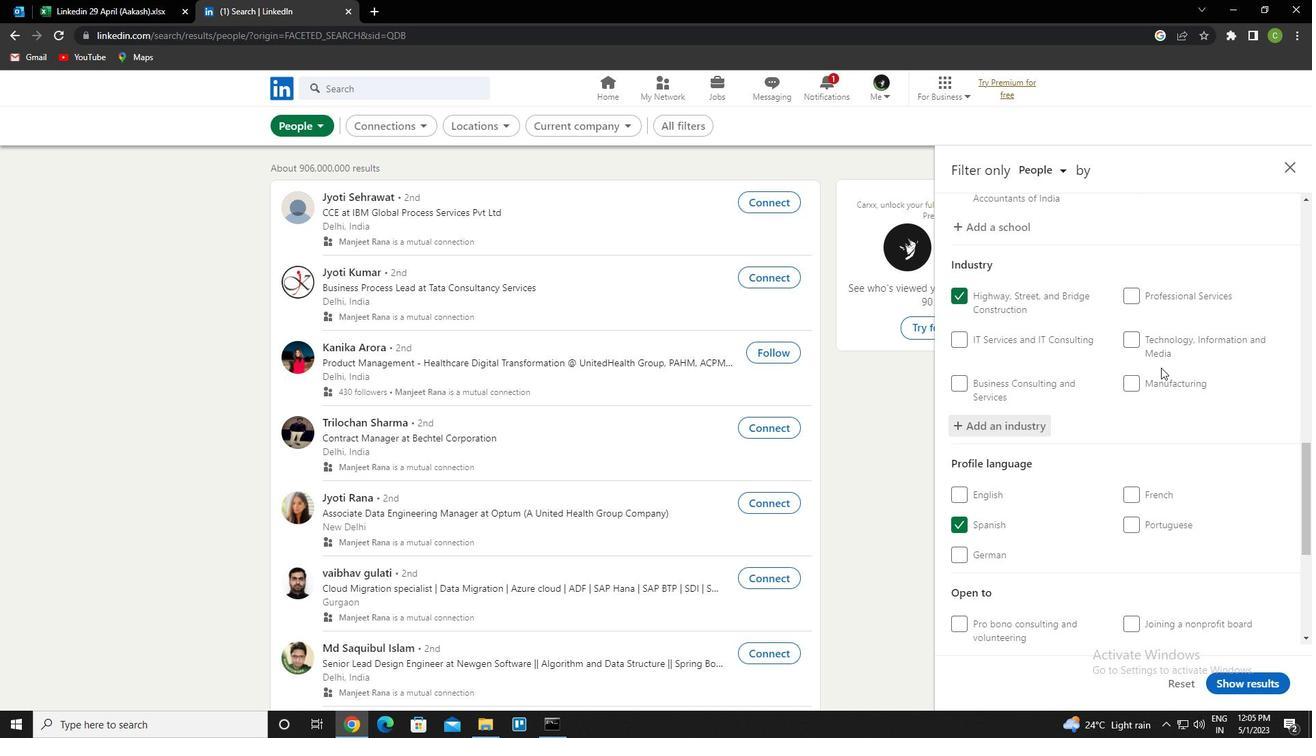 
Action: Mouse scrolled (1148, 399) with delta (0, 0)
Screenshot: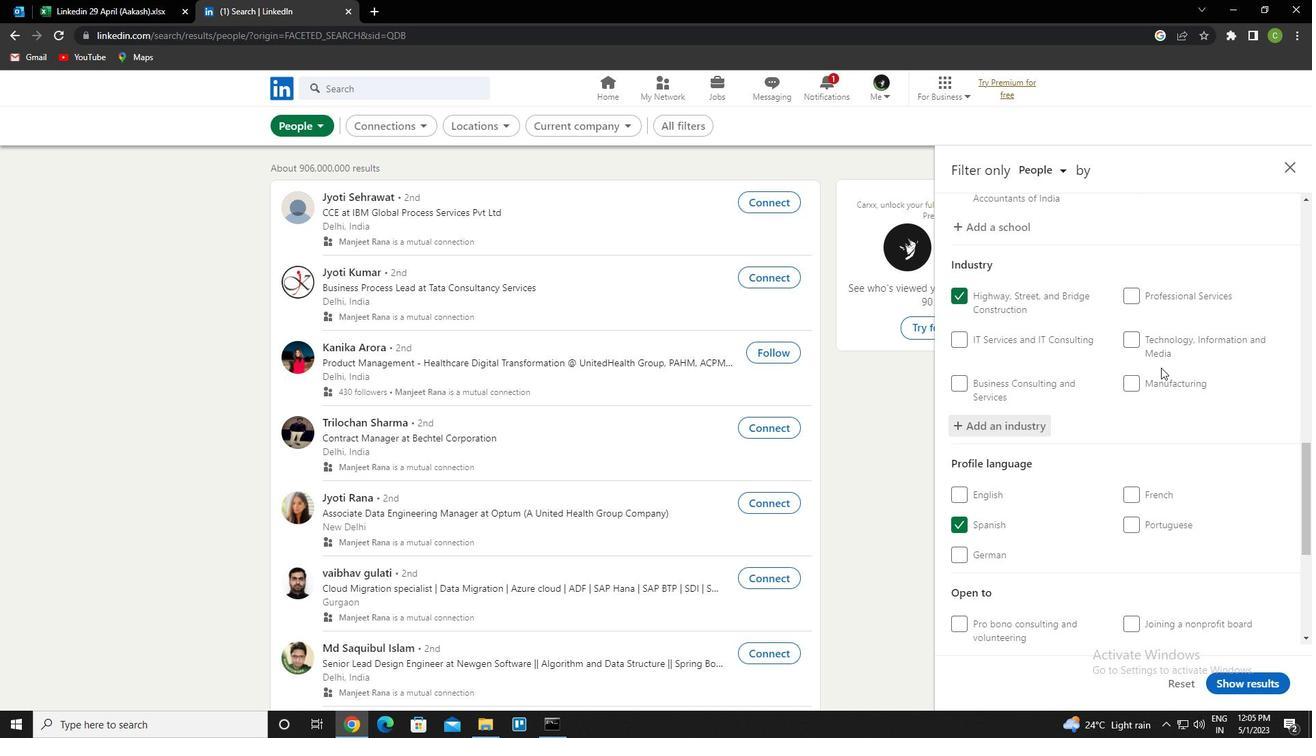 
Action: Mouse moved to (1148, 407)
Screenshot: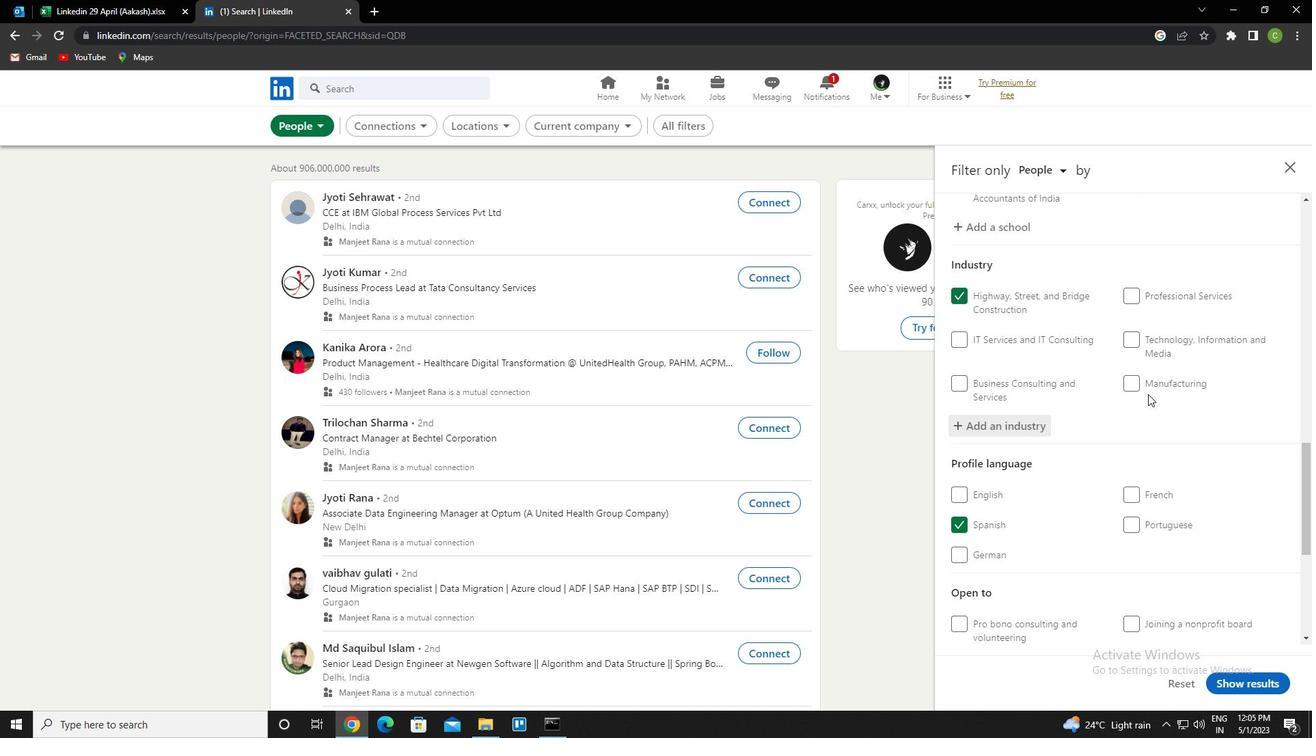 
Action: Mouse scrolled (1148, 406) with delta (0, 0)
Screenshot: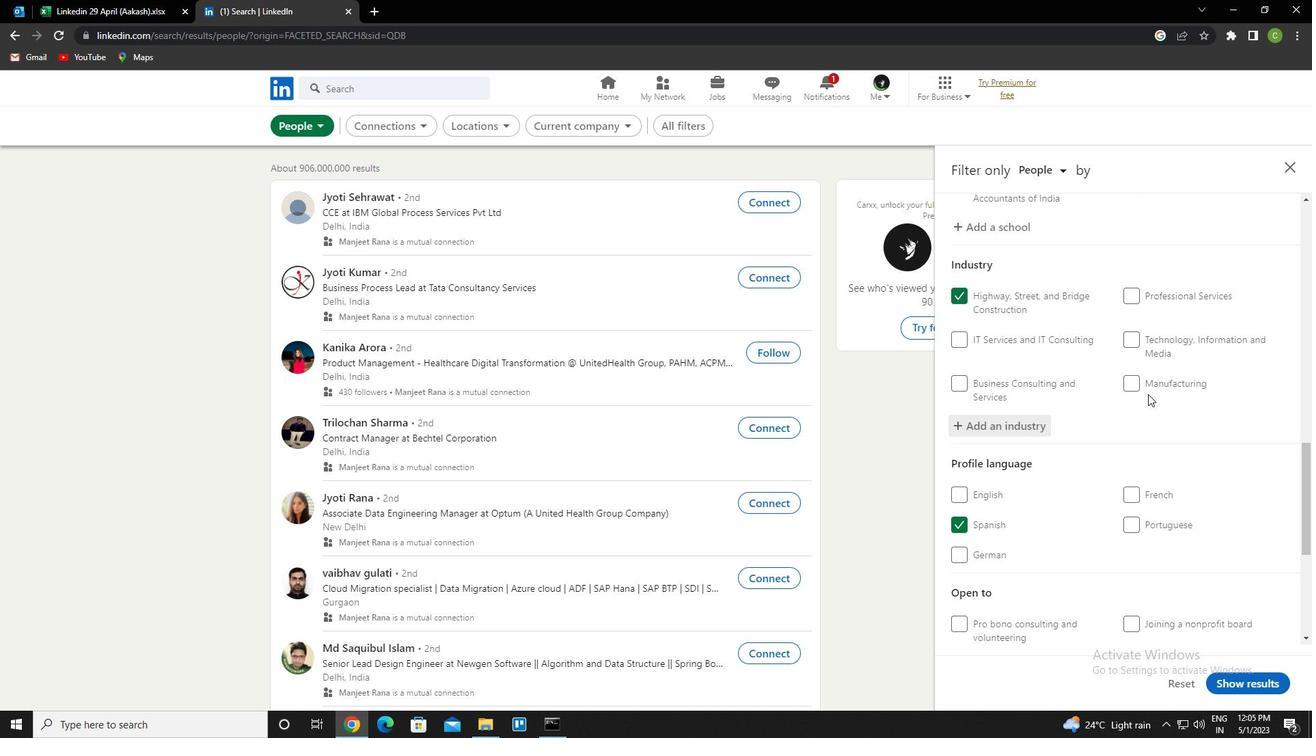 
Action: Mouse moved to (1149, 408)
Screenshot: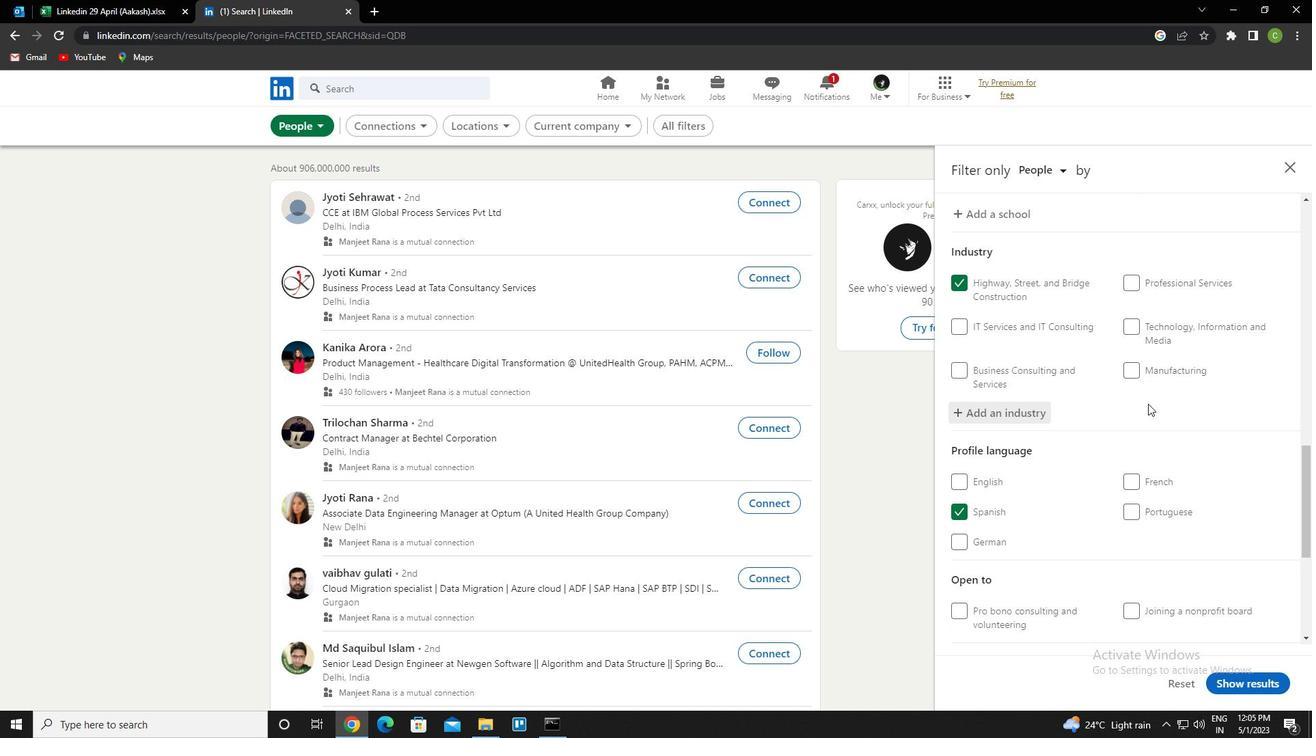 
Action: Mouse scrolled (1149, 408) with delta (0, 0)
Screenshot: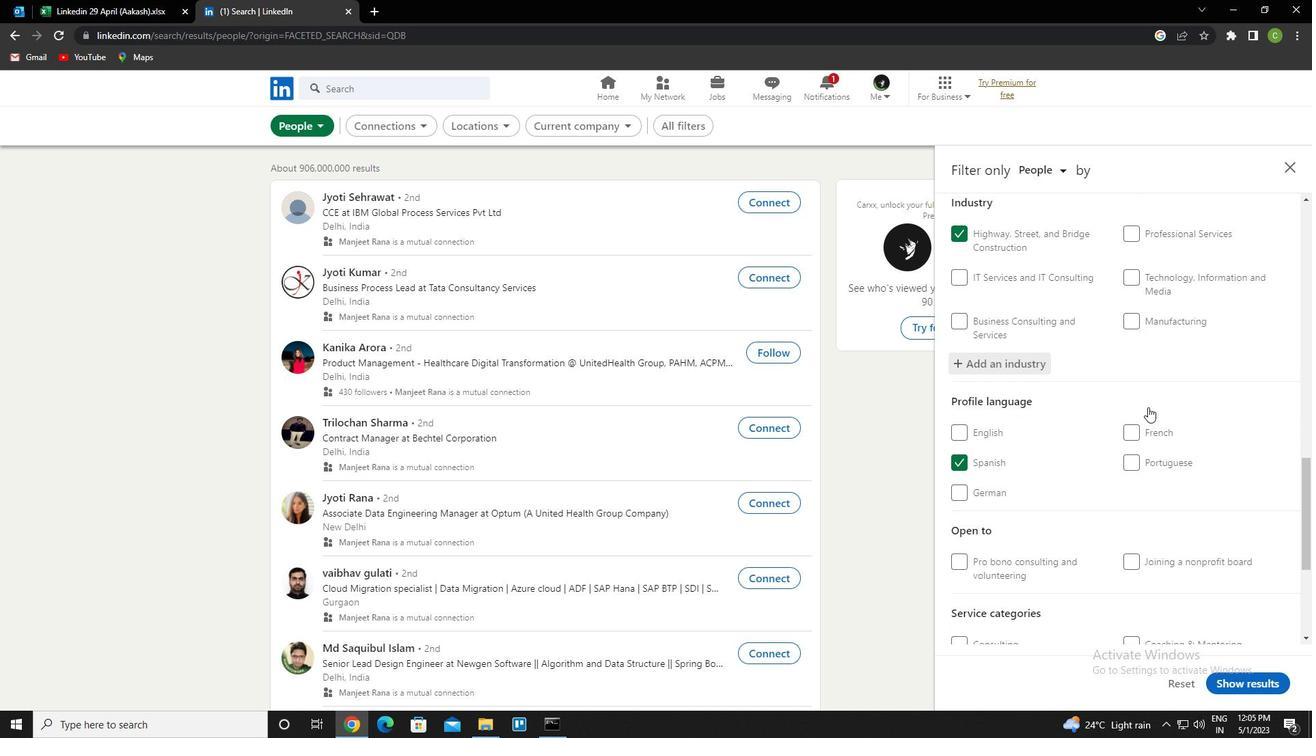 
Action: Mouse moved to (1167, 451)
Screenshot: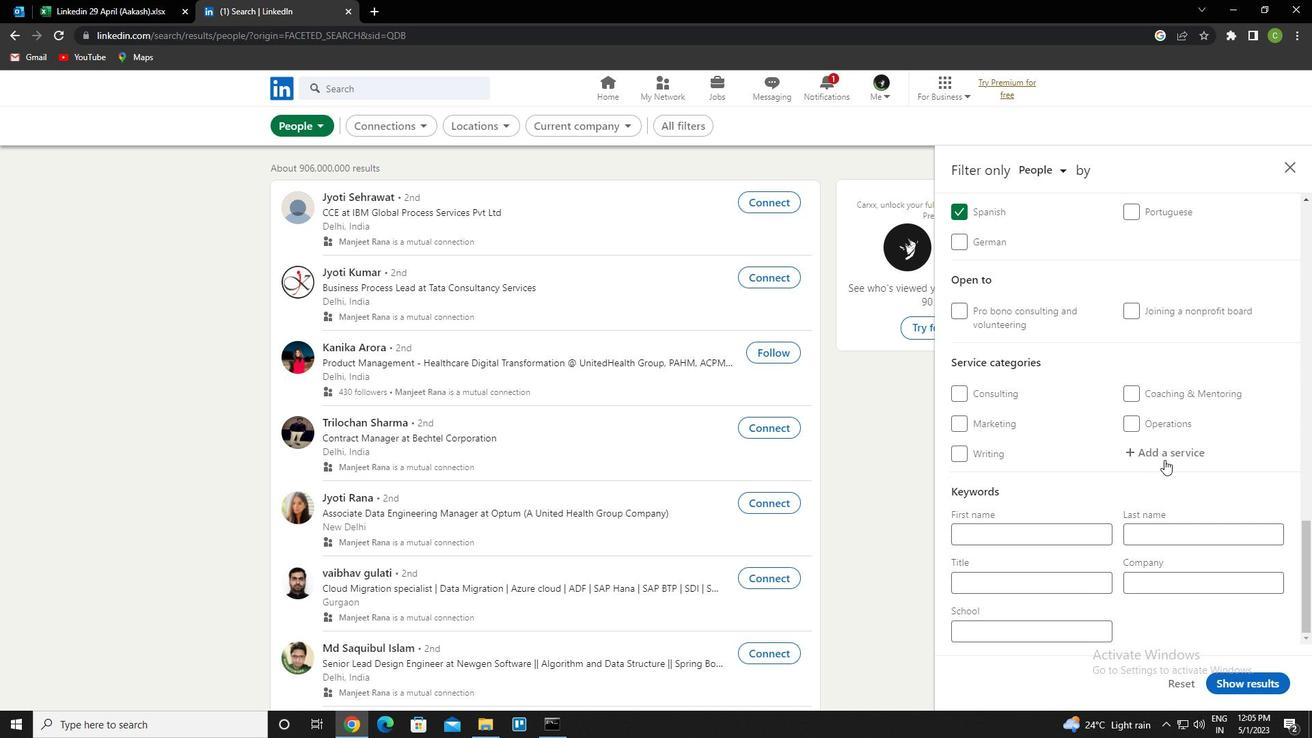 
Action: Mouse pressed left at (1167, 451)
Screenshot: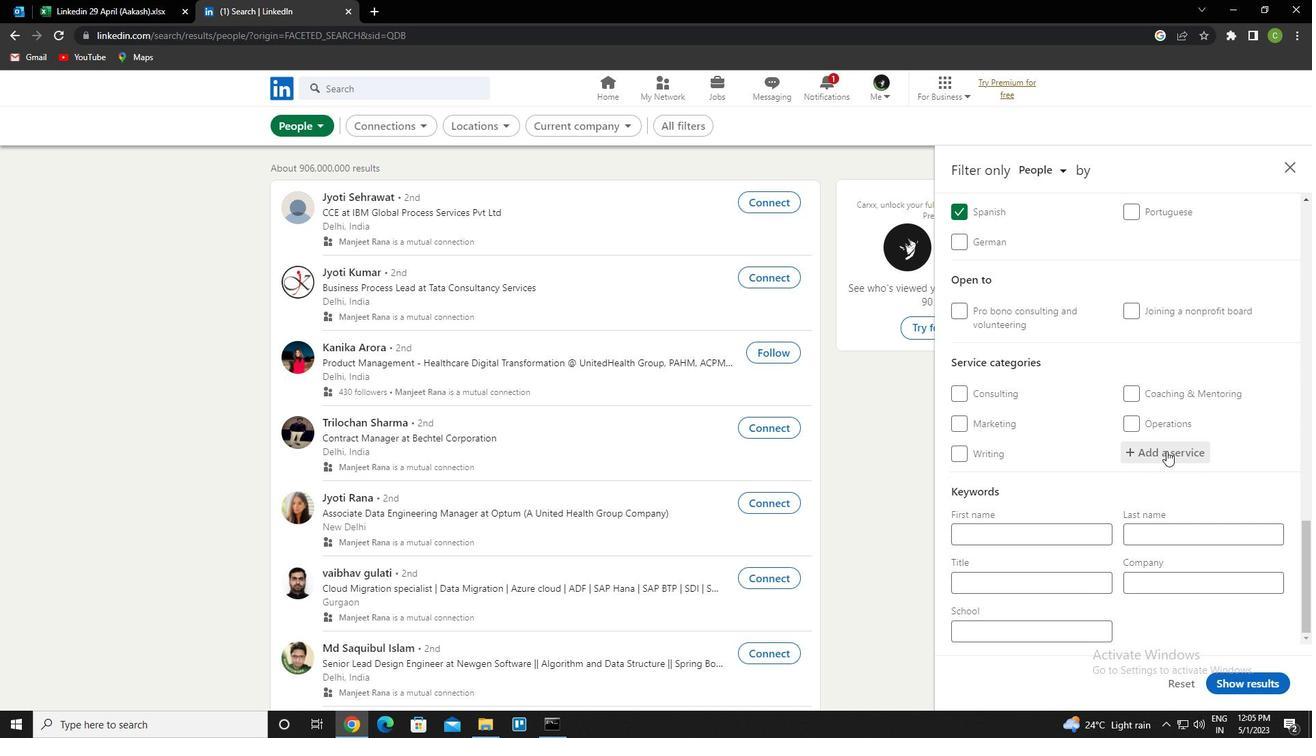 
Action: Key pressed <Key.caps_lock>
Screenshot: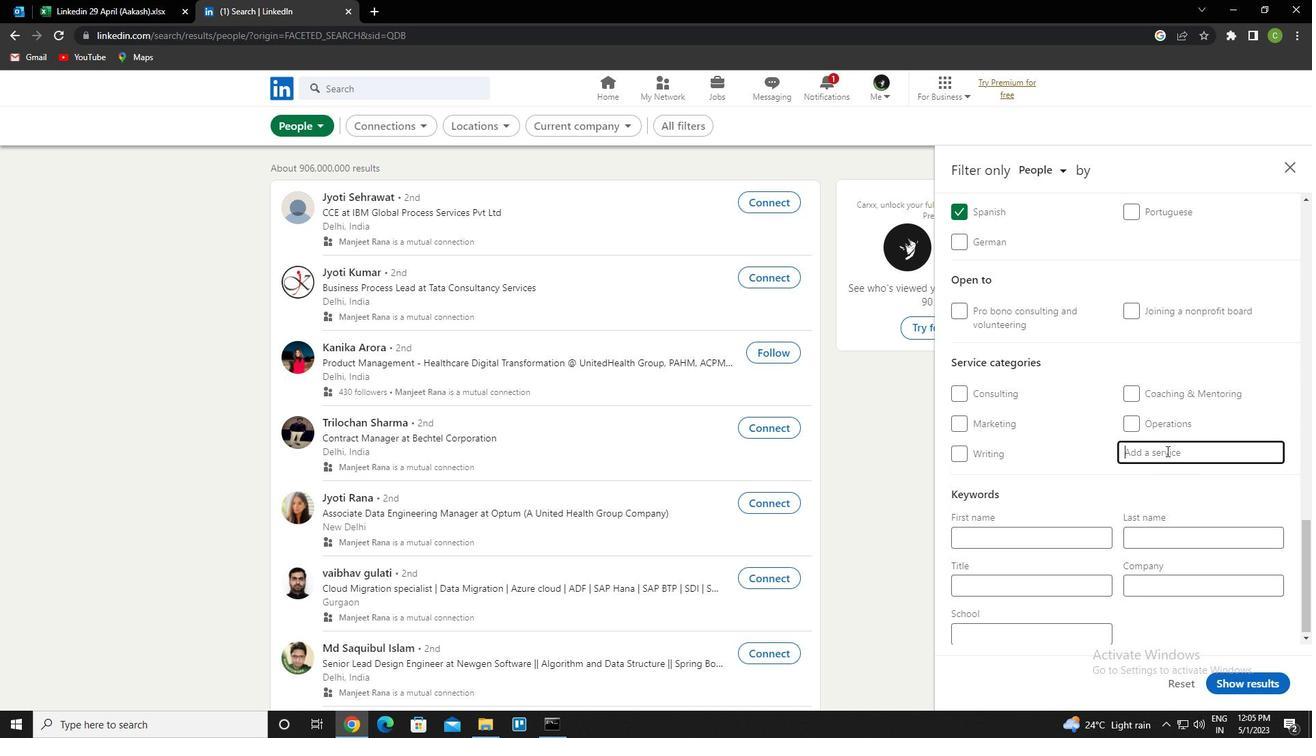 
Action: Mouse moved to (1167, 450)
Screenshot: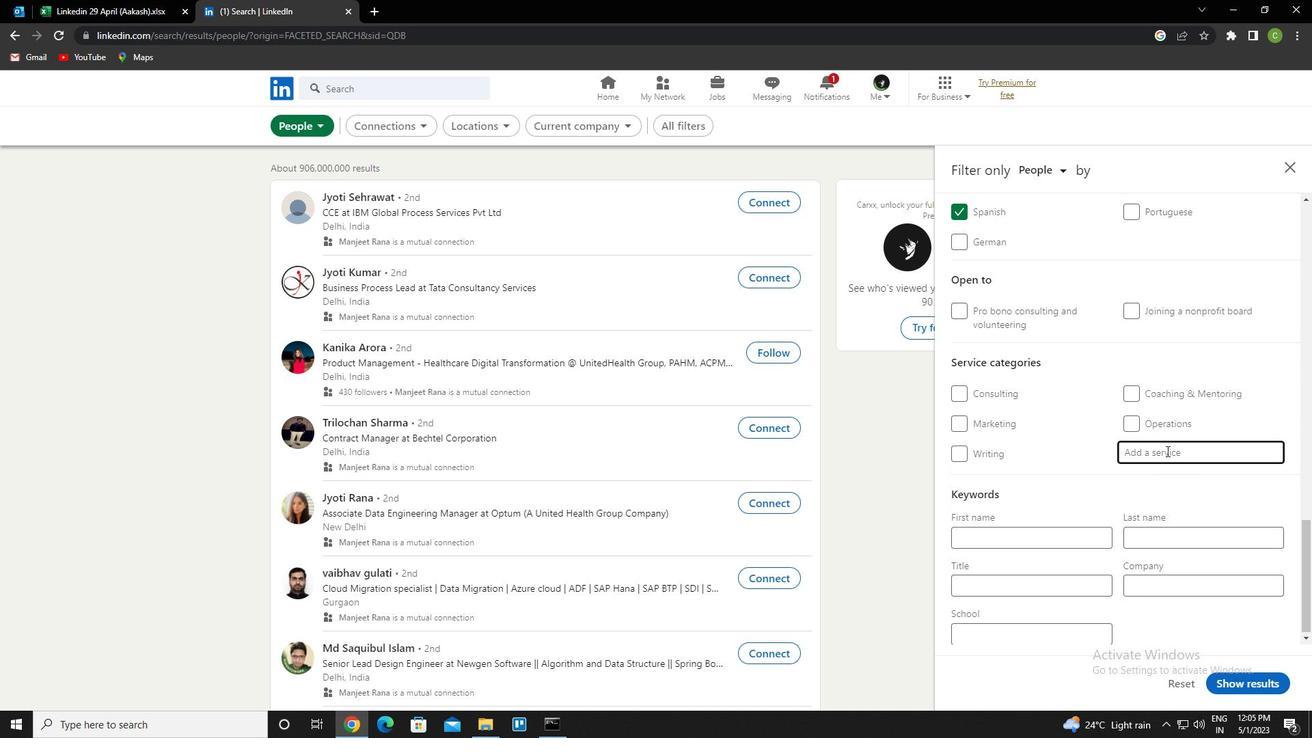 
Action: Key pressed t<Key.caps_lock>ypin<Key.down><Key.enter>
Screenshot: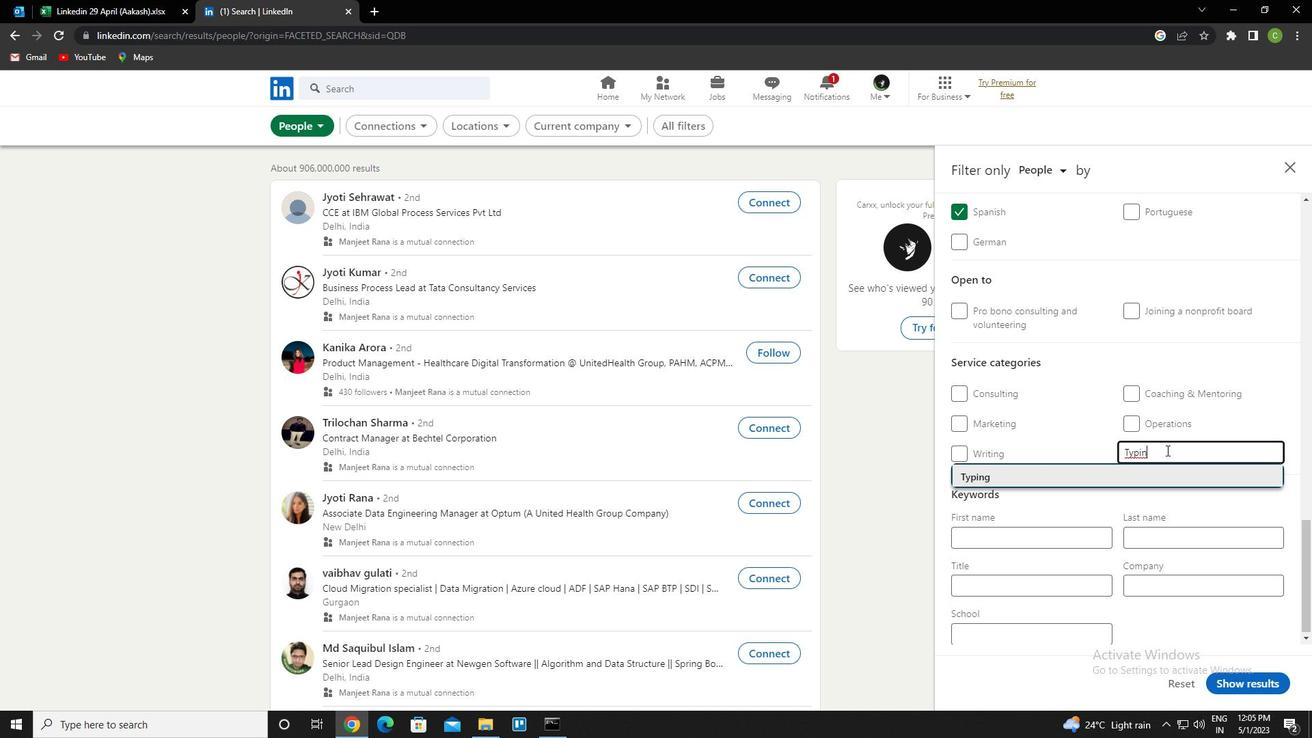 
Action: Mouse moved to (1297, 379)
Screenshot: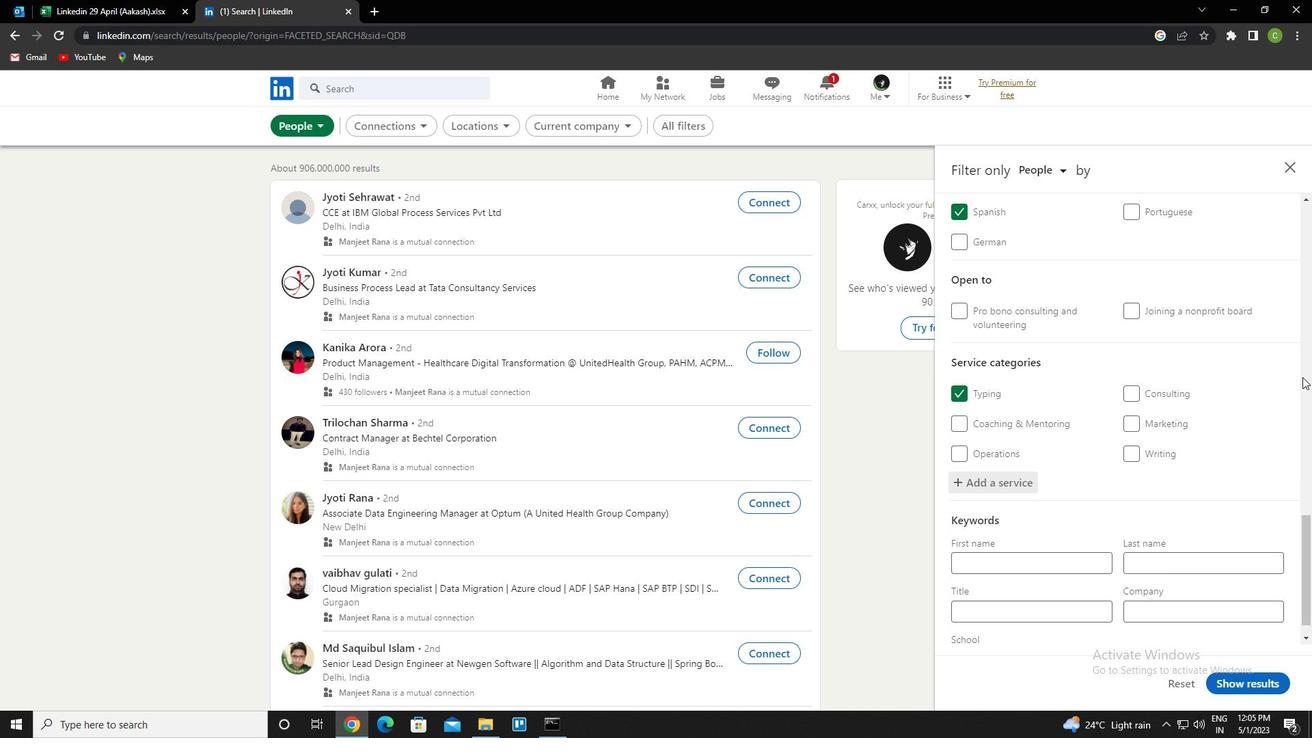 
Action: Mouse scrolled (1297, 378) with delta (0, 0)
Screenshot: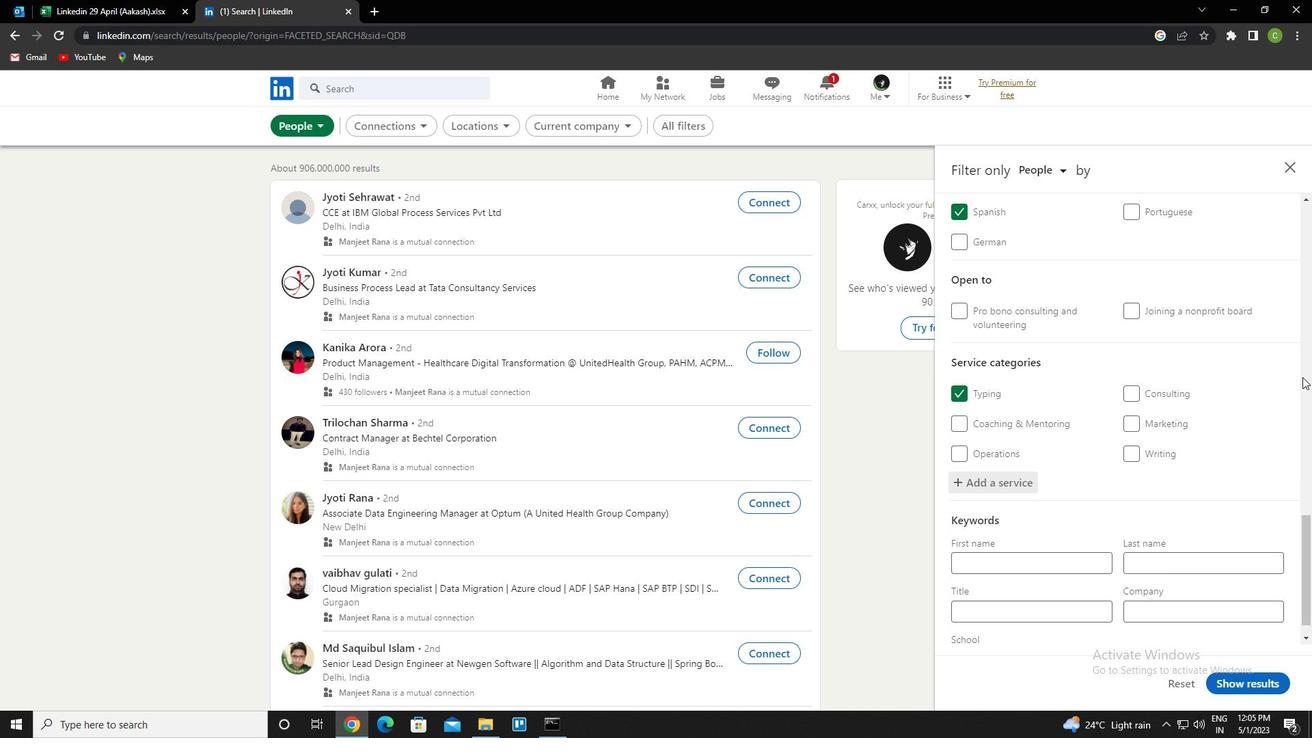 
Action: Mouse moved to (1292, 387)
Screenshot: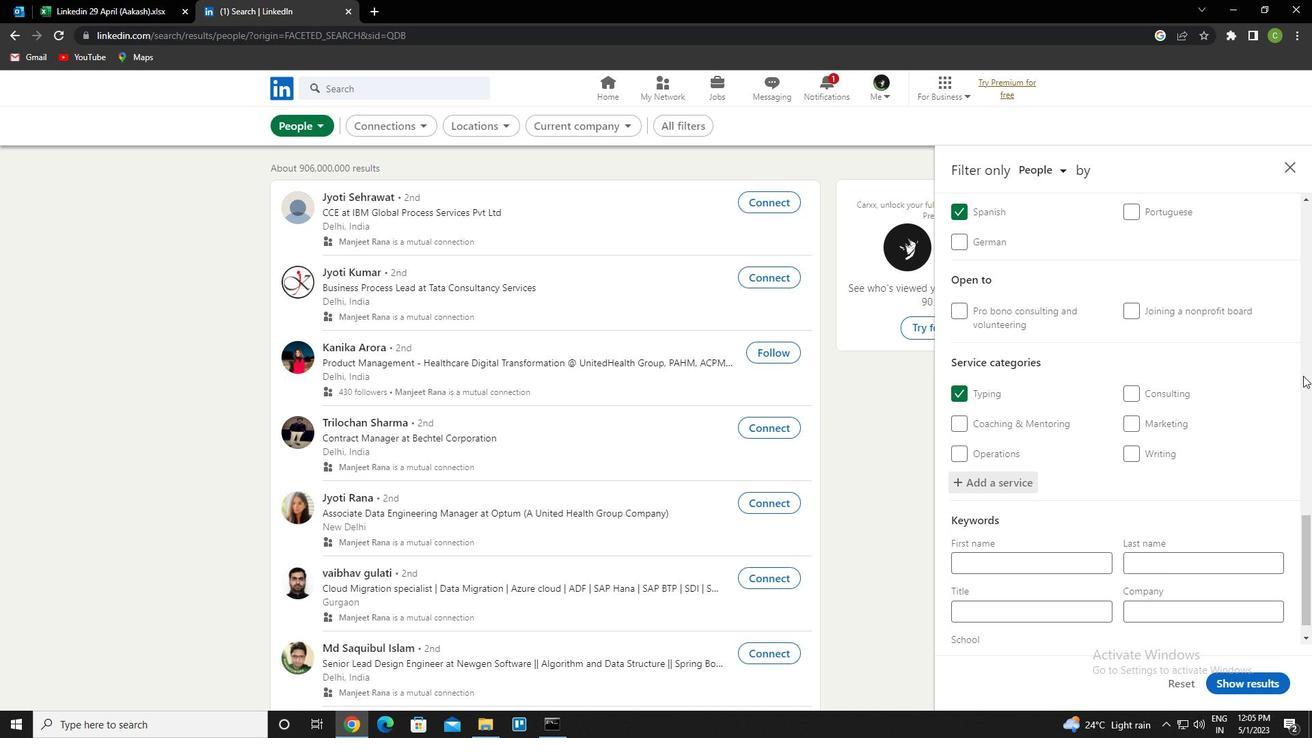 
Action: Mouse scrolled (1292, 386) with delta (0, 0)
Screenshot: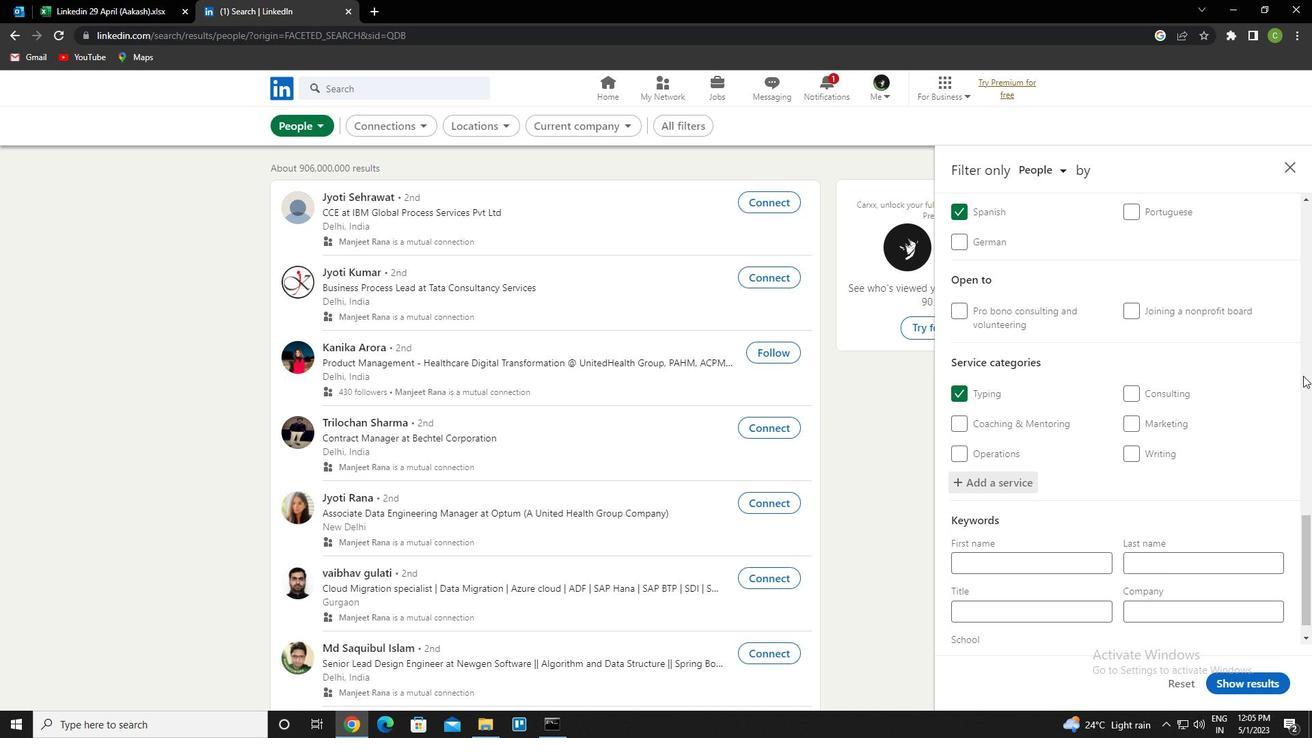 
Action: Mouse moved to (1281, 405)
Screenshot: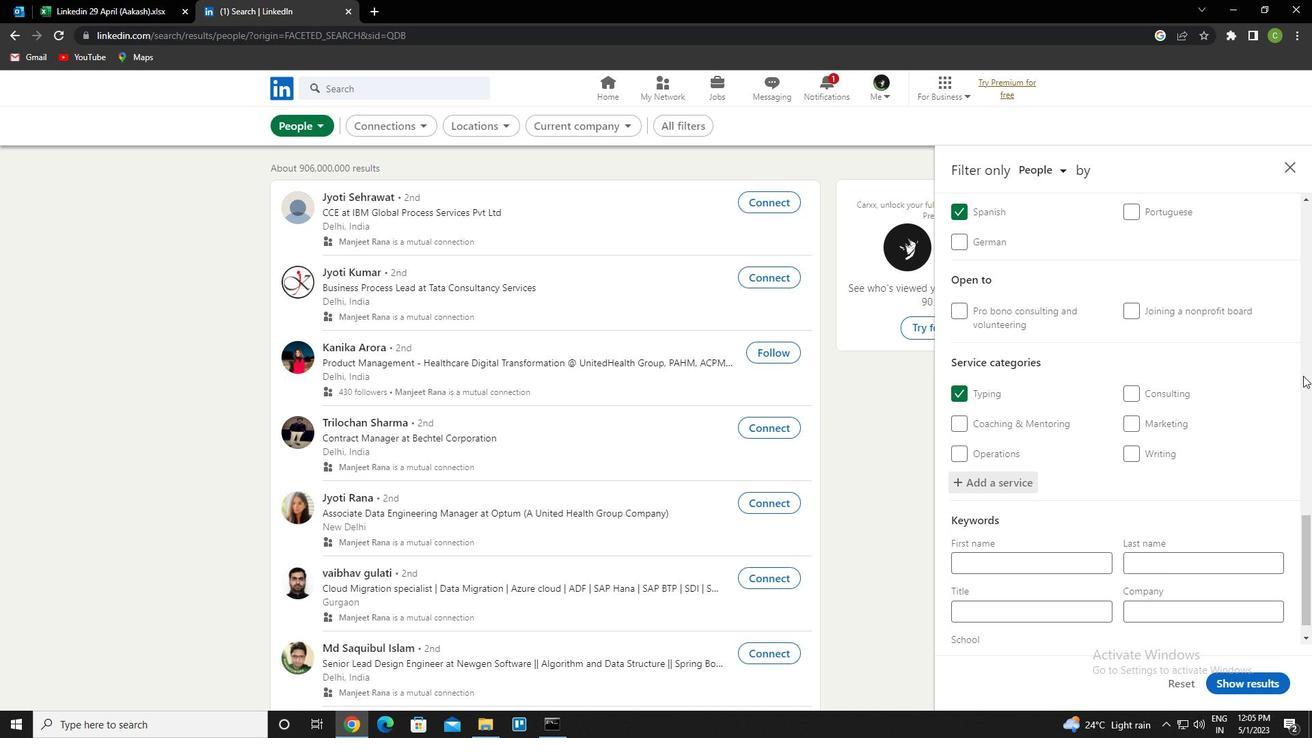 
Action: Mouse scrolled (1281, 404) with delta (0, 0)
Screenshot: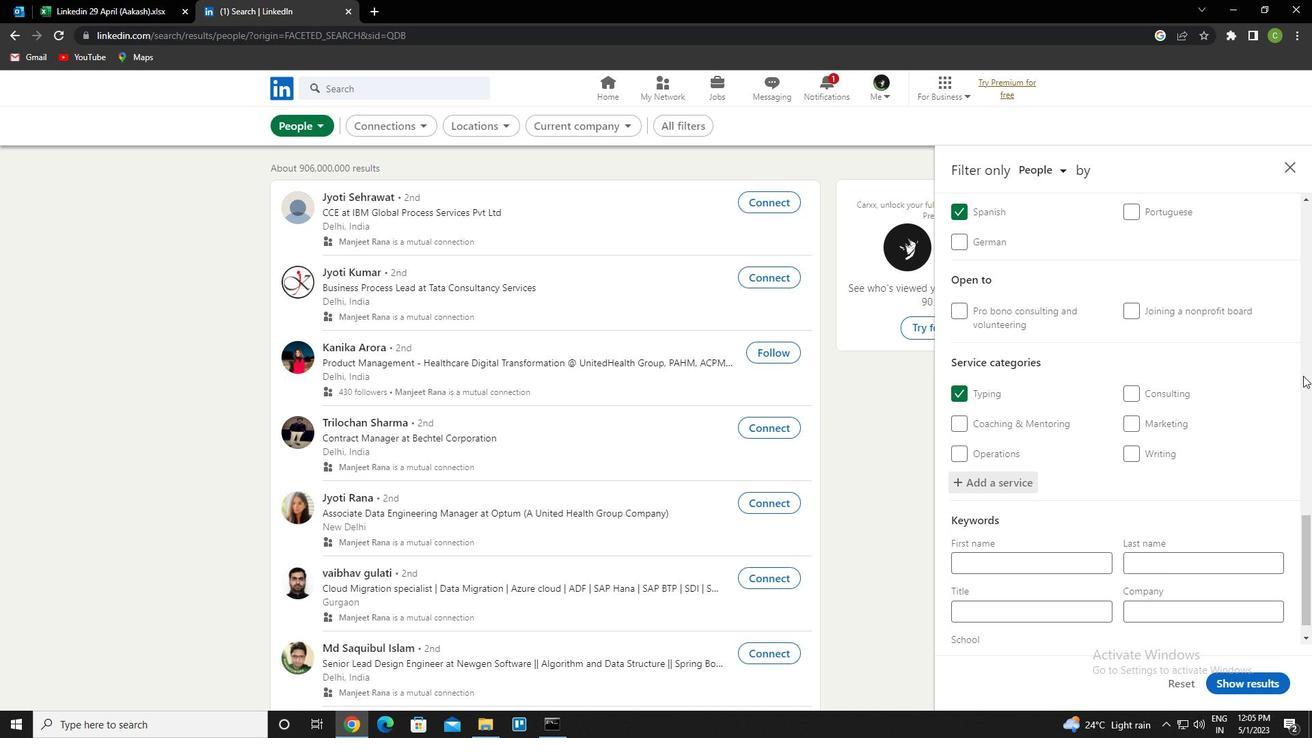 
Action: Mouse moved to (1277, 415)
Screenshot: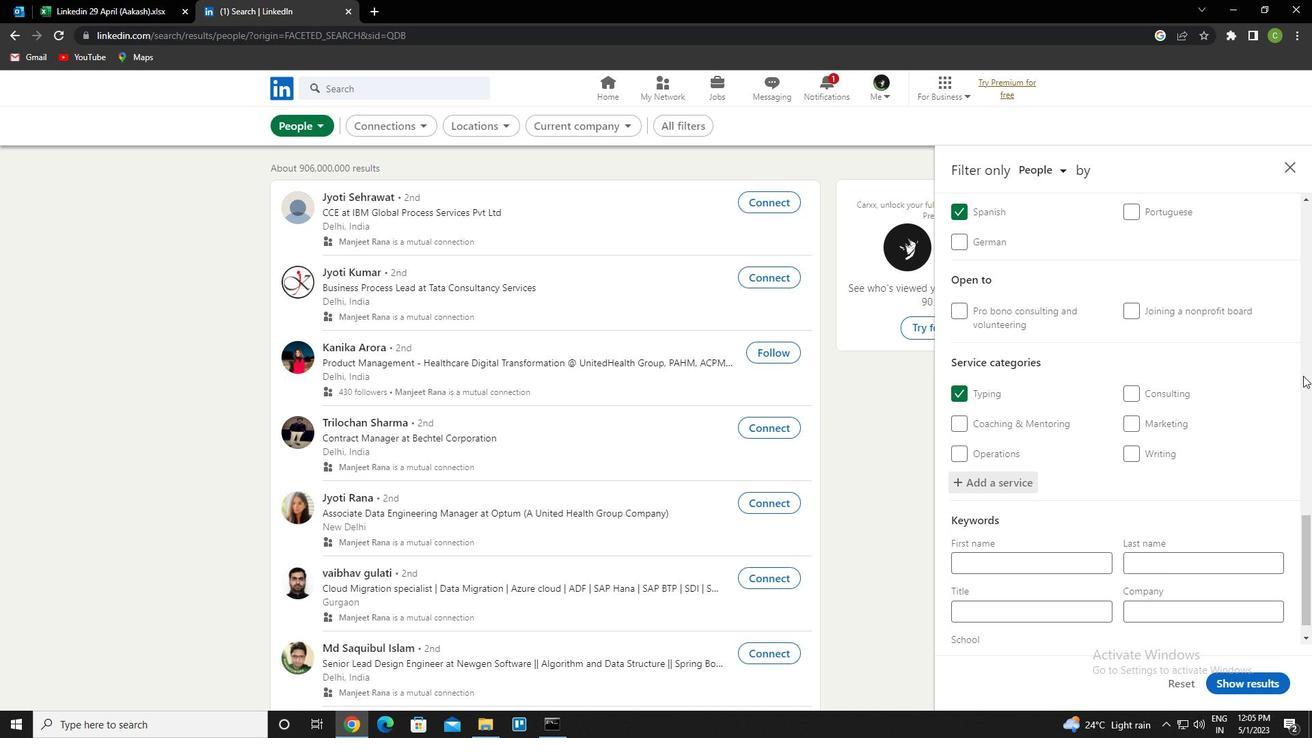 
Action: Mouse scrolled (1277, 414) with delta (0, 0)
Screenshot: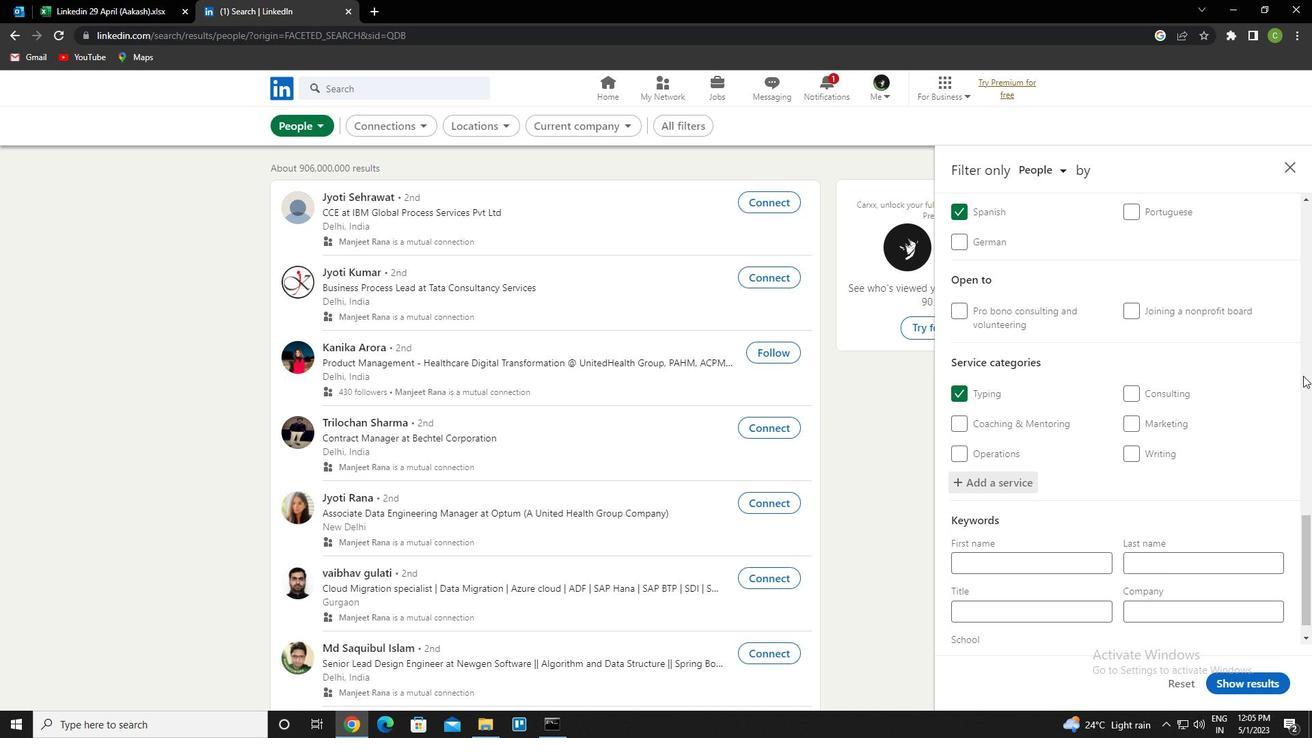
Action: Mouse moved to (1277, 415)
Screenshot: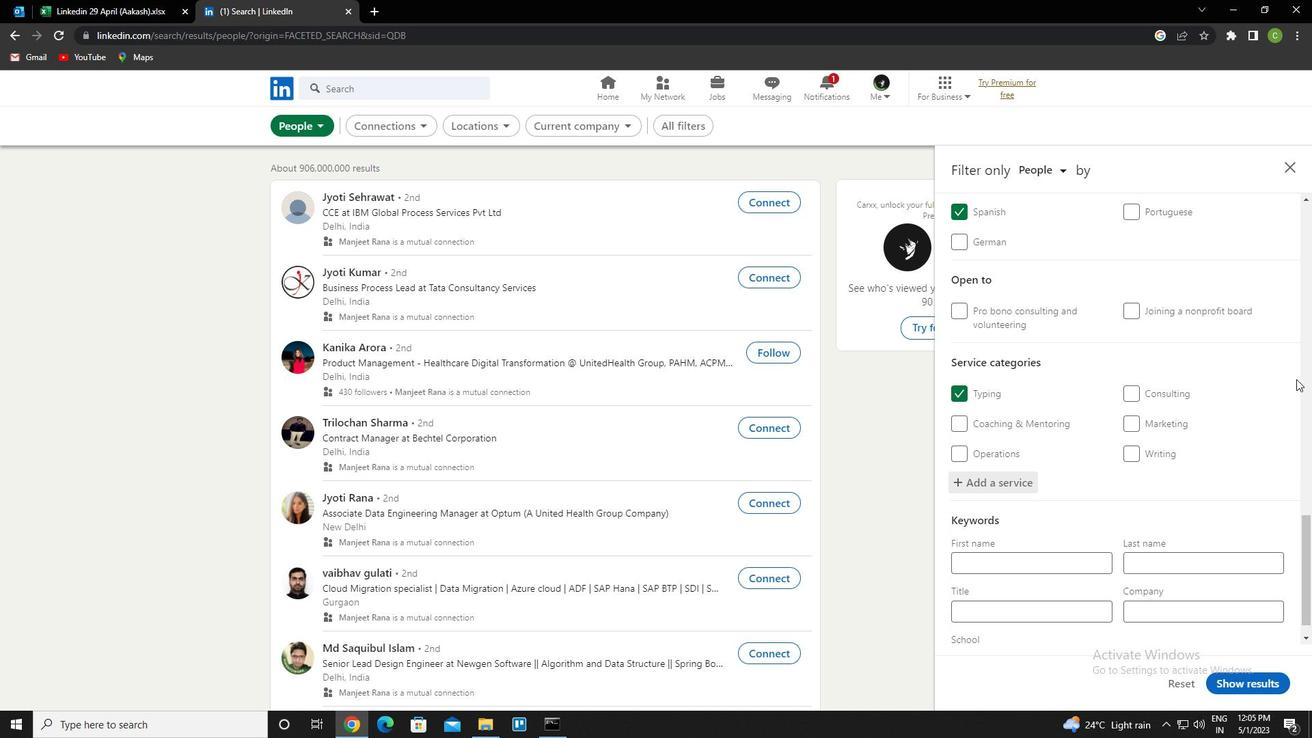 
Action: Mouse scrolled (1277, 415) with delta (0, 0)
Screenshot: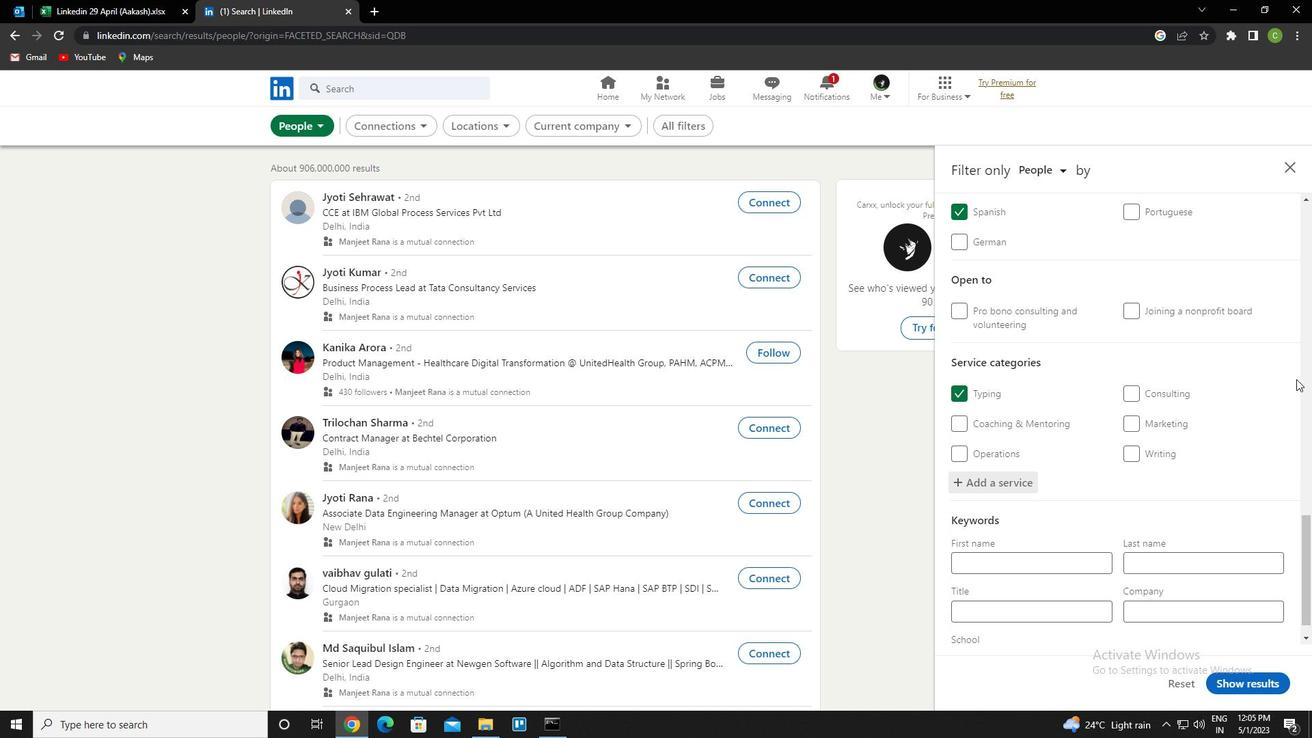 
Action: Mouse moved to (1276, 415)
Screenshot: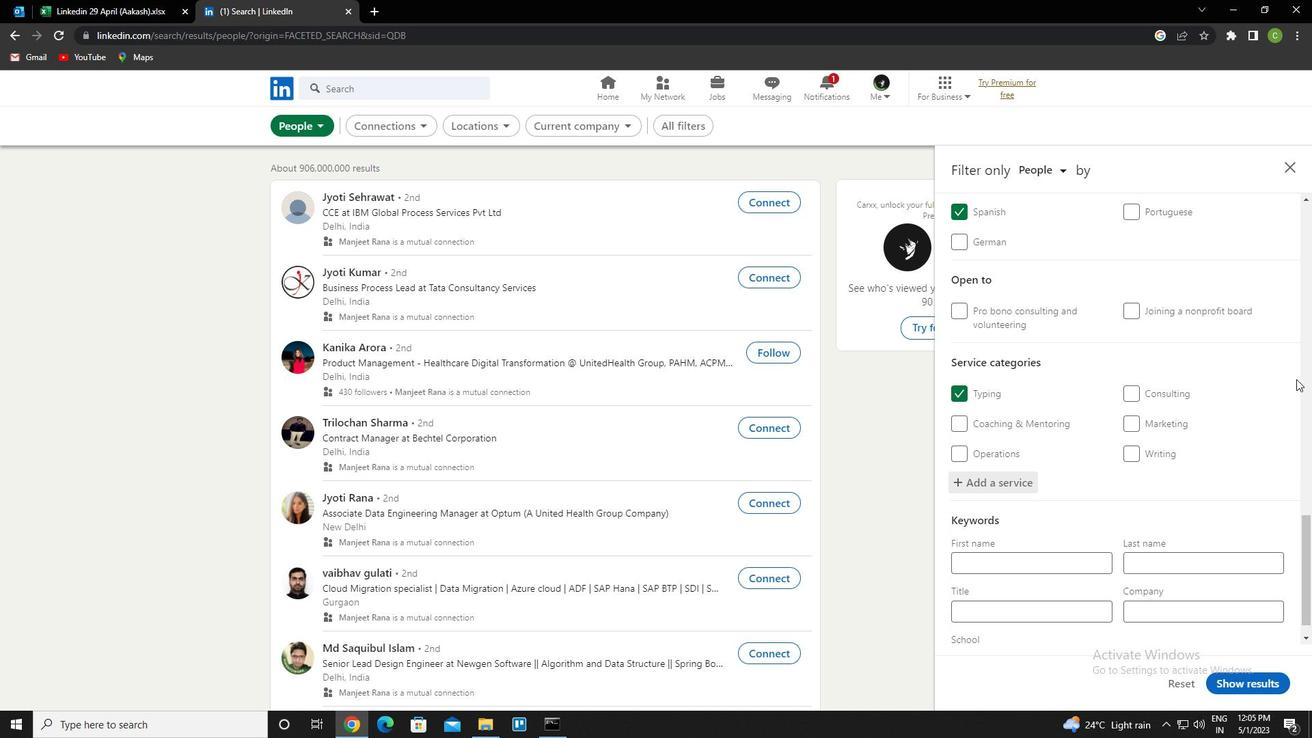 
Action: Mouse scrolled (1276, 415) with delta (0, 0)
Screenshot: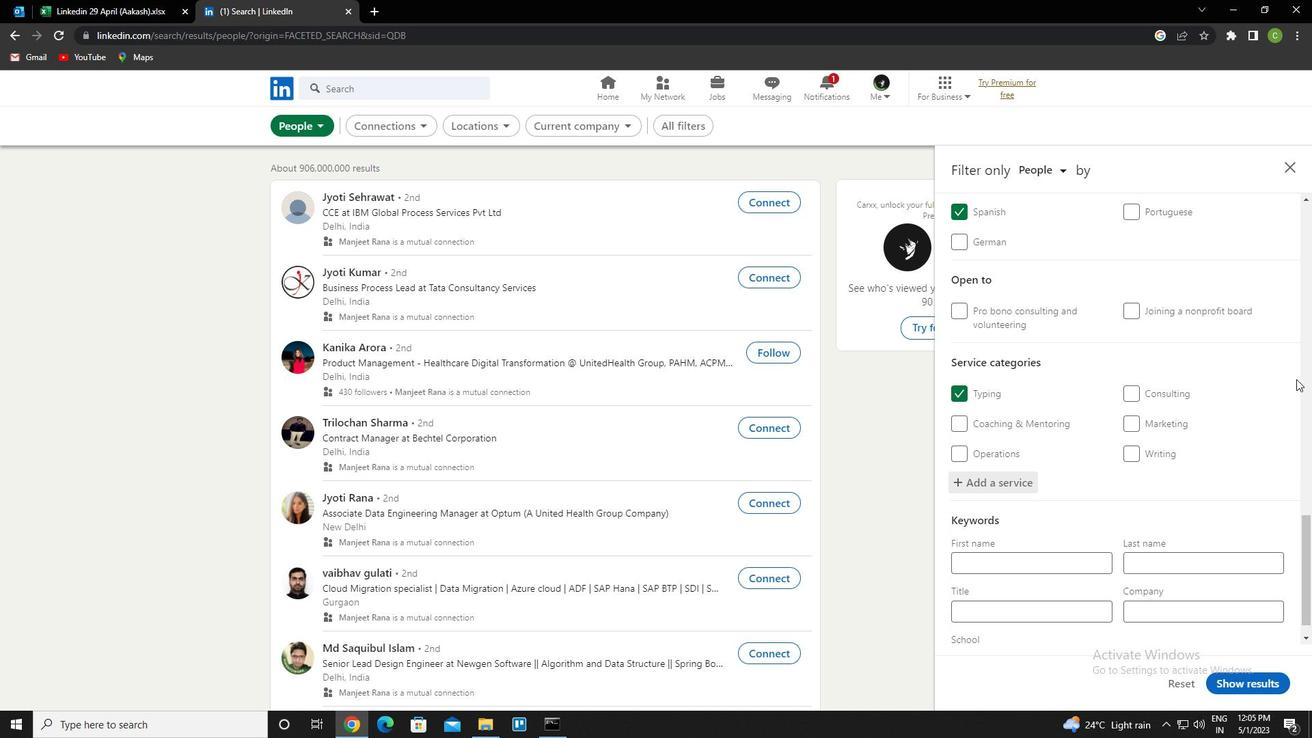 
Action: Mouse scrolled (1276, 415) with delta (0, 0)
Screenshot: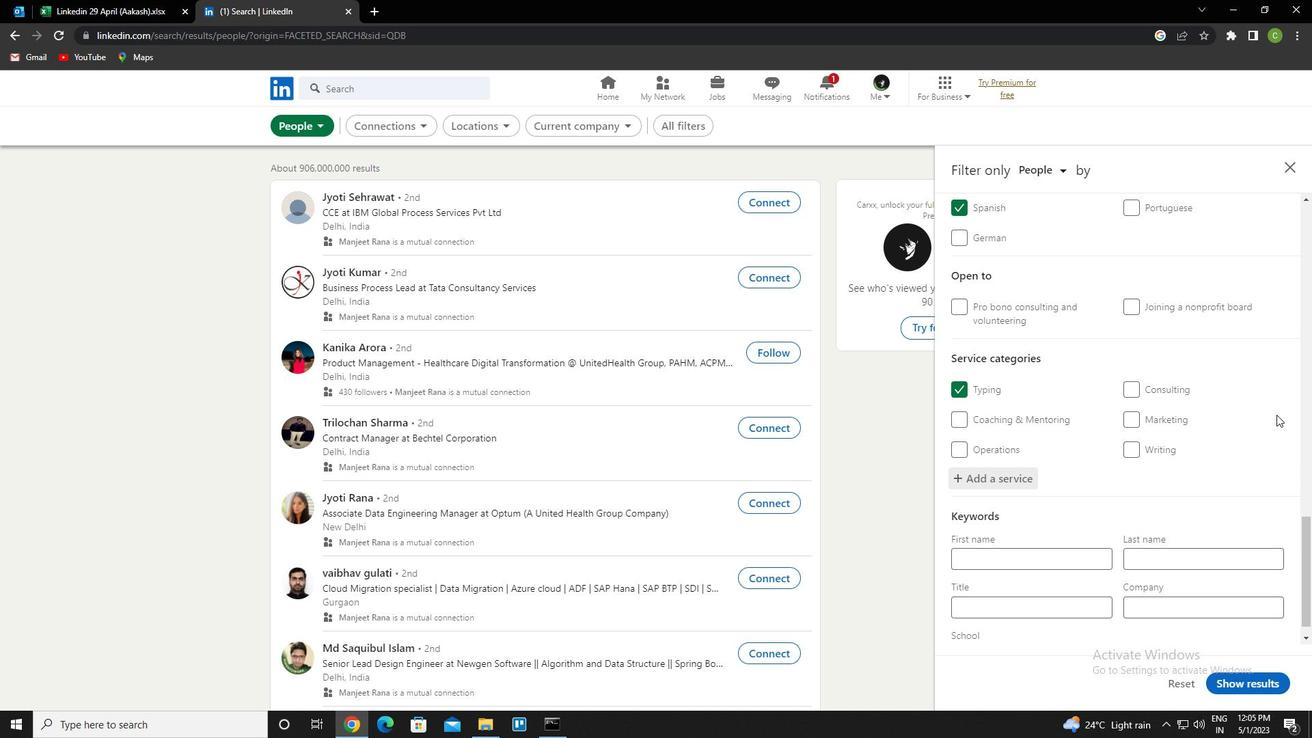 
Action: Mouse moved to (1042, 584)
Screenshot: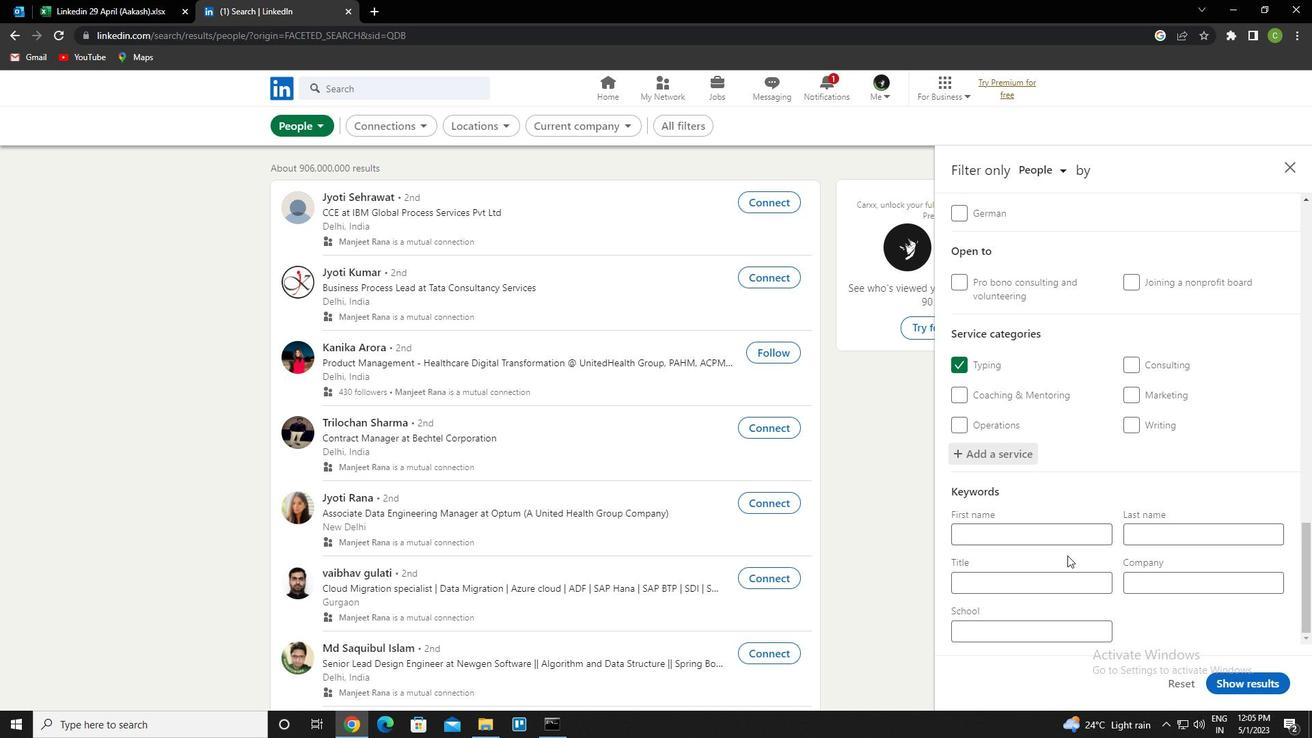 
Action: Mouse pressed left at (1042, 584)
Screenshot: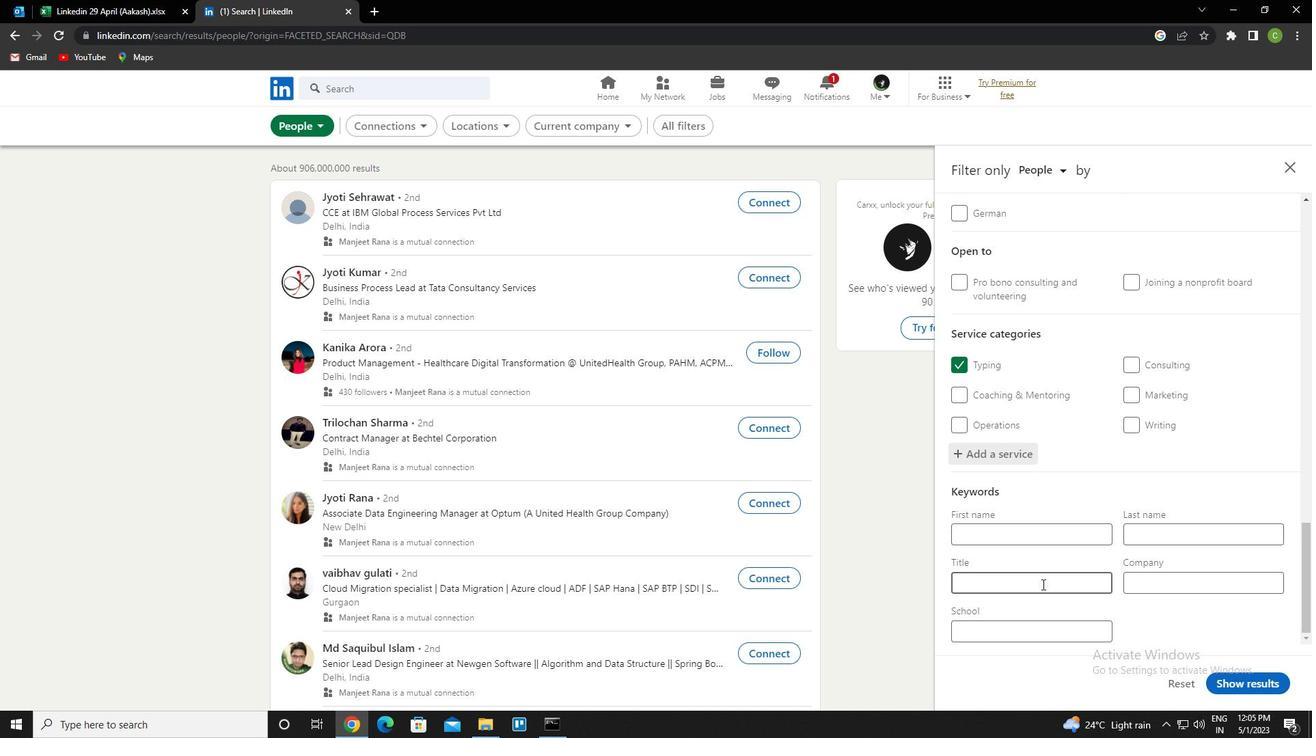 
Action: Key pressed <Key.caps_lock>m<Key.caps_lock>ental<Key.space><Key.caps_lock>h<Key.caps_lock>ealth<Key.space><Key.caps_lock>c<Key.caps_lock>ounselor
Screenshot: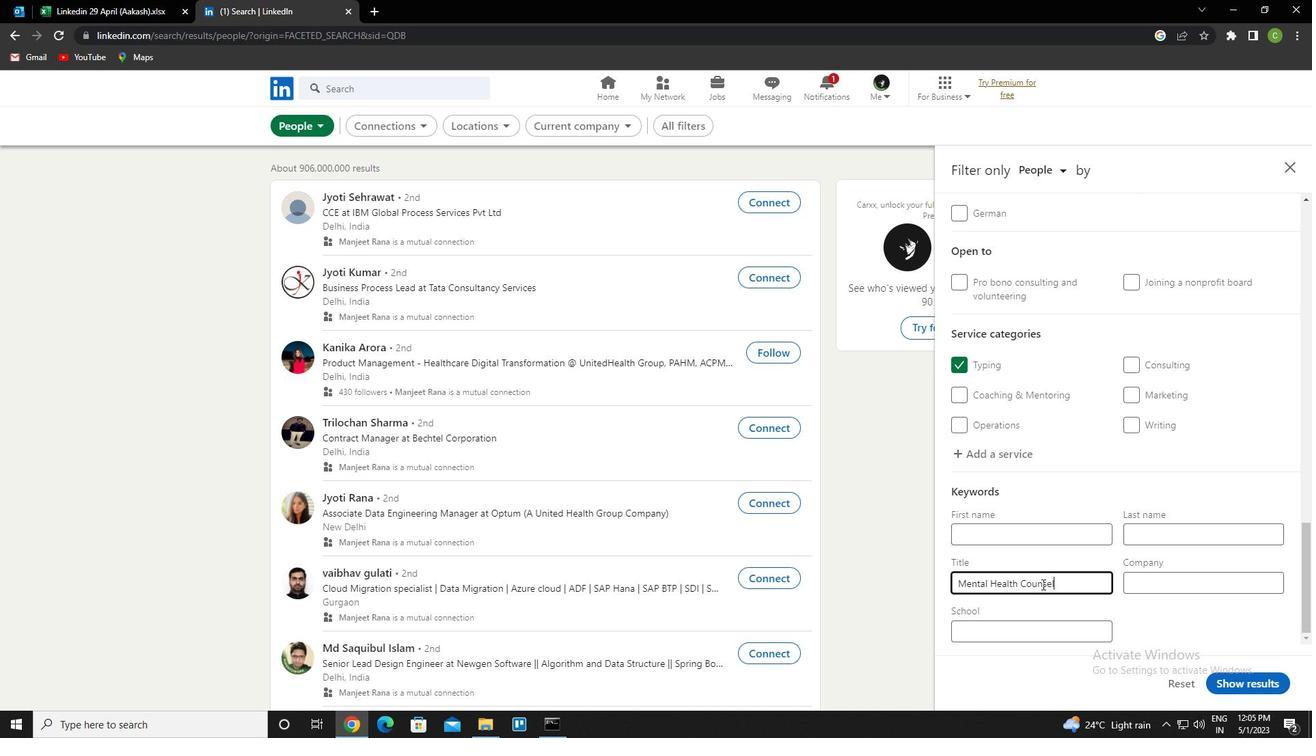 
Action: Mouse moved to (1266, 680)
Screenshot: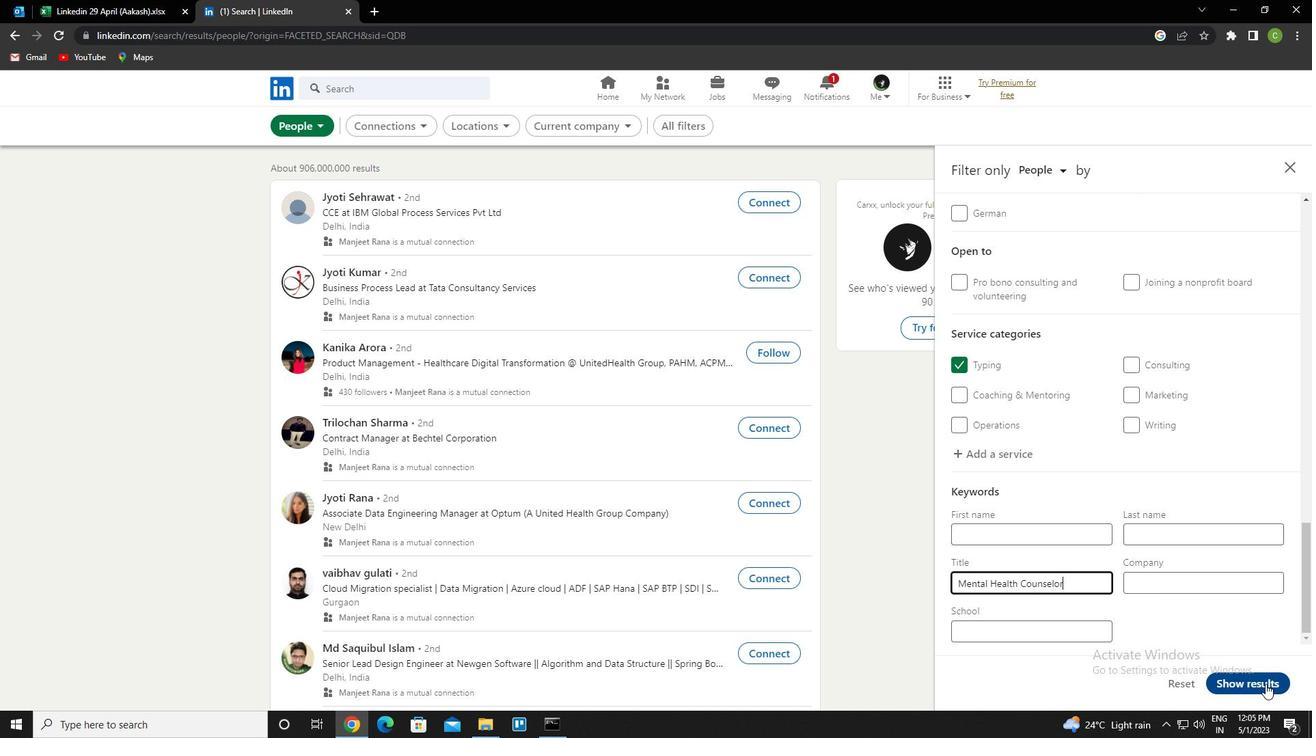 
Action: Mouse pressed left at (1266, 680)
Screenshot: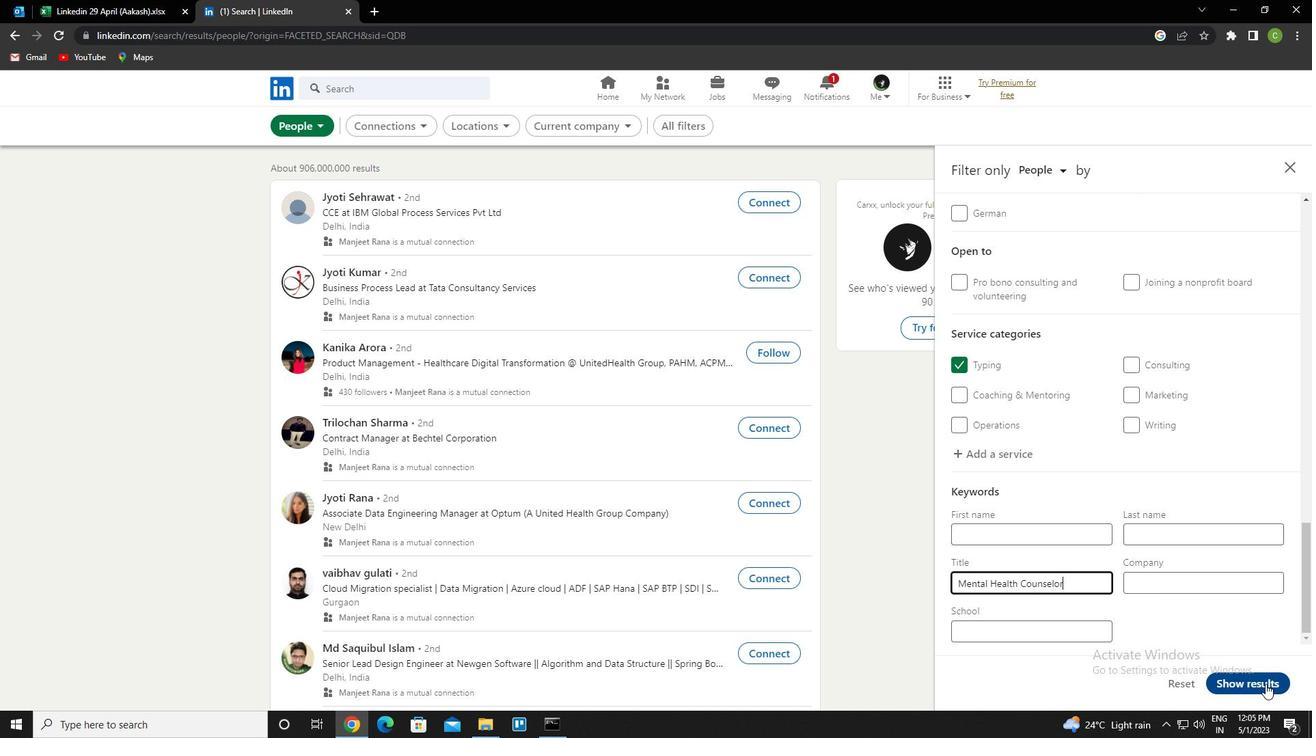 
Action: Mouse moved to (711, 311)
Screenshot: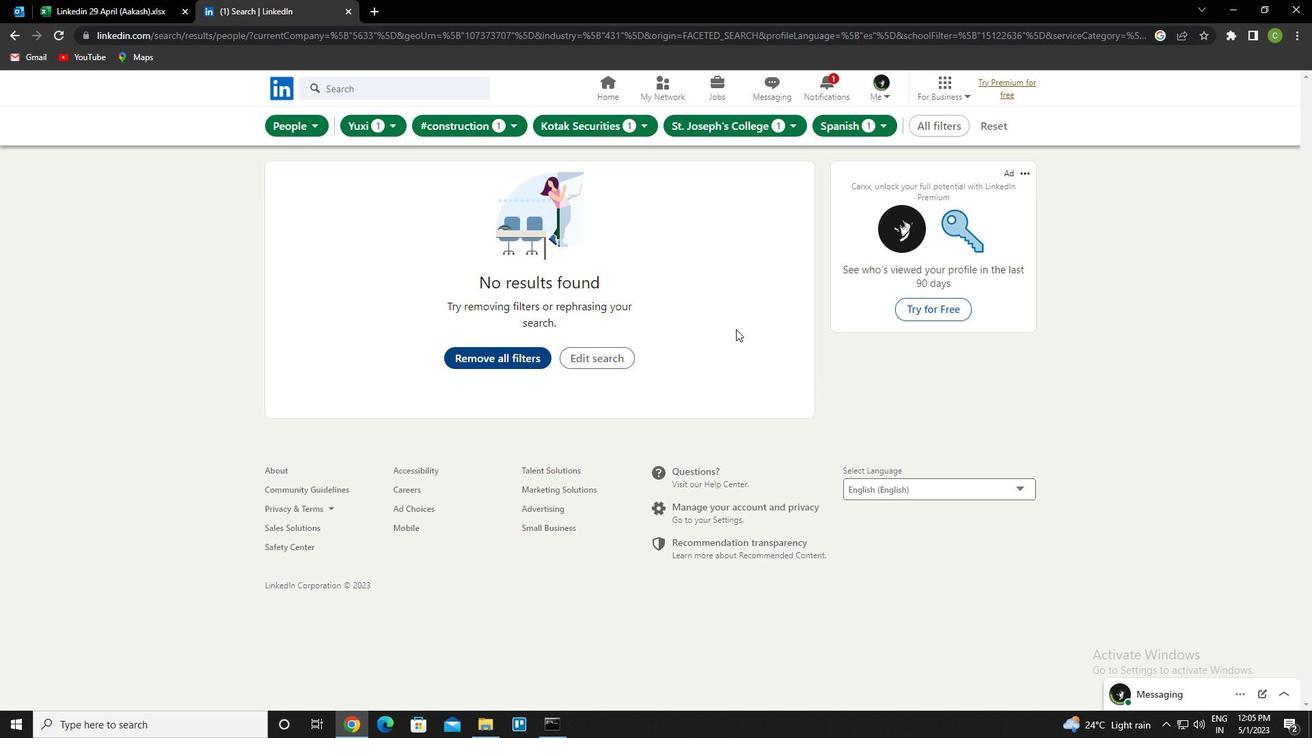 
